 Task: In the event  named  Training Session: Effective Decision-Making in High-Pressure Situations, Set a range of dates when you can accept meetings  '3 Jun â€" 30 Jun 2023'. Select a duration of  45 min. Select working hours  	_x000D_
MON- SAT 9:00am â€" 5:00pm. Add time before or after your events  as 5 min. Set the frequency of available time slots for invitees as  60 min. Set the minimum notice period and maximum events allowed per day as  42 hours and 5. , logged in from the account softage.4@softage.net and add another guest for the event, softage.3@softage.net
Action: Mouse pressed left at (524, 271)
Screenshot: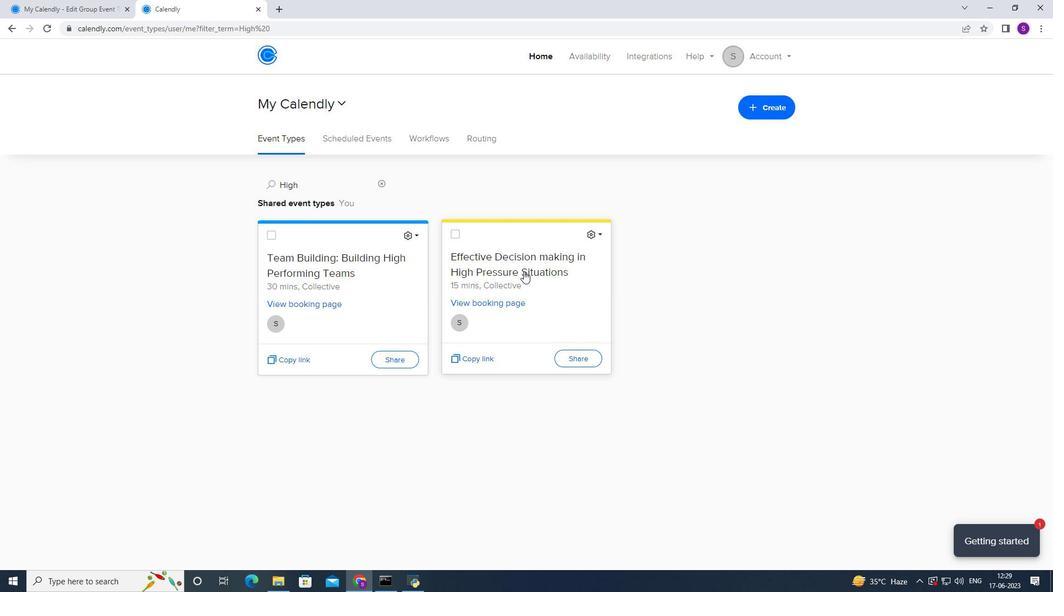 
Action: Mouse moved to (312, 273)
Screenshot: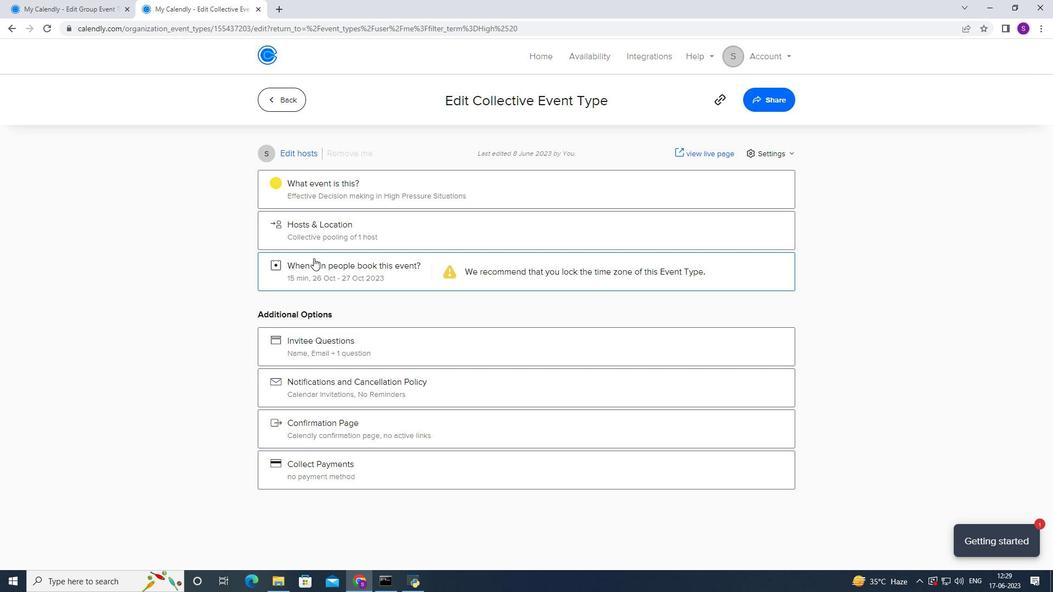 
Action: Mouse pressed left at (312, 273)
Screenshot: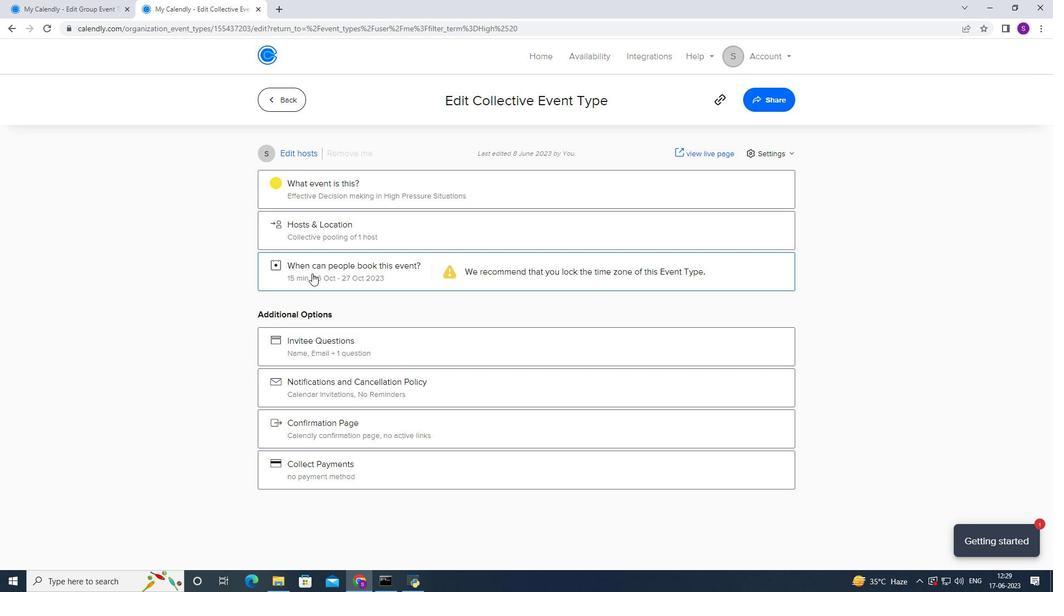 
Action: Mouse moved to (417, 402)
Screenshot: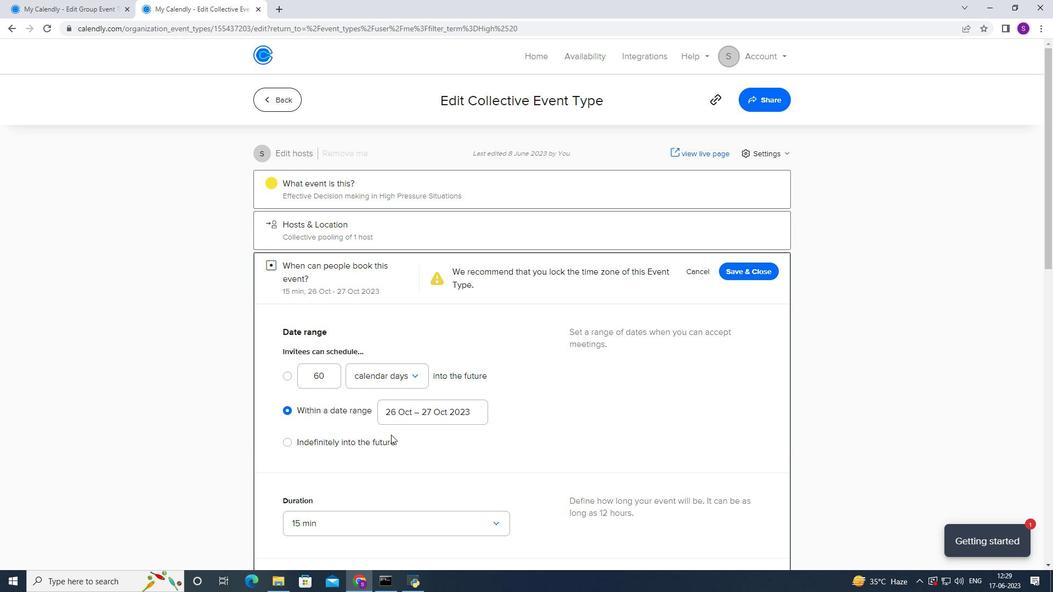 
Action: Mouse pressed left at (417, 402)
Screenshot: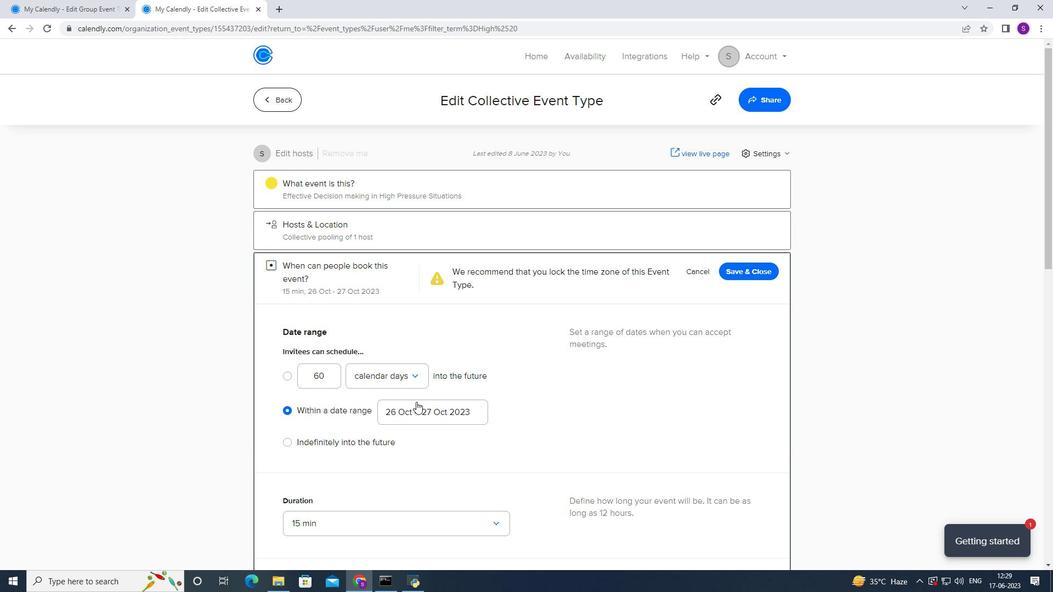 
Action: Mouse moved to (316, 242)
Screenshot: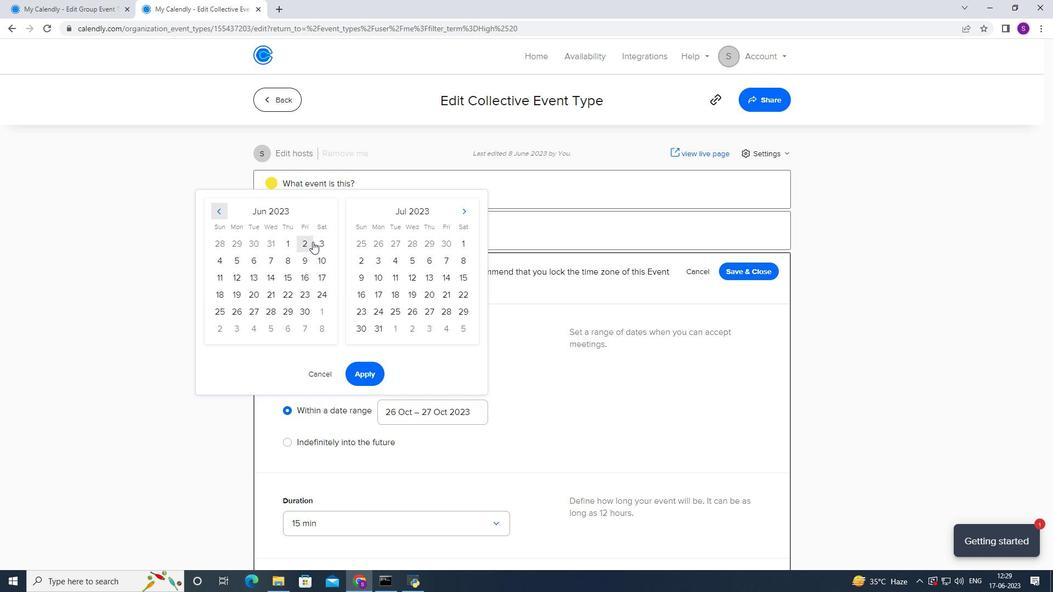 
Action: Mouse pressed left at (316, 242)
Screenshot: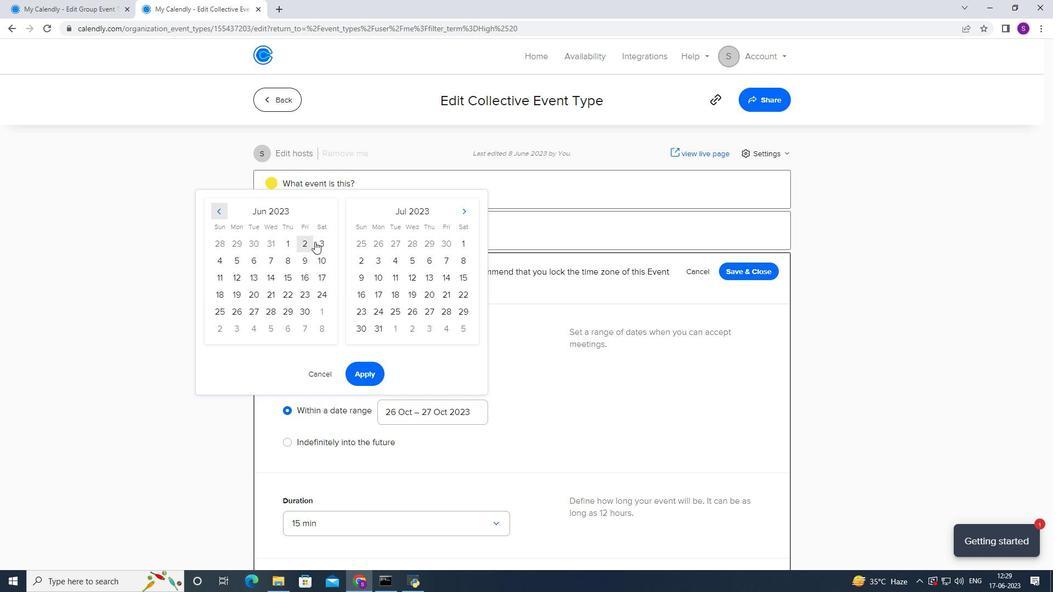 
Action: Mouse moved to (302, 311)
Screenshot: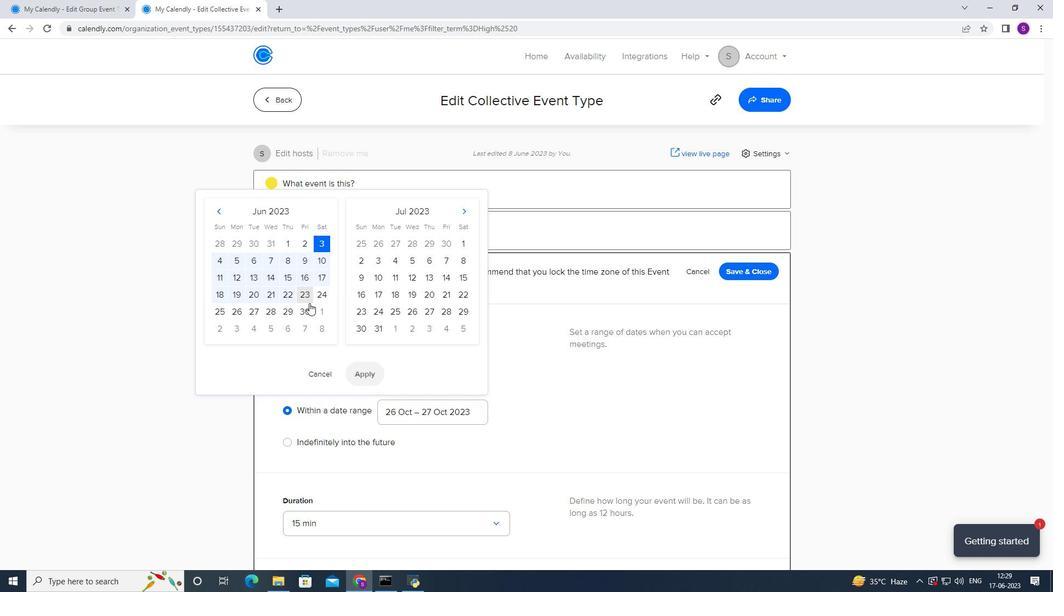 
Action: Mouse pressed left at (302, 311)
Screenshot: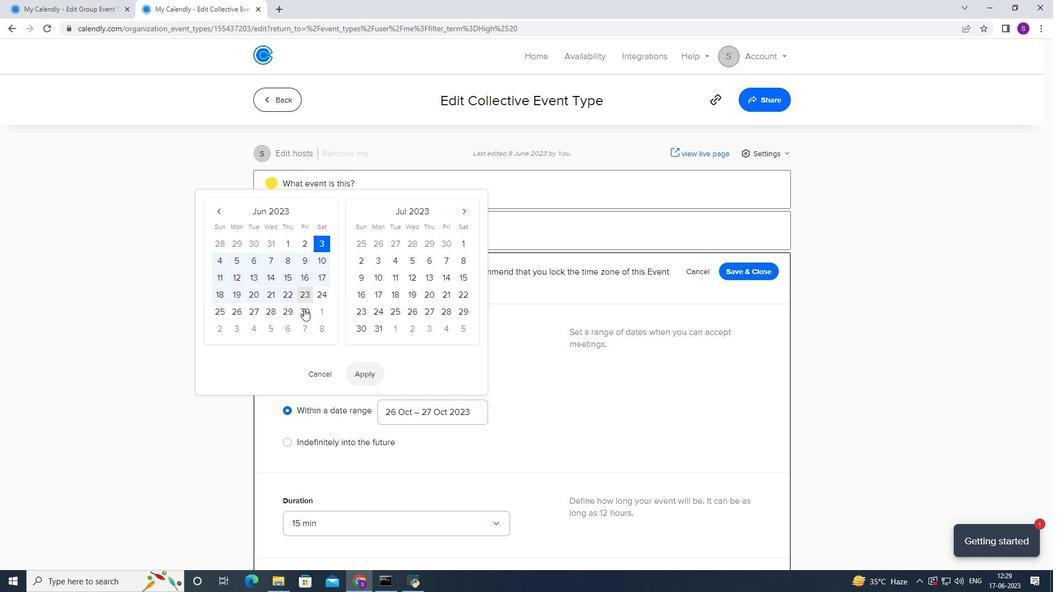 
Action: Mouse moved to (354, 380)
Screenshot: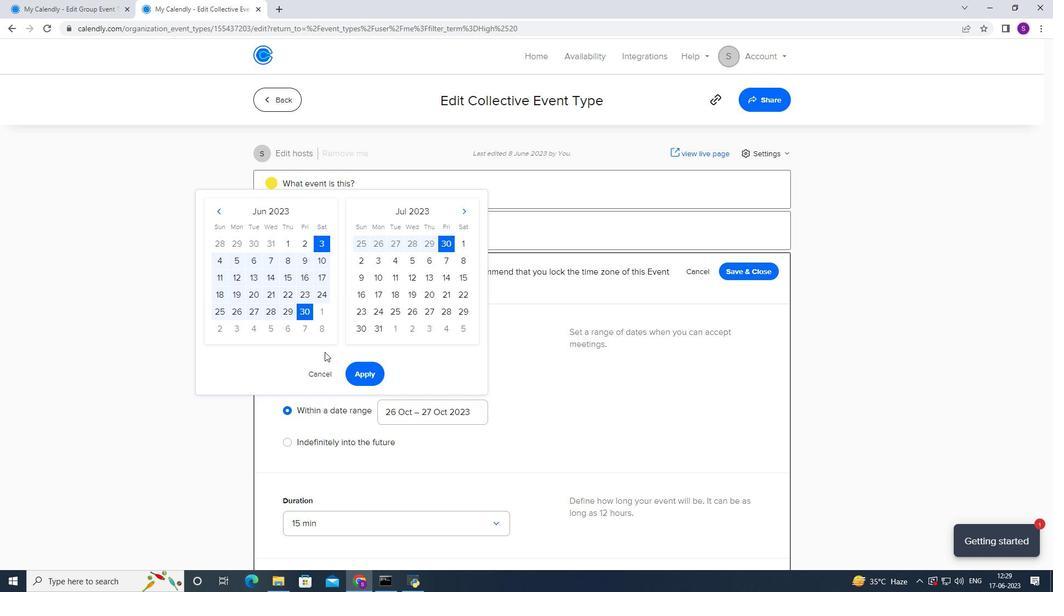 
Action: Mouse pressed left at (354, 380)
Screenshot: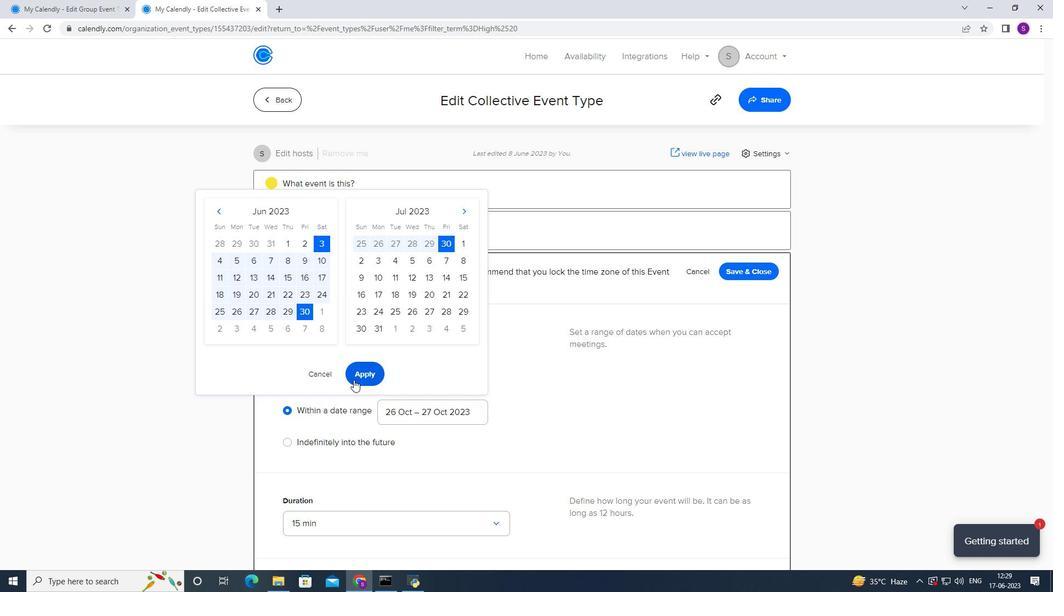 
Action: Mouse moved to (378, 337)
Screenshot: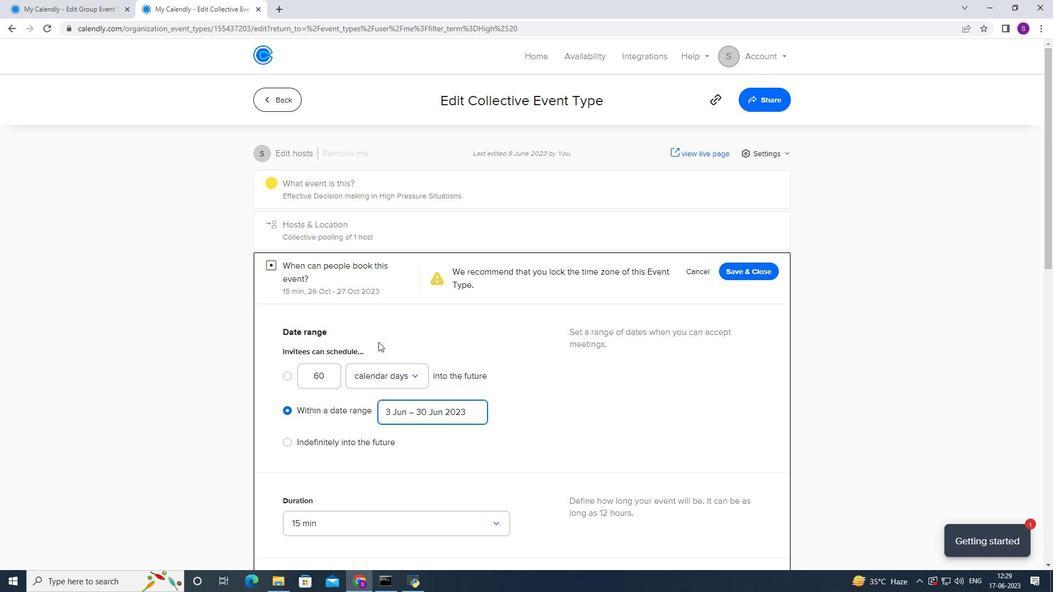 
Action: Mouse scrolled (378, 336) with delta (0, 0)
Screenshot: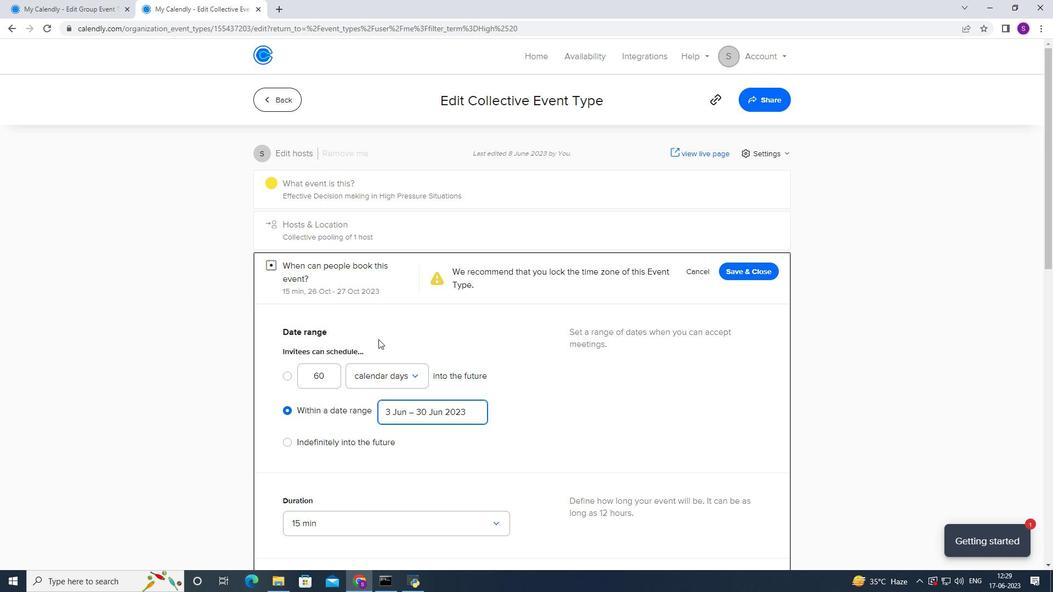 
Action: Mouse scrolled (378, 336) with delta (0, 0)
Screenshot: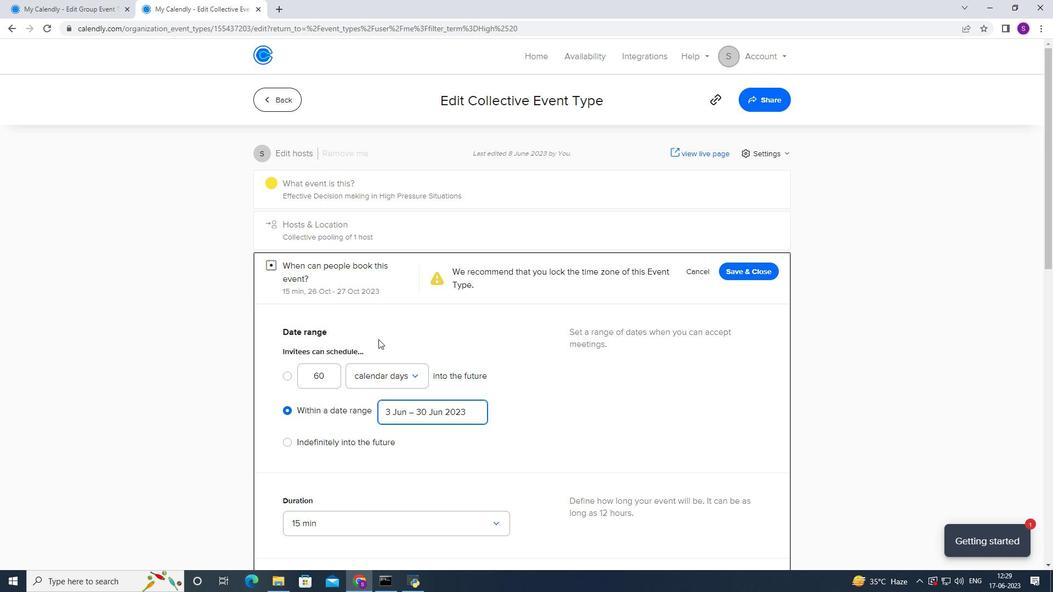 
Action: Mouse scrolled (378, 336) with delta (0, 0)
Screenshot: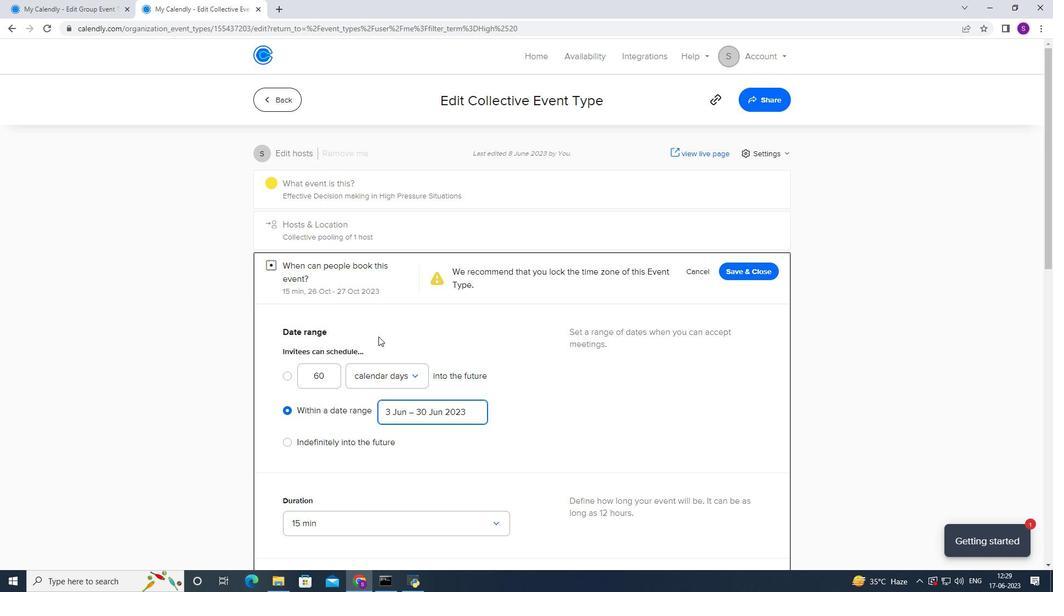 
Action: Mouse scrolled (378, 336) with delta (0, 0)
Screenshot: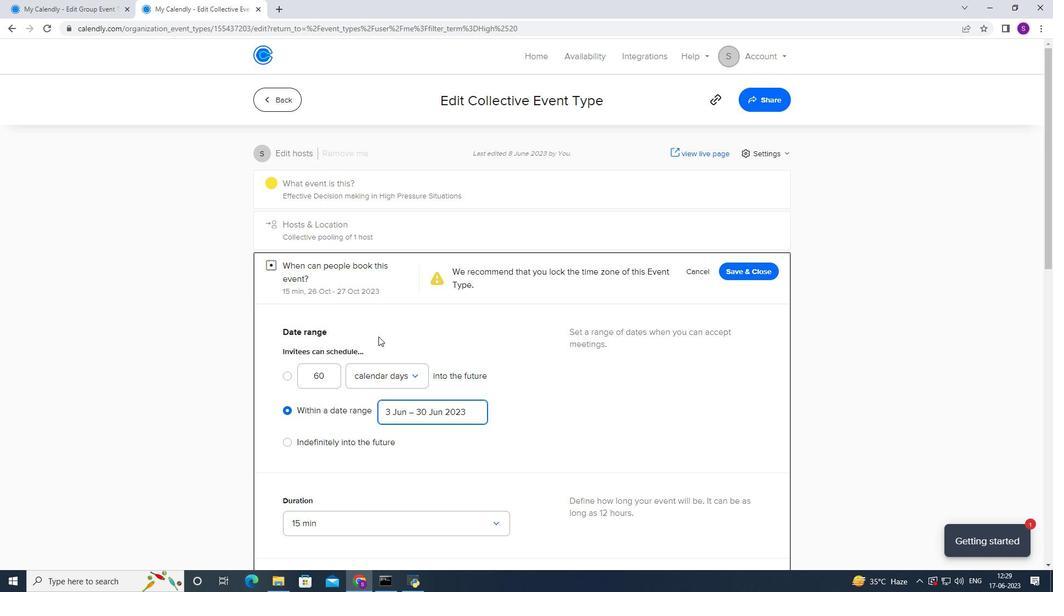 
Action: Mouse scrolled (378, 336) with delta (0, 0)
Screenshot: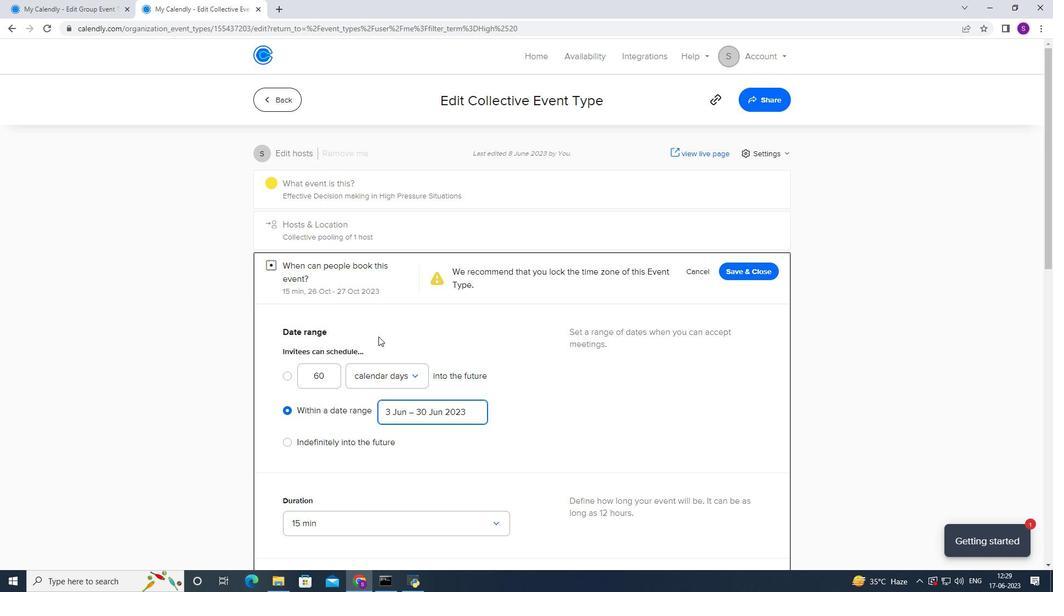 
Action: Mouse scrolled (378, 336) with delta (0, 0)
Screenshot: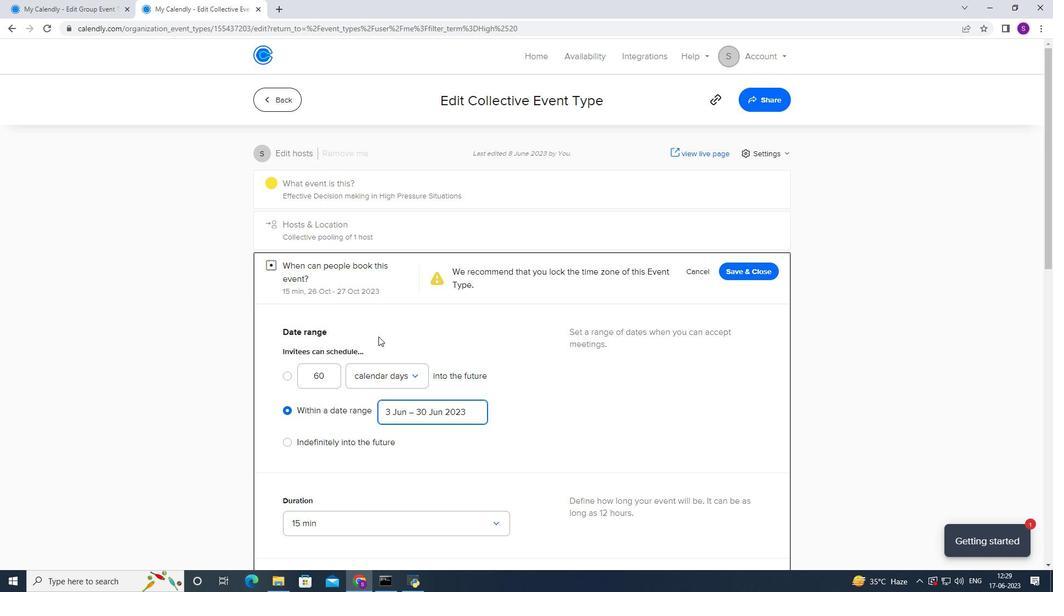 
Action: Mouse scrolled (378, 336) with delta (0, 0)
Screenshot: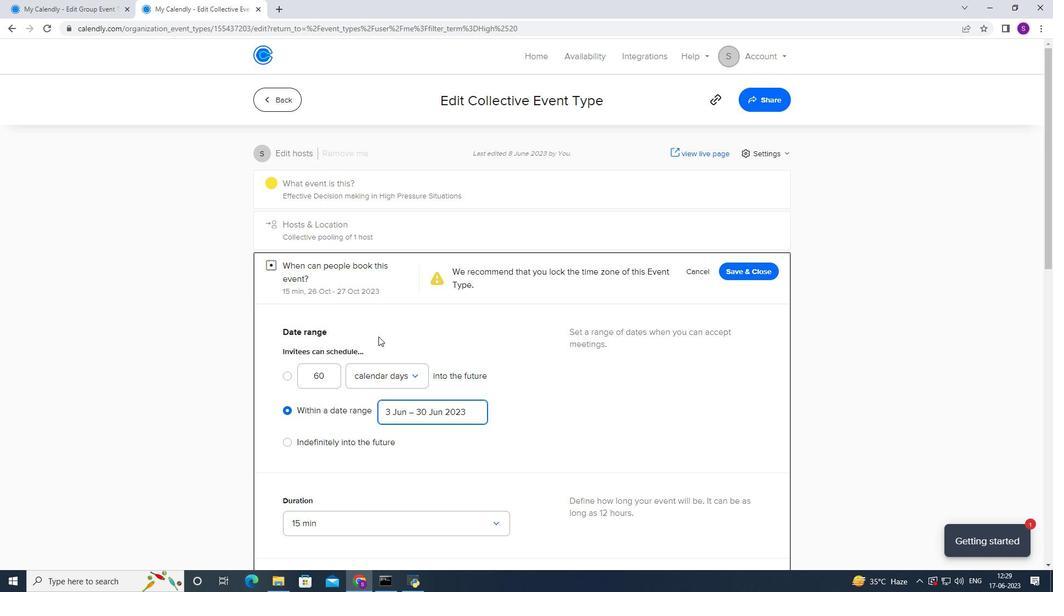
Action: Mouse moved to (378, 326)
Screenshot: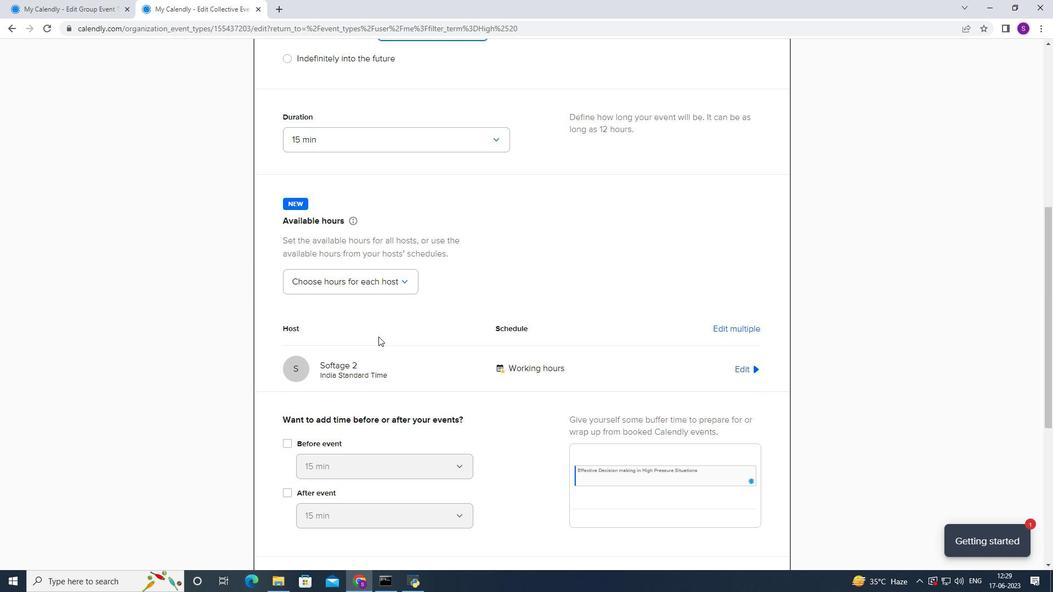 
Action: Mouse scrolled (378, 327) with delta (0, 0)
Screenshot: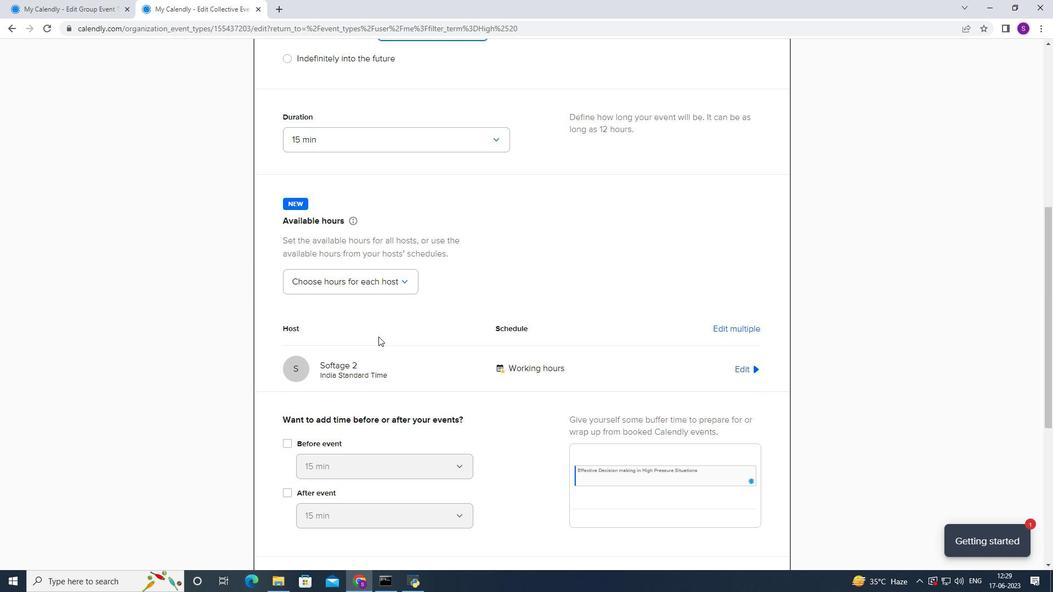 
Action: Mouse scrolled (378, 327) with delta (0, 0)
Screenshot: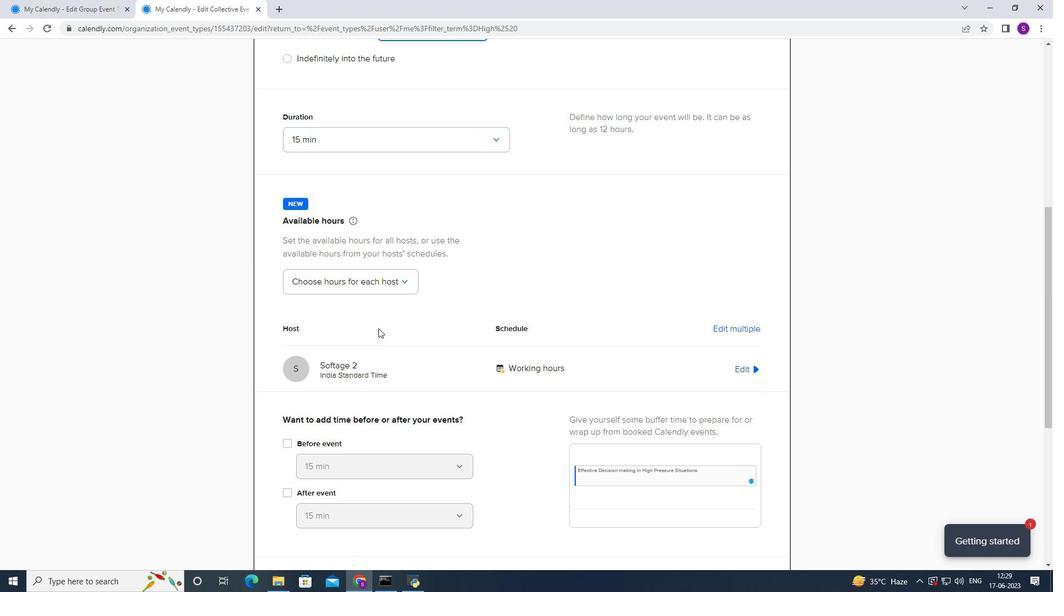 
Action: Mouse moved to (382, 236)
Screenshot: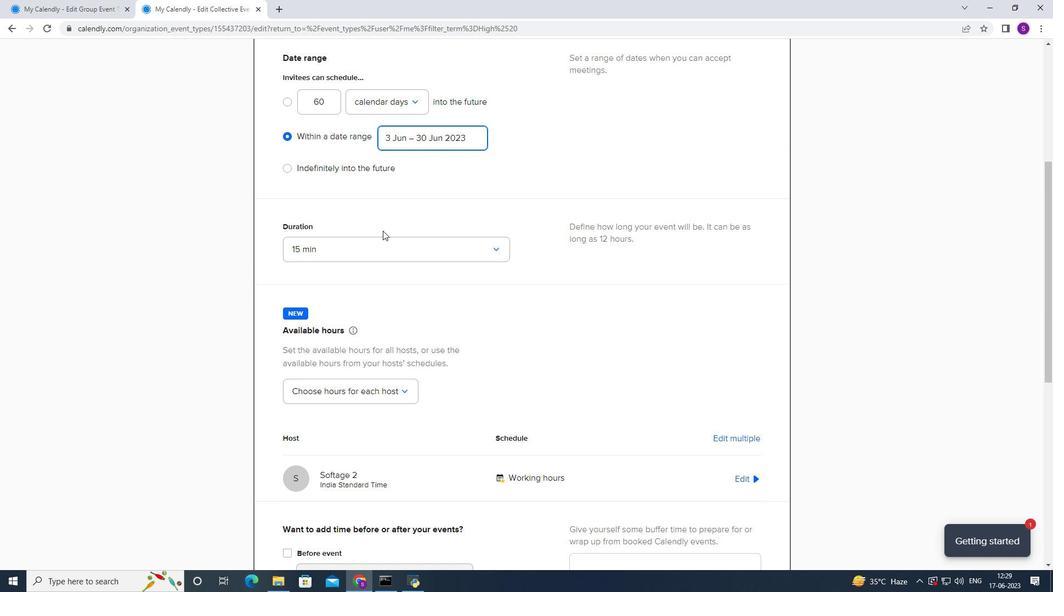 
Action: Mouse pressed left at (382, 236)
Screenshot: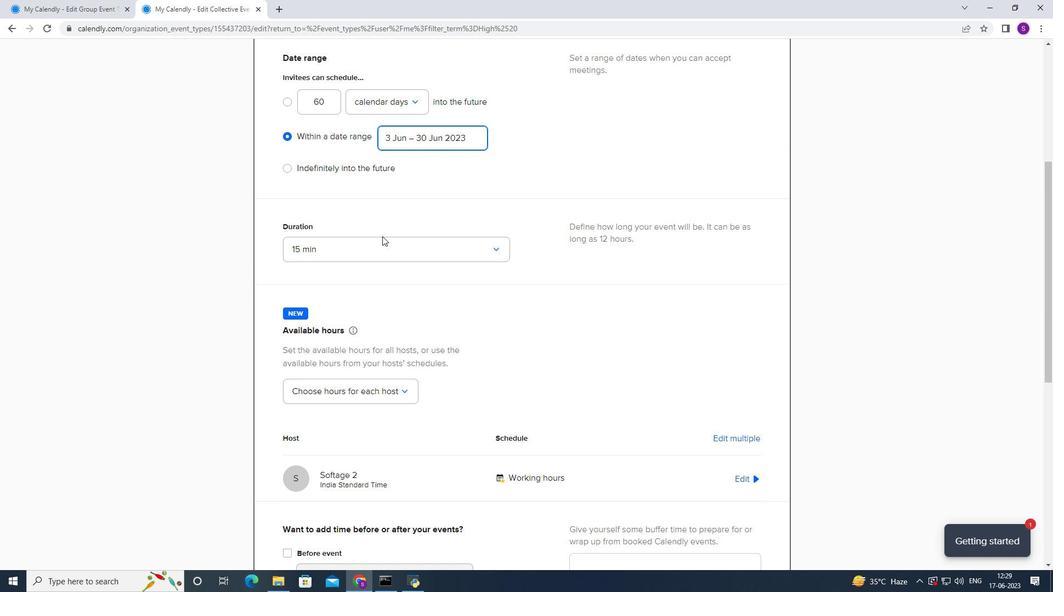 
Action: Mouse pressed left at (382, 236)
Screenshot: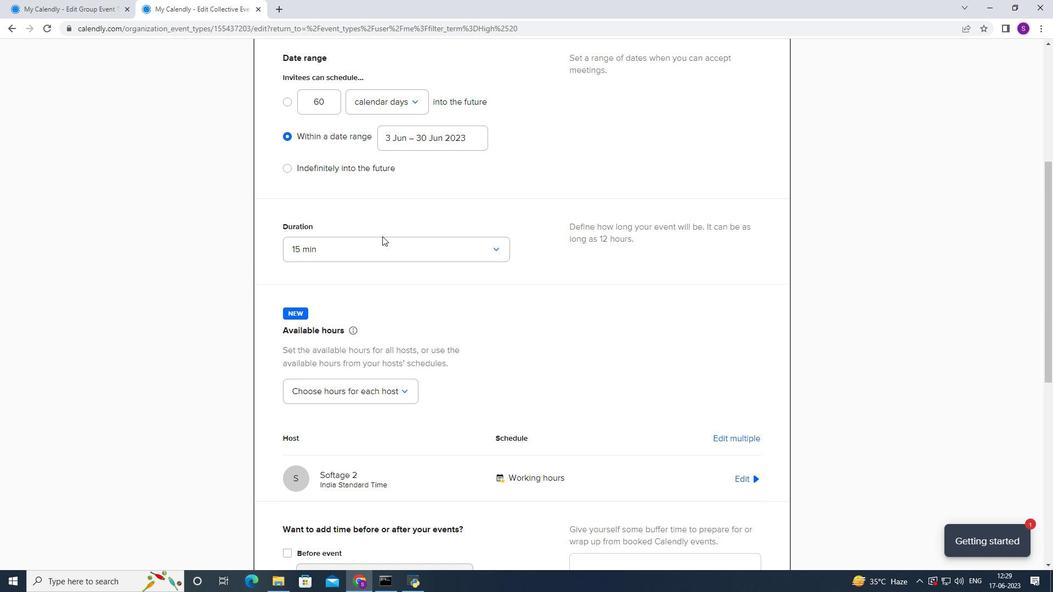 
Action: Mouse moved to (377, 246)
Screenshot: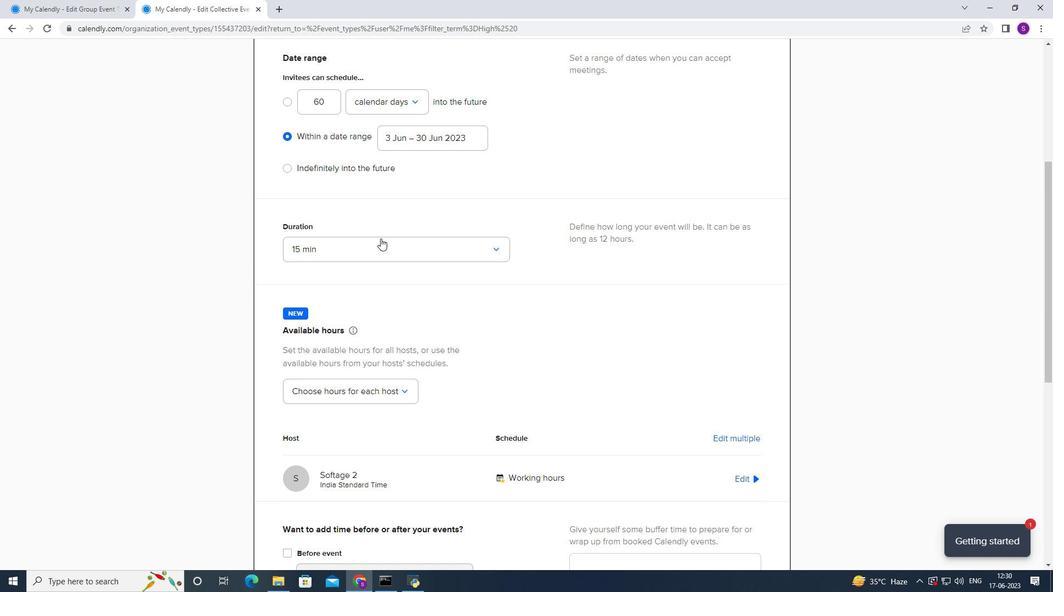 
Action: Mouse pressed left at (377, 246)
Screenshot: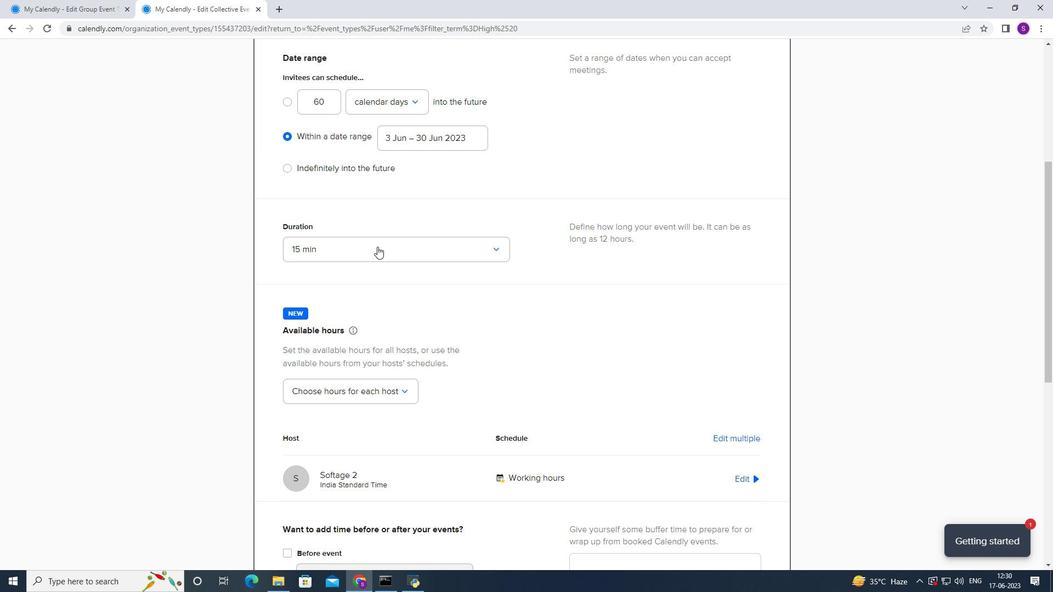 
Action: Mouse moved to (357, 321)
Screenshot: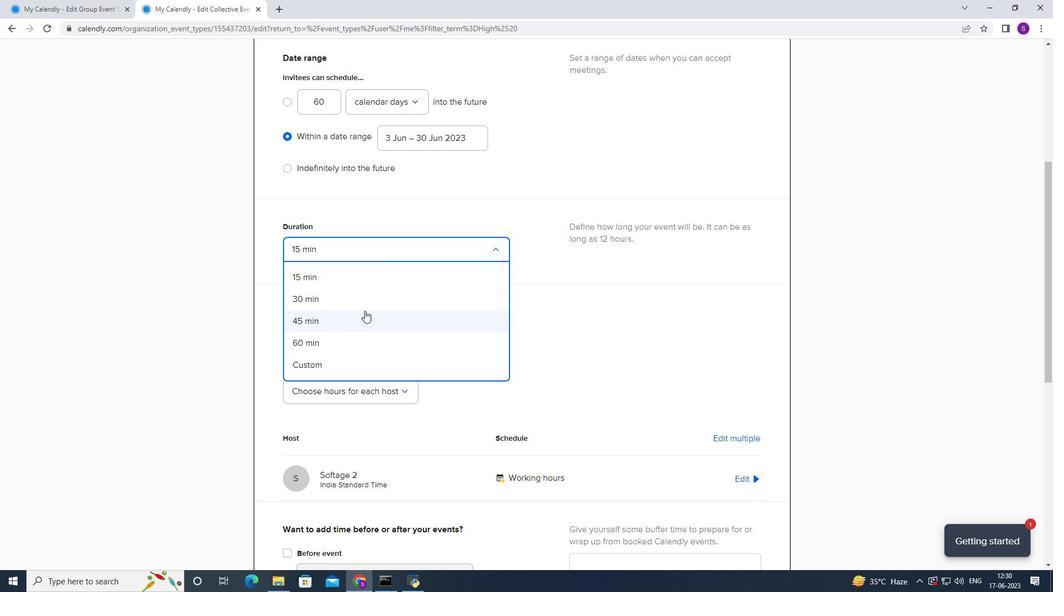 
Action: Mouse pressed left at (357, 321)
Screenshot: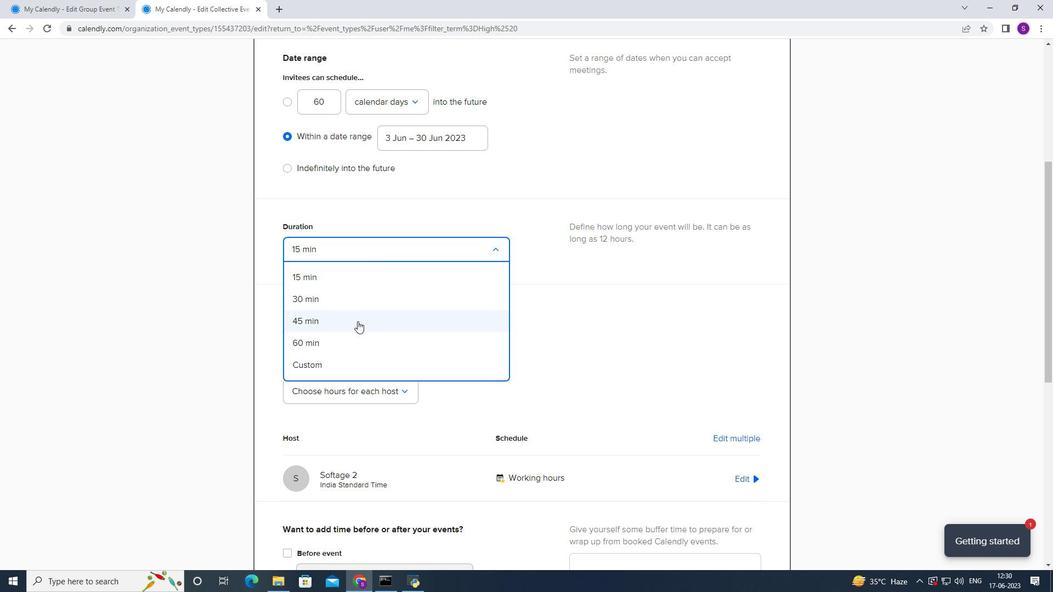 
Action: Mouse moved to (375, 308)
Screenshot: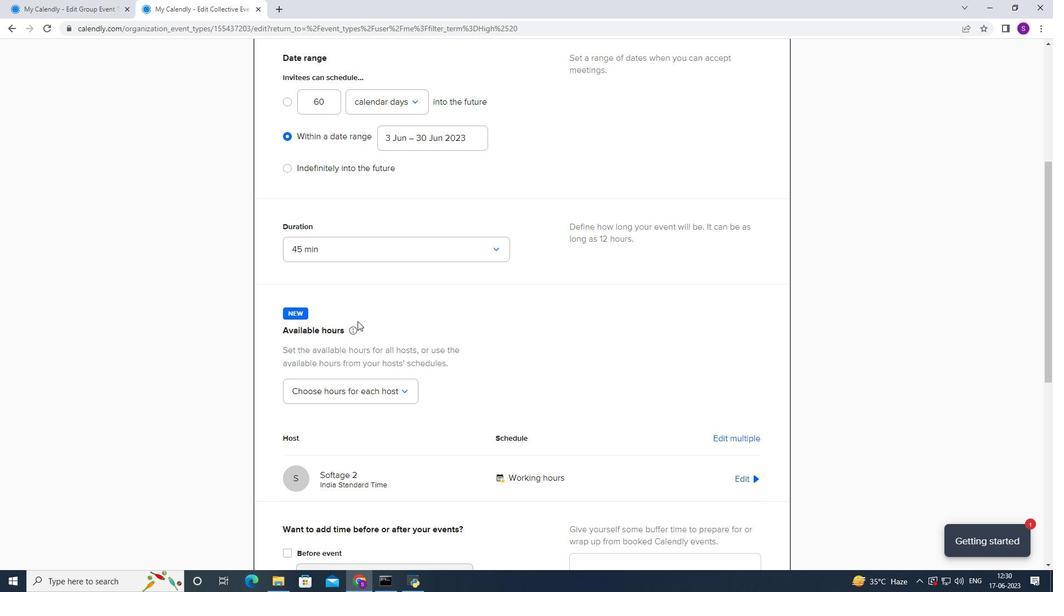 
Action: Mouse scrolled (375, 307) with delta (0, 0)
Screenshot: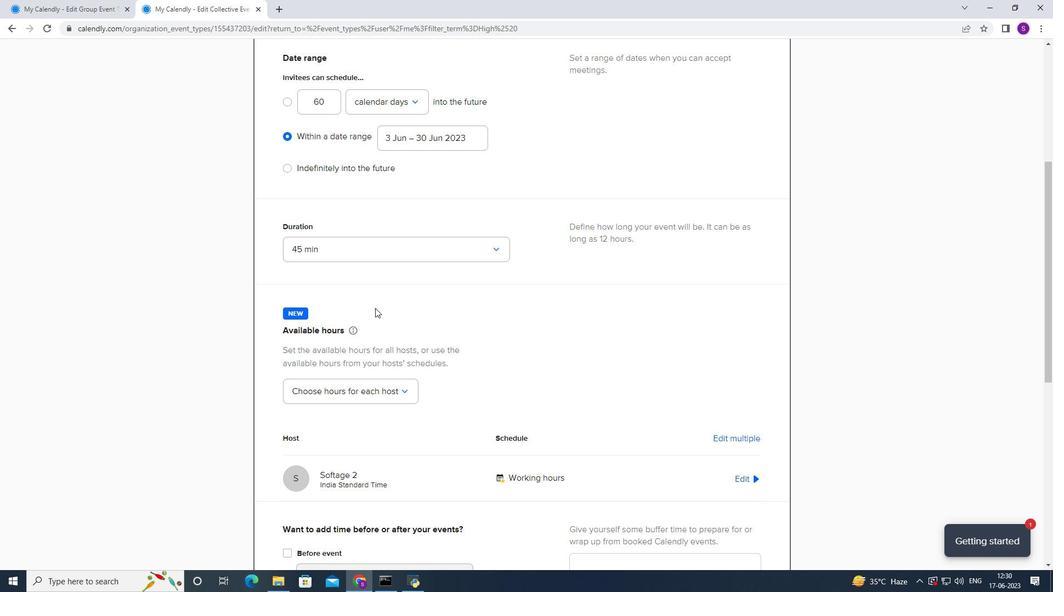 
Action: Mouse scrolled (375, 307) with delta (0, 0)
Screenshot: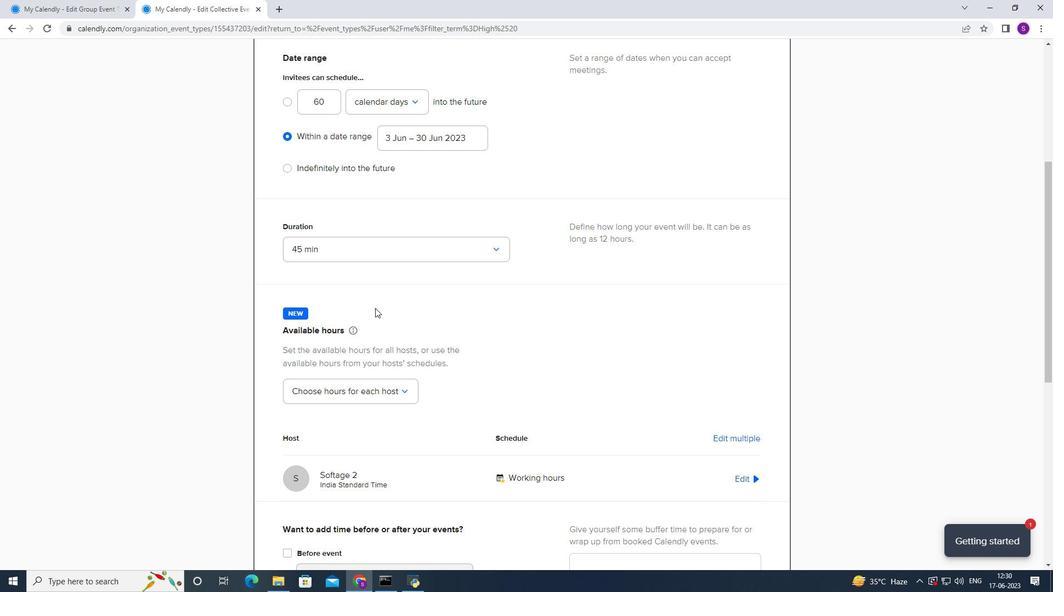
Action: Mouse scrolled (375, 307) with delta (0, 0)
Screenshot: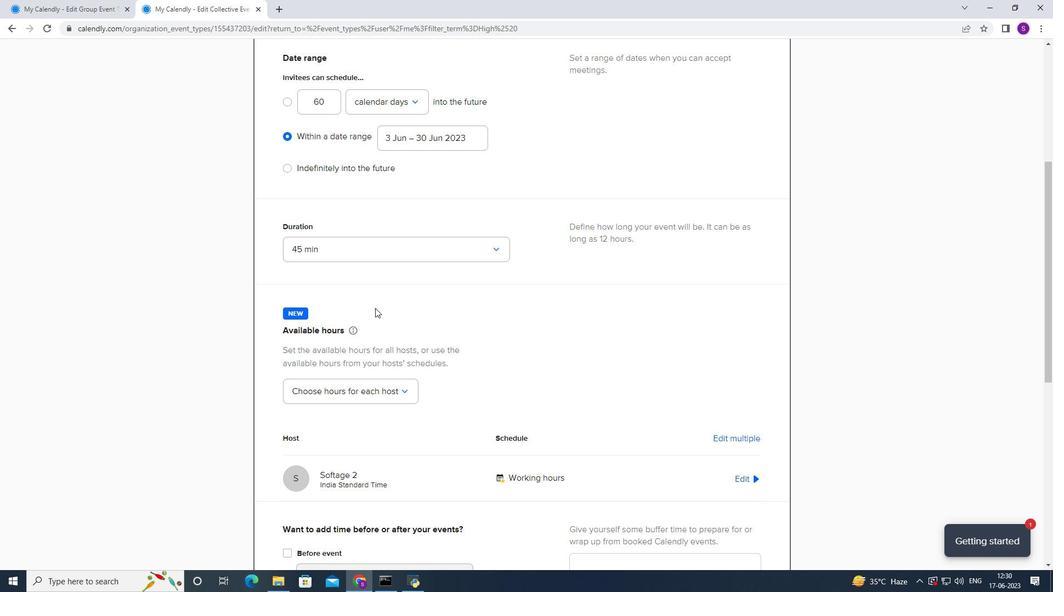 
Action: Mouse scrolled (375, 307) with delta (0, 0)
Screenshot: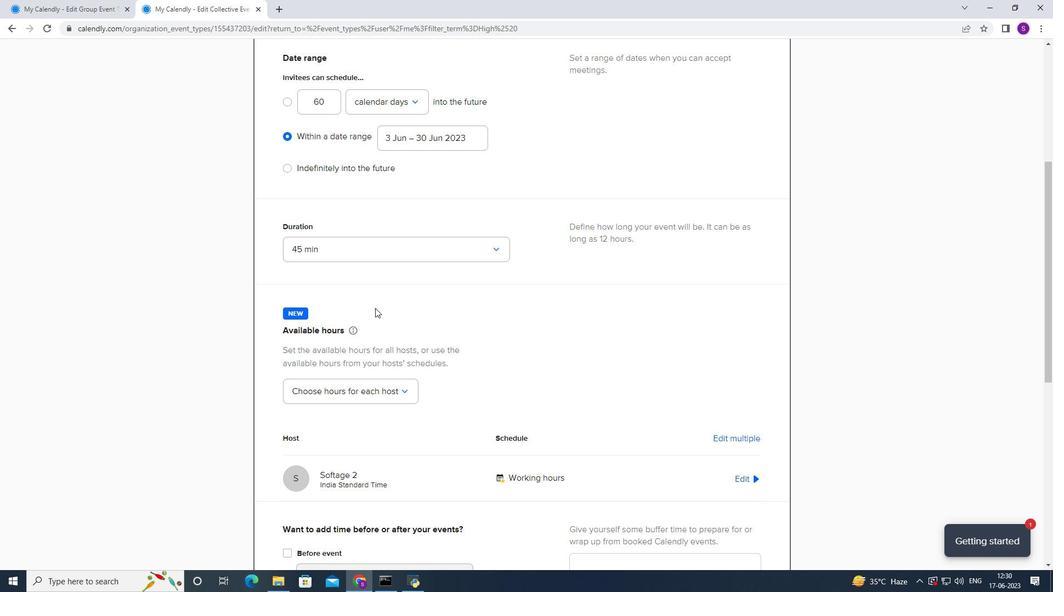 
Action: Mouse scrolled (375, 307) with delta (0, 0)
Screenshot: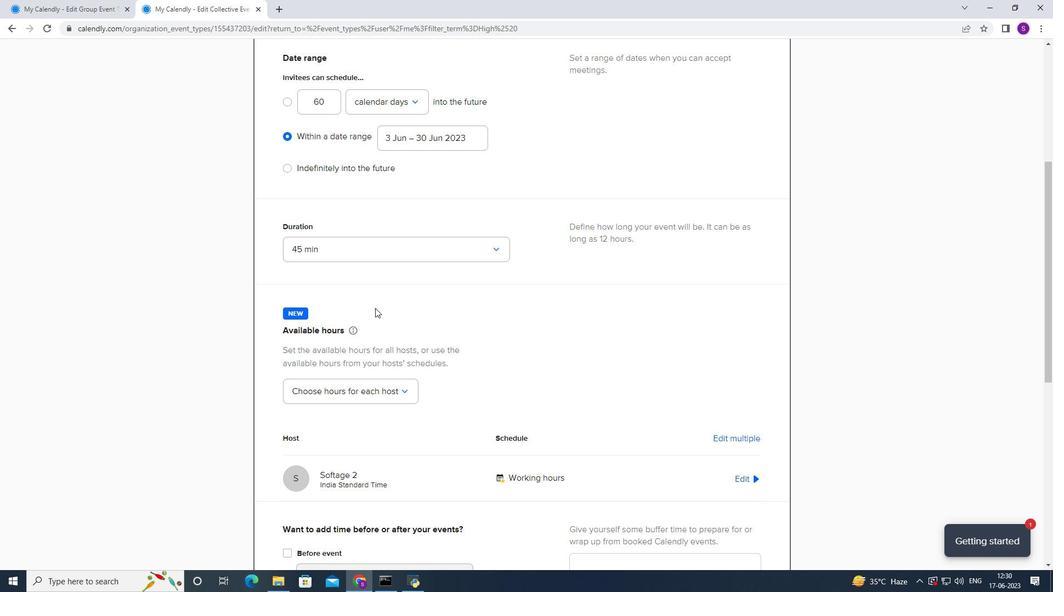 
Action: Mouse scrolled (375, 307) with delta (0, 0)
Screenshot: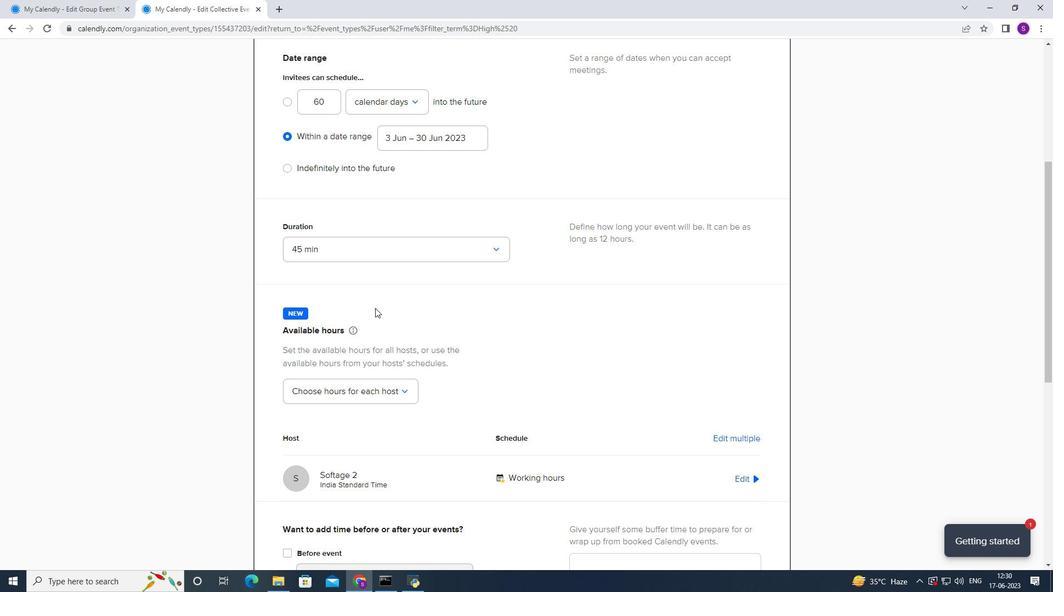
Action: Mouse scrolled (375, 309) with delta (0, 0)
Screenshot: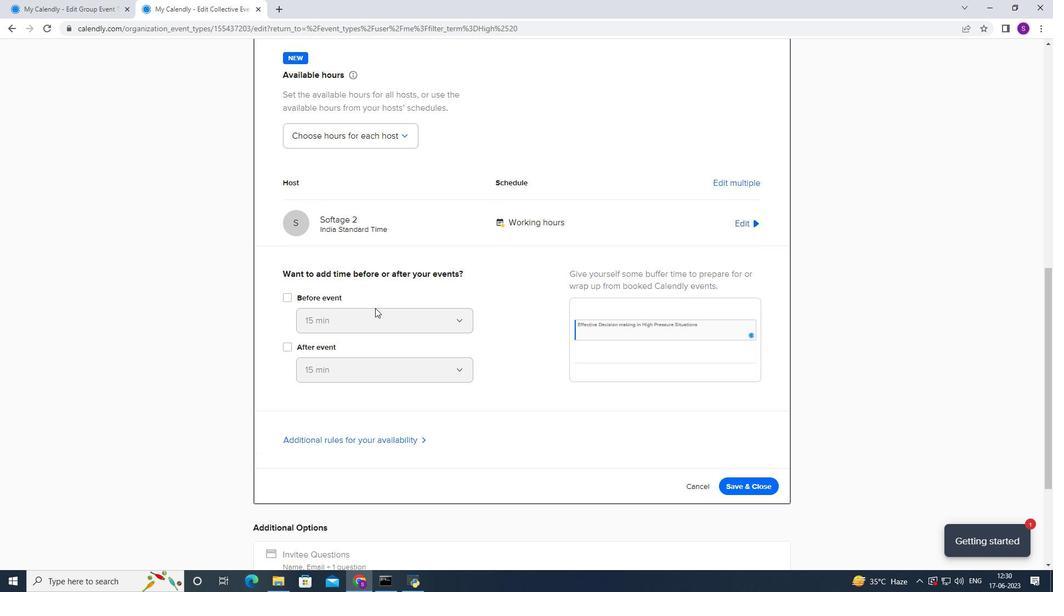 
Action: Mouse scrolled (375, 309) with delta (0, 0)
Screenshot: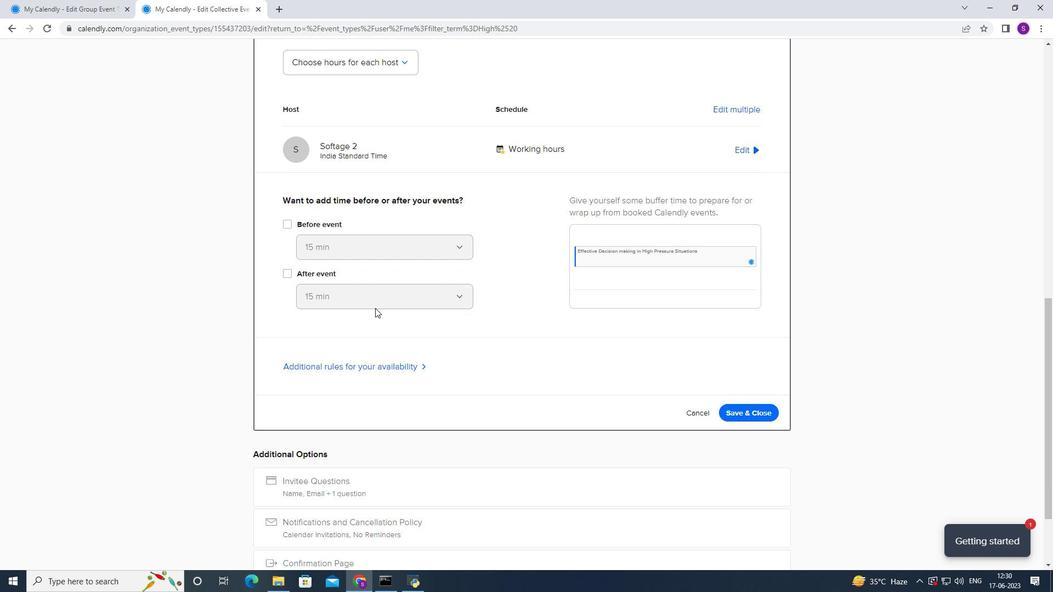 
Action: Mouse scrolled (375, 309) with delta (0, 0)
Screenshot: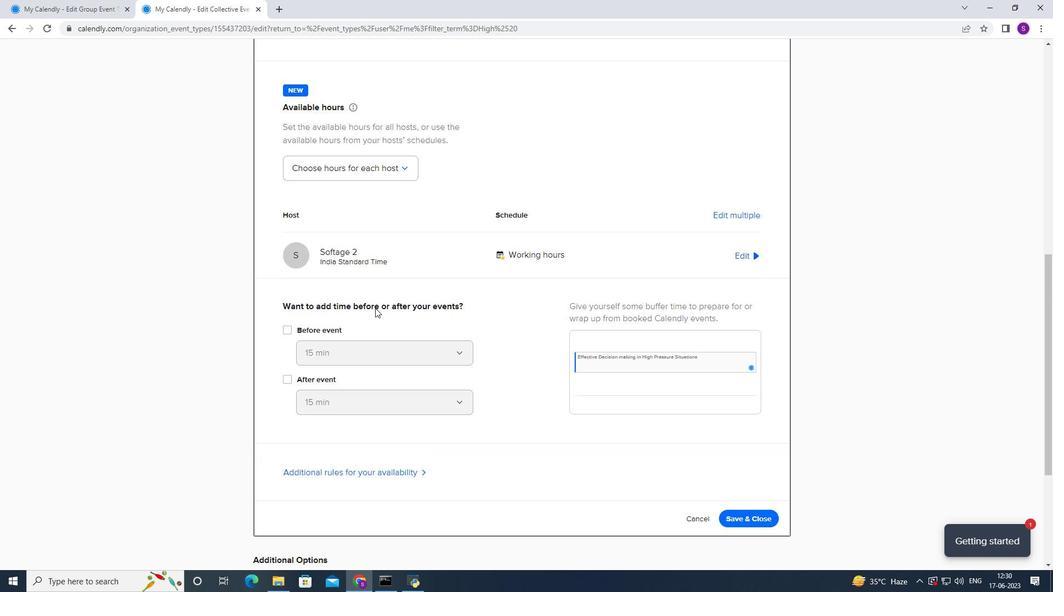
Action: Mouse moved to (496, 326)
Screenshot: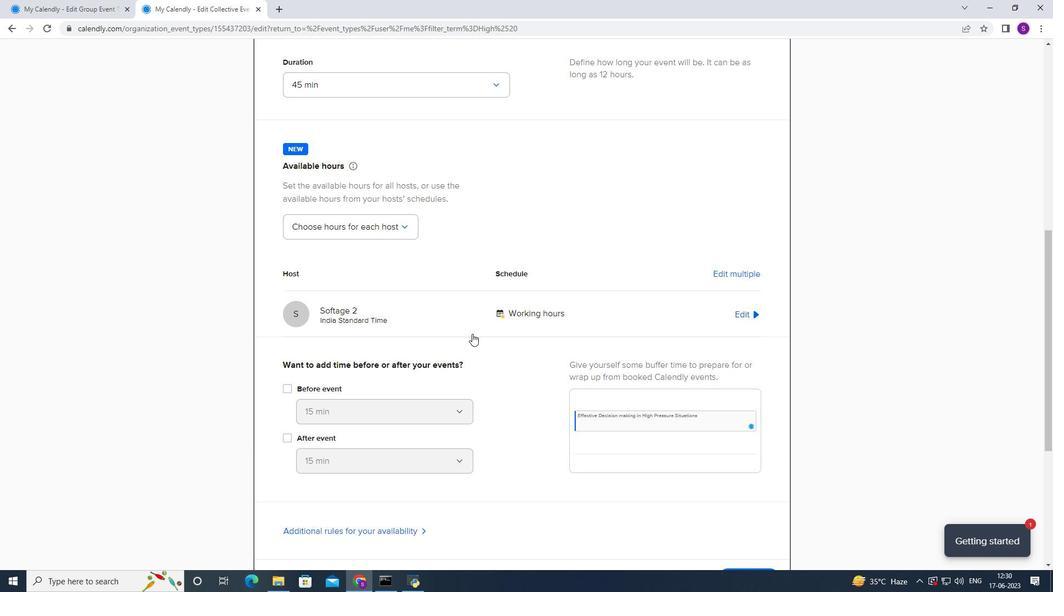 
Action: Mouse pressed left at (496, 326)
Screenshot: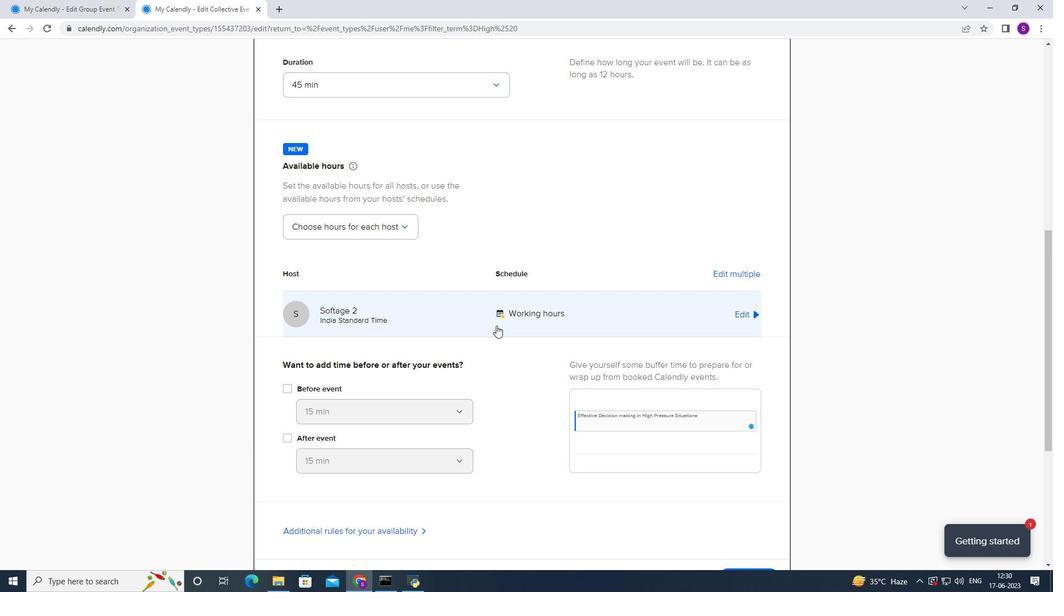 
Action: Mouse moved to (381, 389)
Screenshot: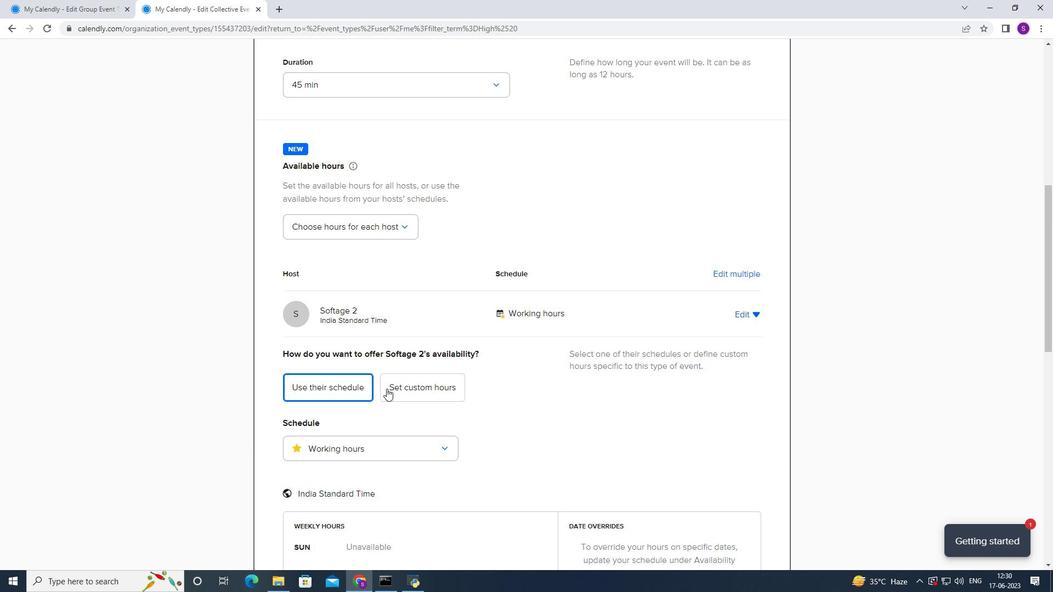 
Action: Mouse pressed left at (381, 389)
Screenshot: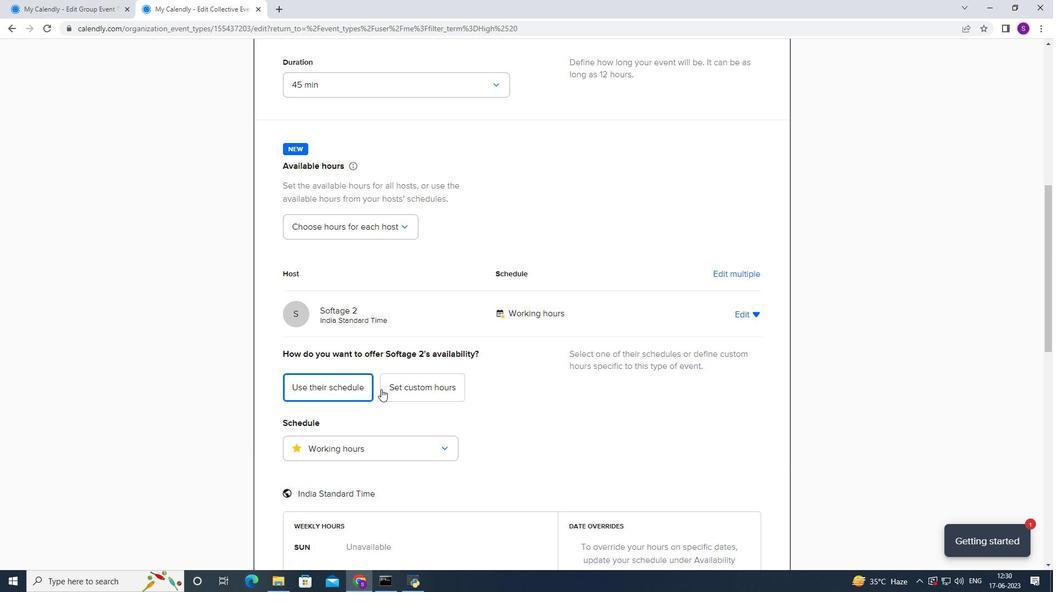 
Action: Mouse moved to (392, 384)
Screenshot: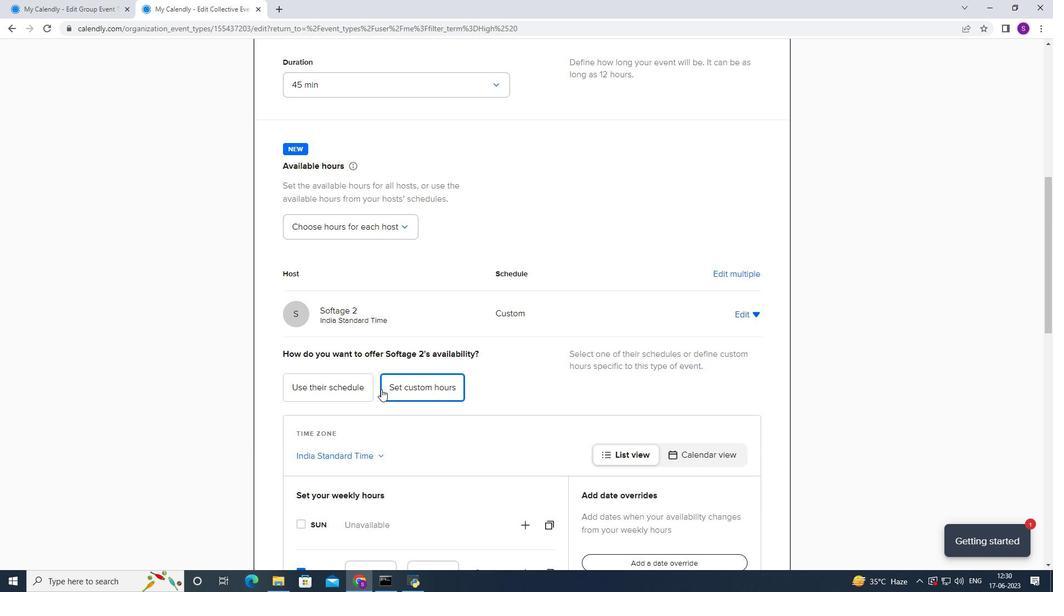 
Action: Mouse scrolled (392, 384) with delta (0, 0)
Screenshot: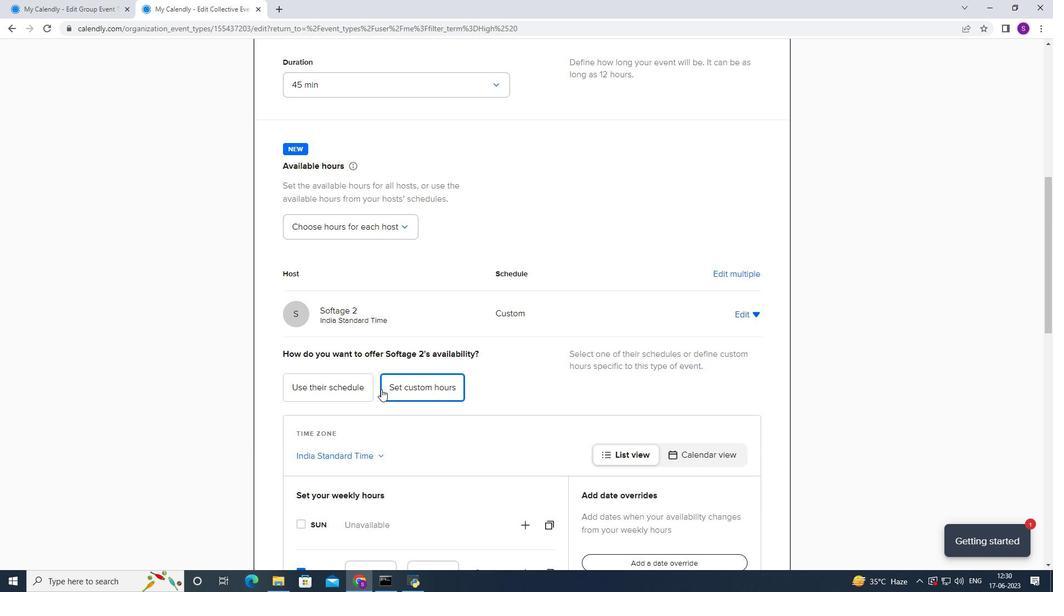 
Action: Mouse moved to (394, 384)
Screenshot: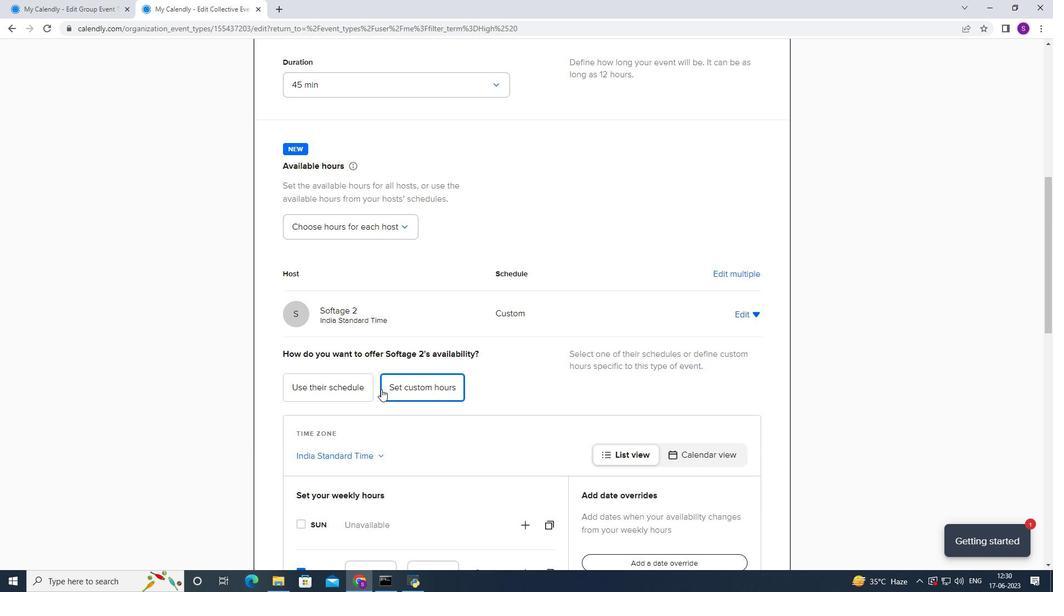 
Action: Mouse scrolled (394, 384) with delta (0, 0)
Screenshot: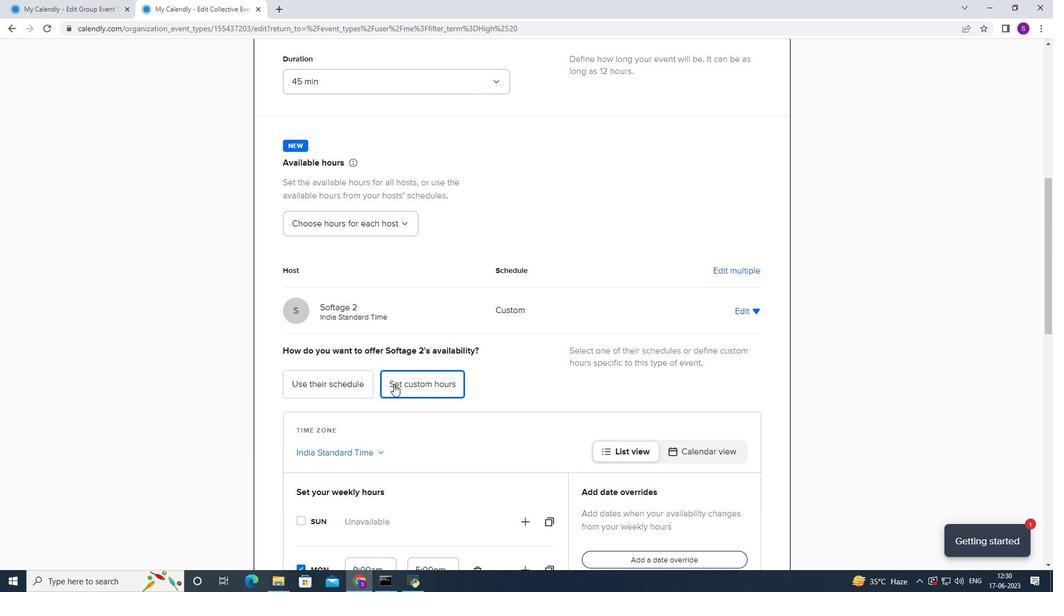 
Action: Mouse scrolled (394, 384) with delta (0, 0)
Screenshot: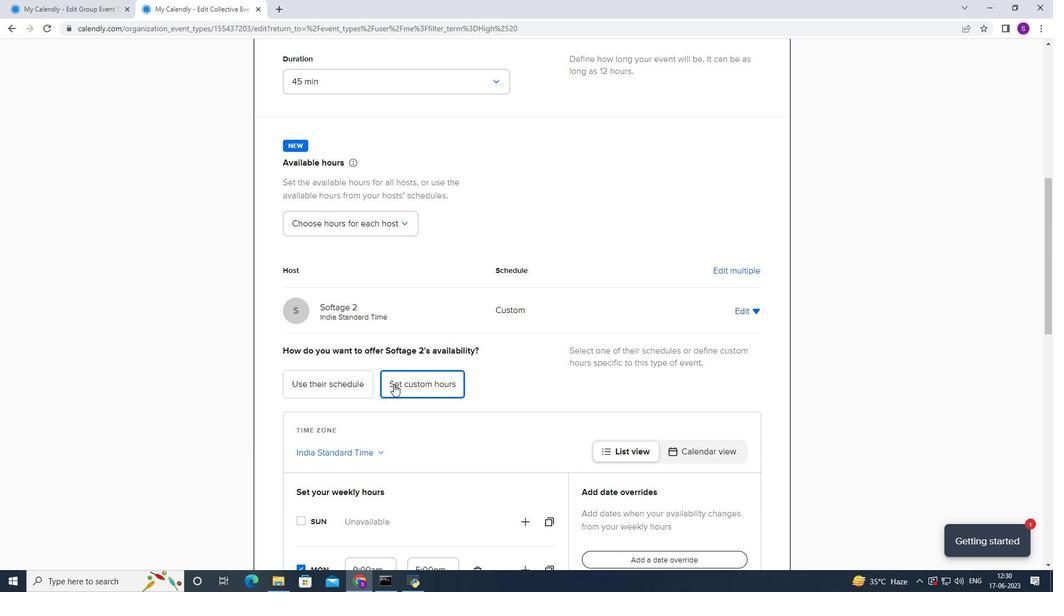 
Action: Mouse scrolled (394, 384) with delta (0, 0)
Screenshot: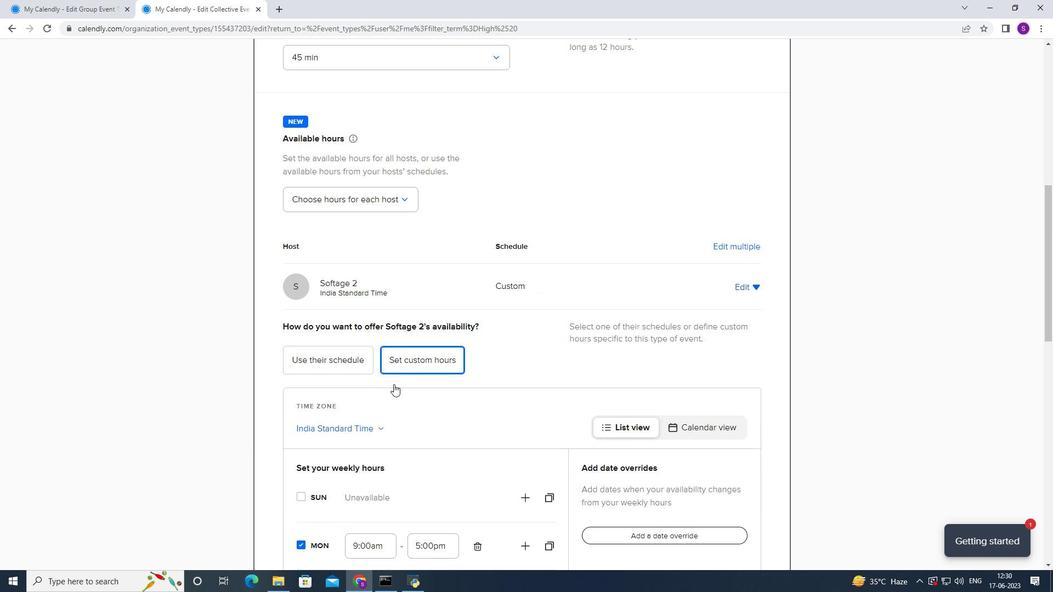
Action: Mouse moved to (395, 374)
Screenshot: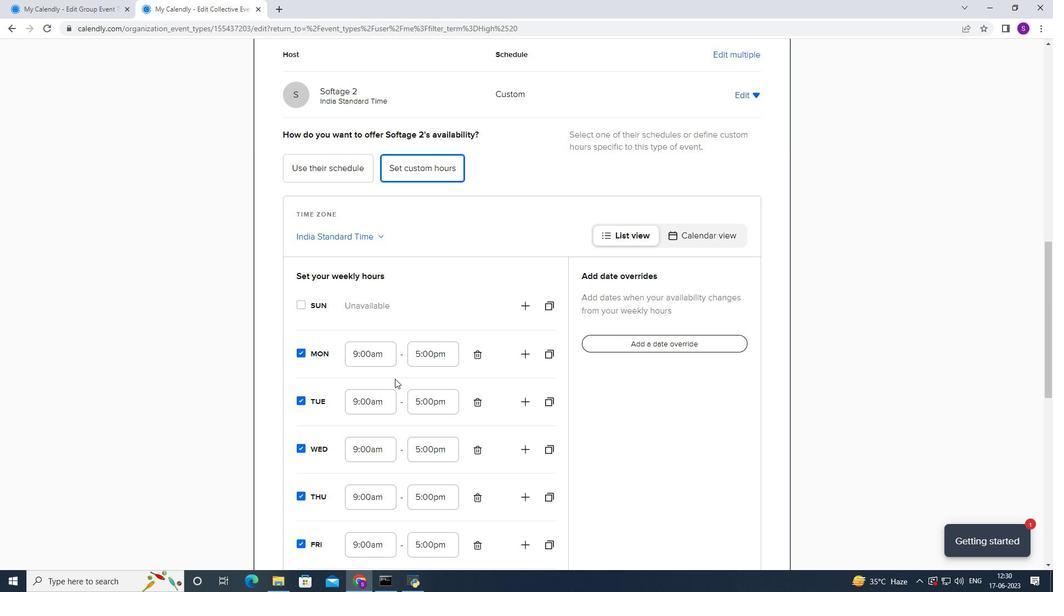 
Action: Mouse scrolled (395, 373) with delta (0, 0)
Screenshot: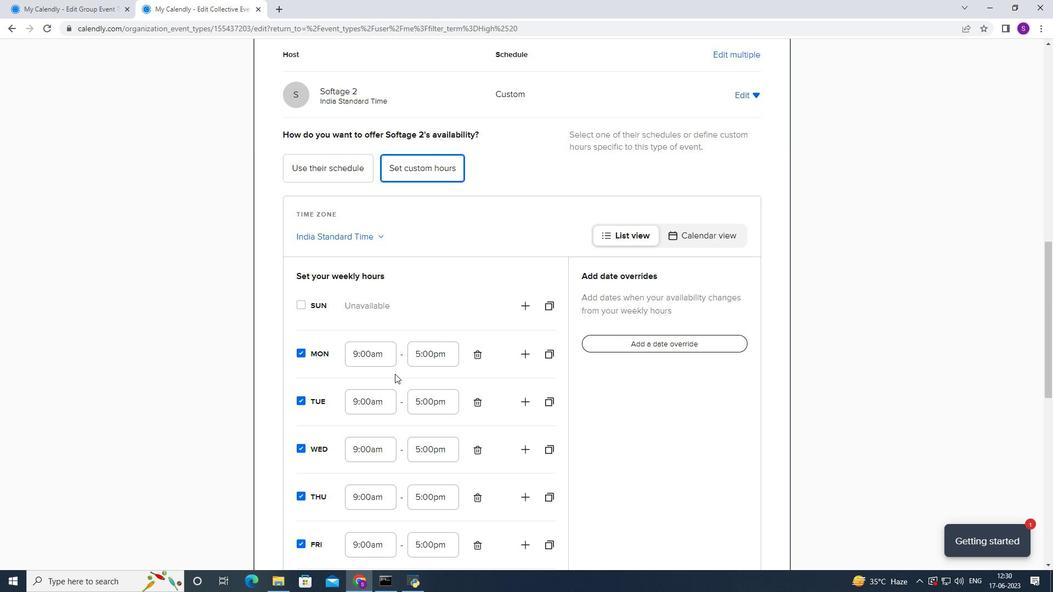 
Action: Mouse scrolled (395, 373) with delta (0, 0)
Screenshot: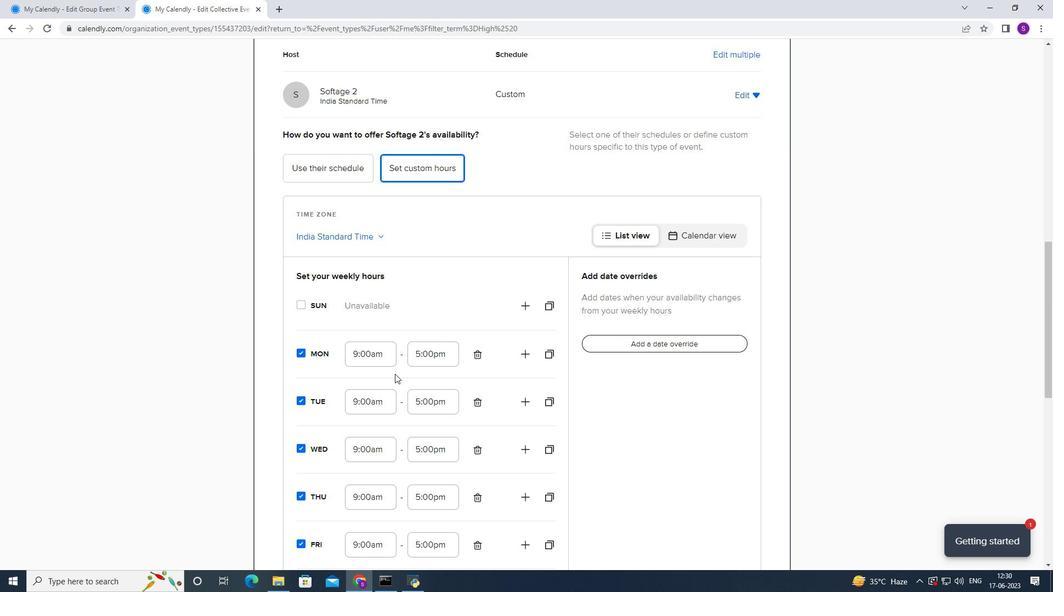 
Action: Mouse scrolled (395, 373) with delta (0, 0)
Screenshot: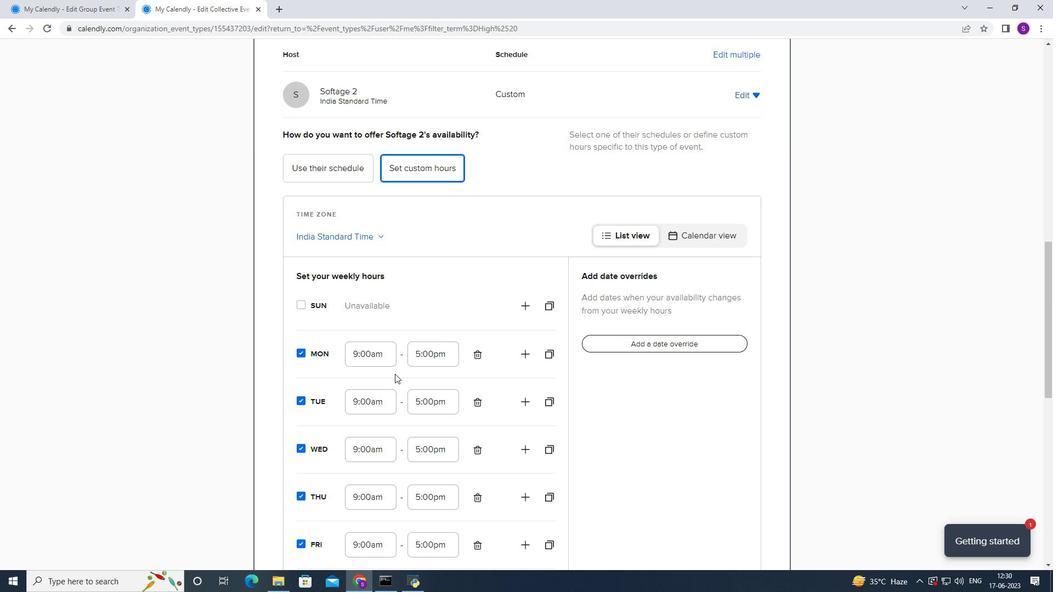 
Action: Mouse scrolled (395, 373) with delta (0, 0)
Screenshot: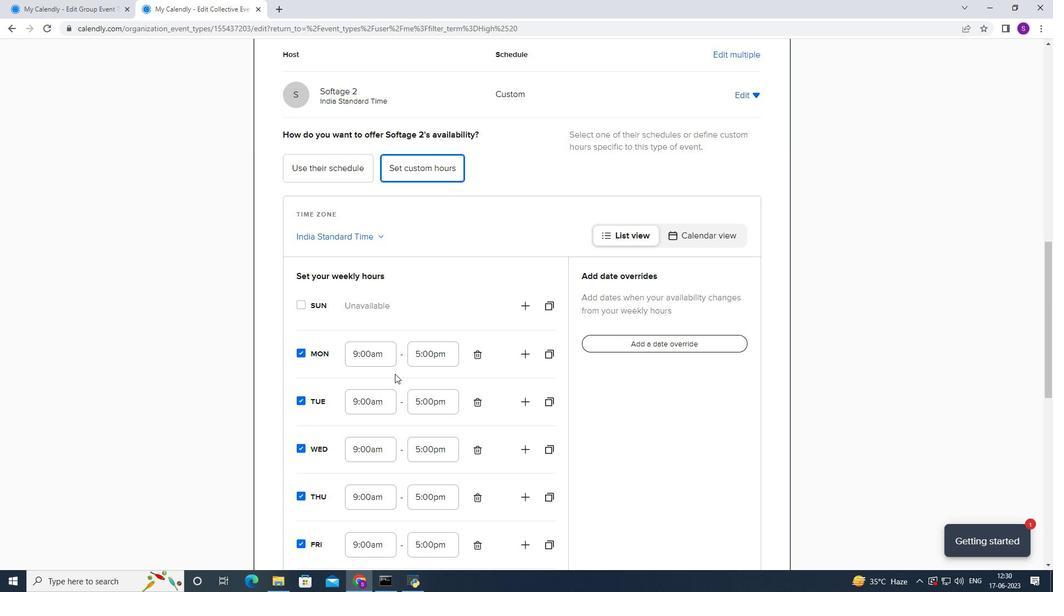 
Action: Mouse moved to (310, 373)
Screenshot: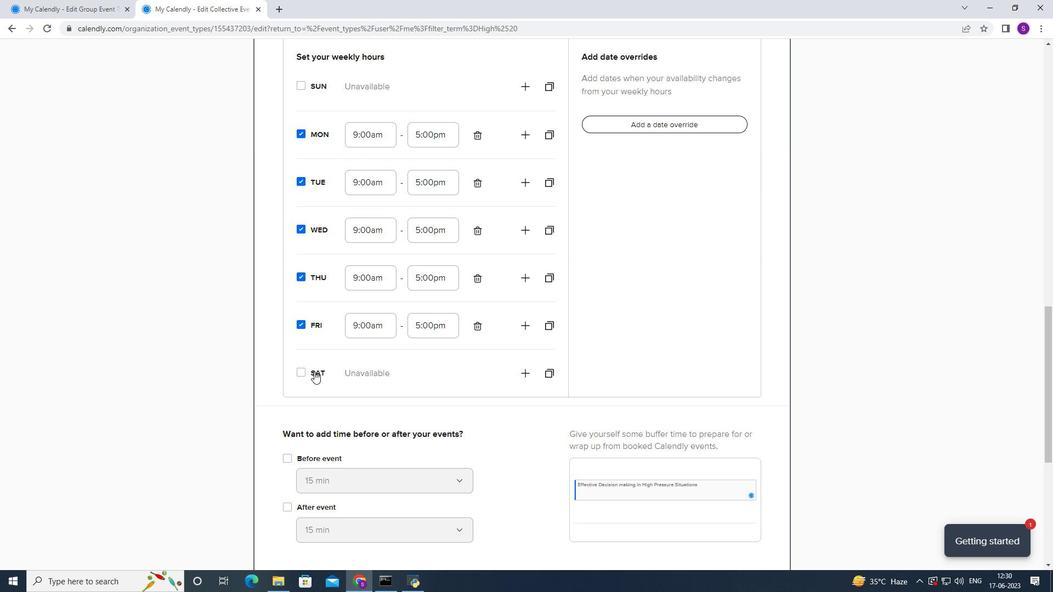 
Action: Mouse pressed left at (310, 373)
Screenshot: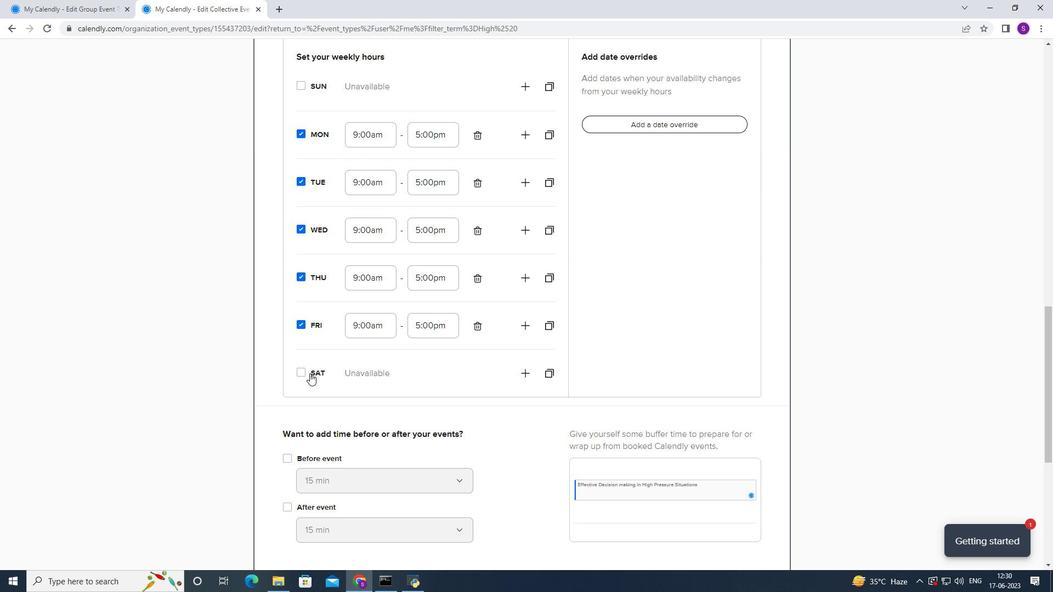 
Action: Mouse moved to (344, 367)
Screenshot: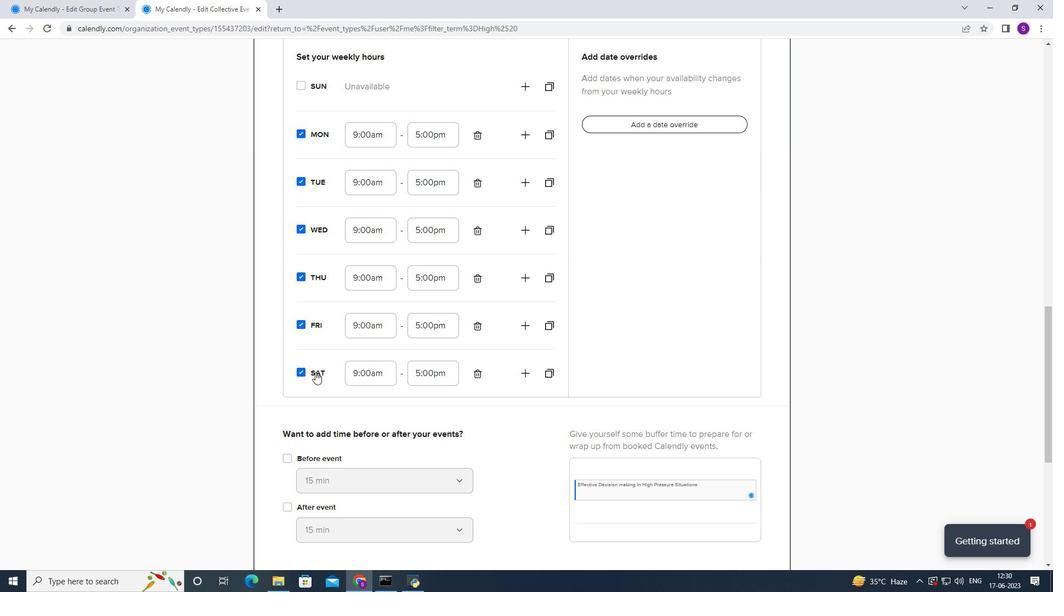 
Action: Mouse scrolled (344, 366) with delta (0, 0)
Screenshot: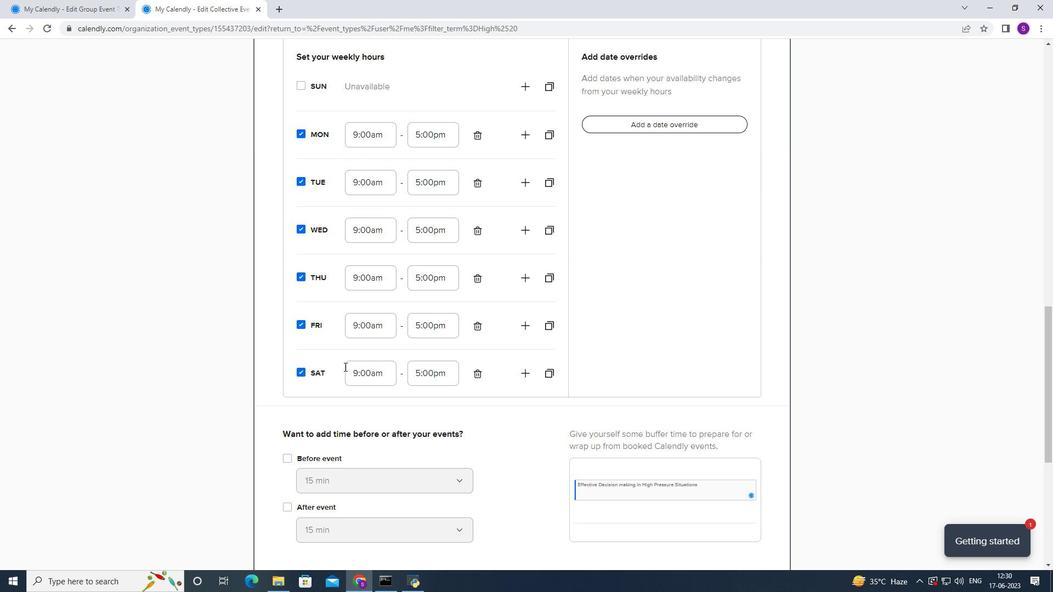 
Action: Mouse scrolled (344, 366) with delta (0, 0)
Screenshot: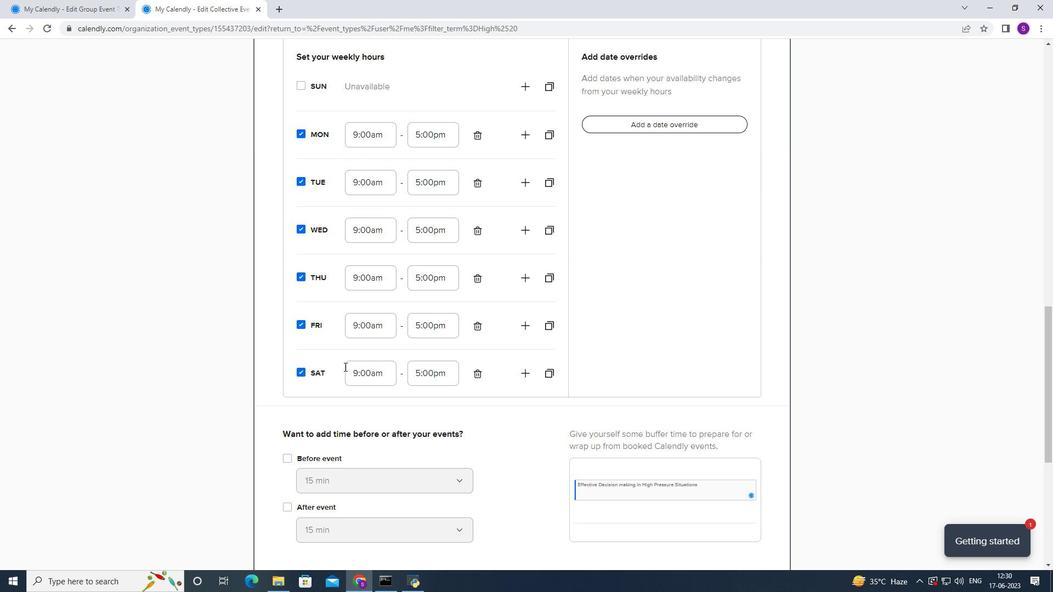 
Action: Mouse scrolled (344, 366) with delta (0, 0)
Screenshot: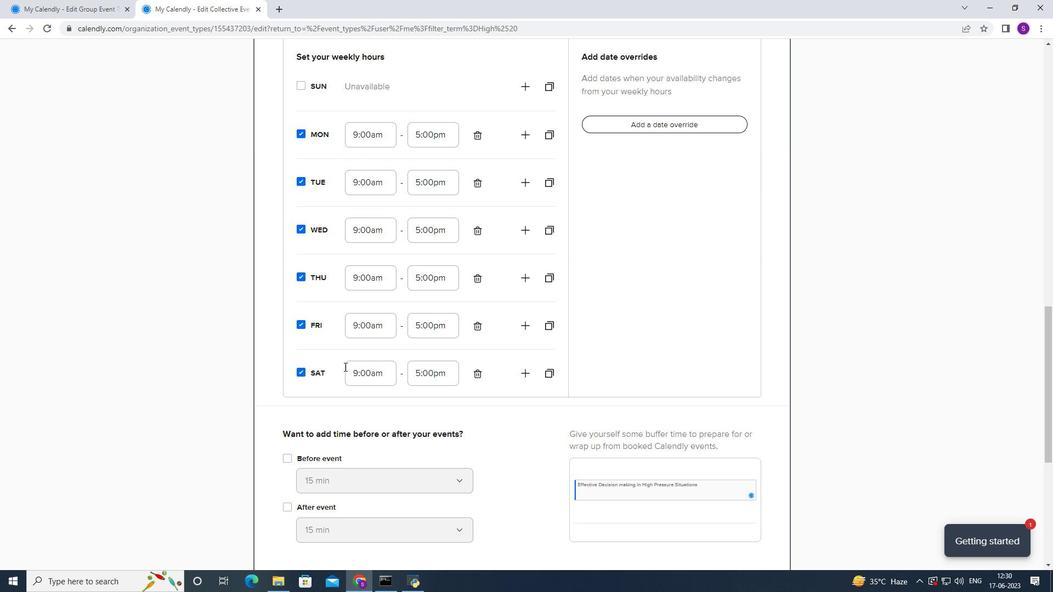 
Action: Mouse scrolled (344, 366) with delta (0, 0)
Screenshot: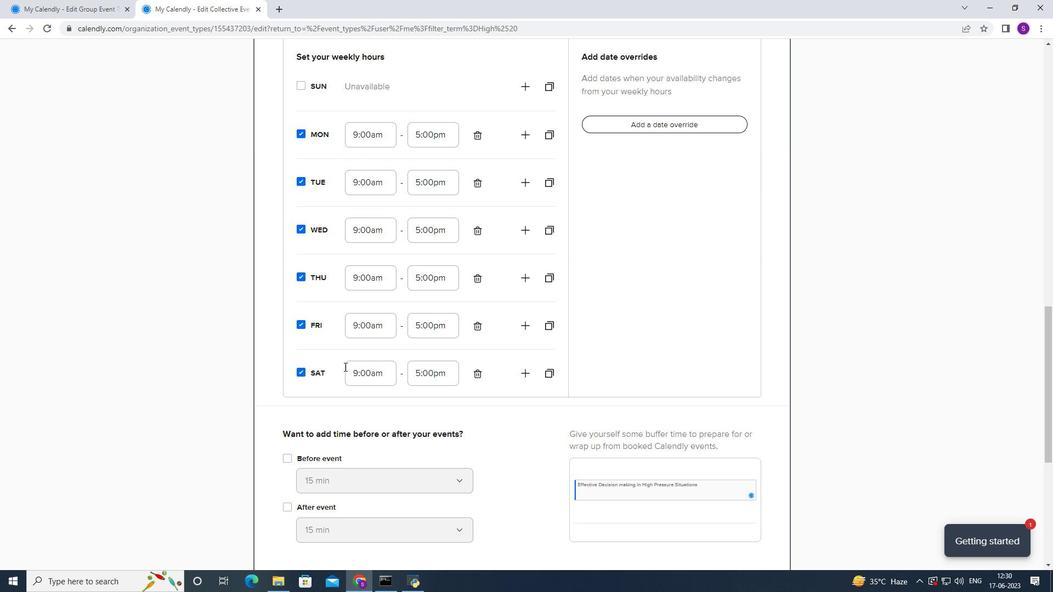 
Action: Mouse scrolled (344, 366) with delta (0, 0)
Screenshot: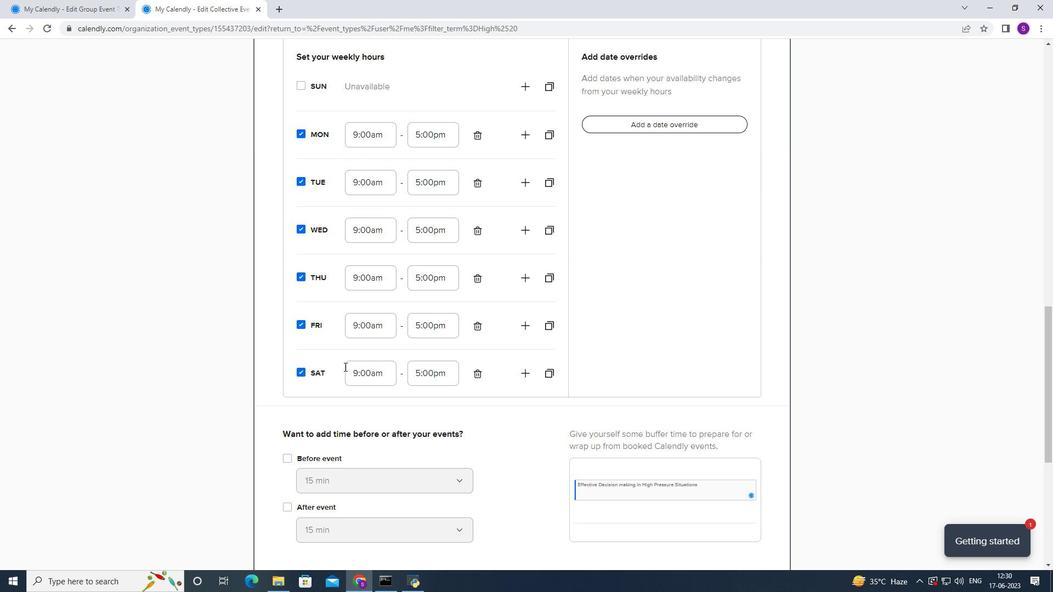
Action: Mouse moved to (375, 221)
Screenshot: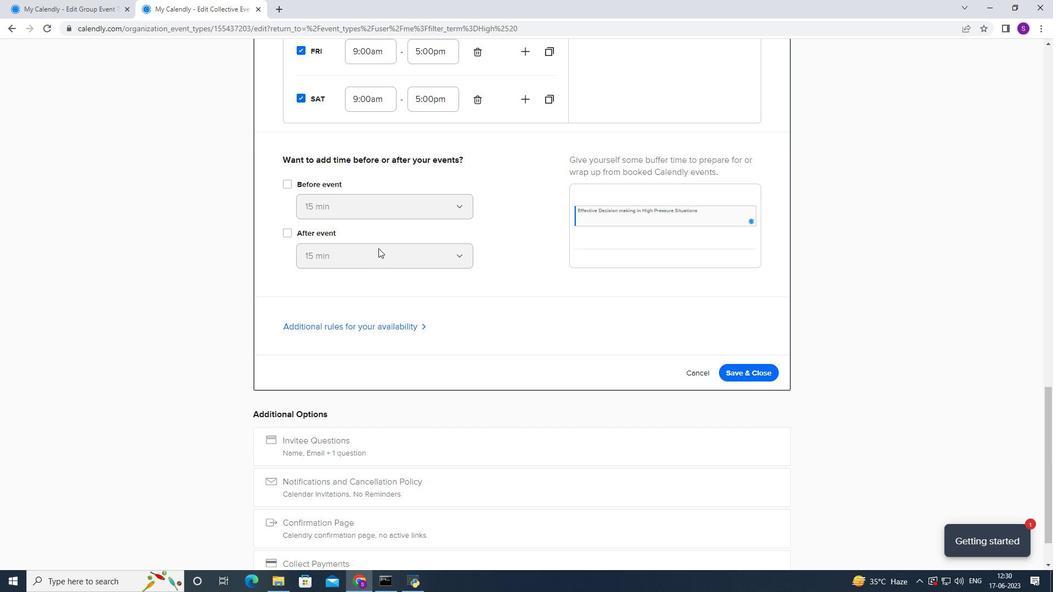 
Action: Mouse scrolled (375, 221) with delta (0, 0)
Screenshot: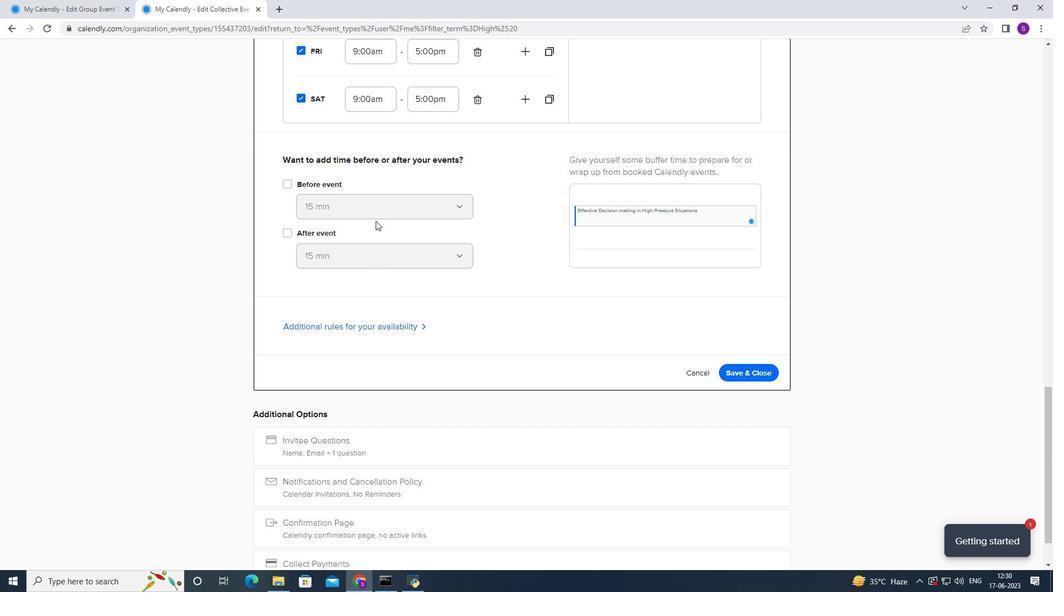 
Action: Mouse scrolled (375, 221) with delta (0, 0)
Screenshot: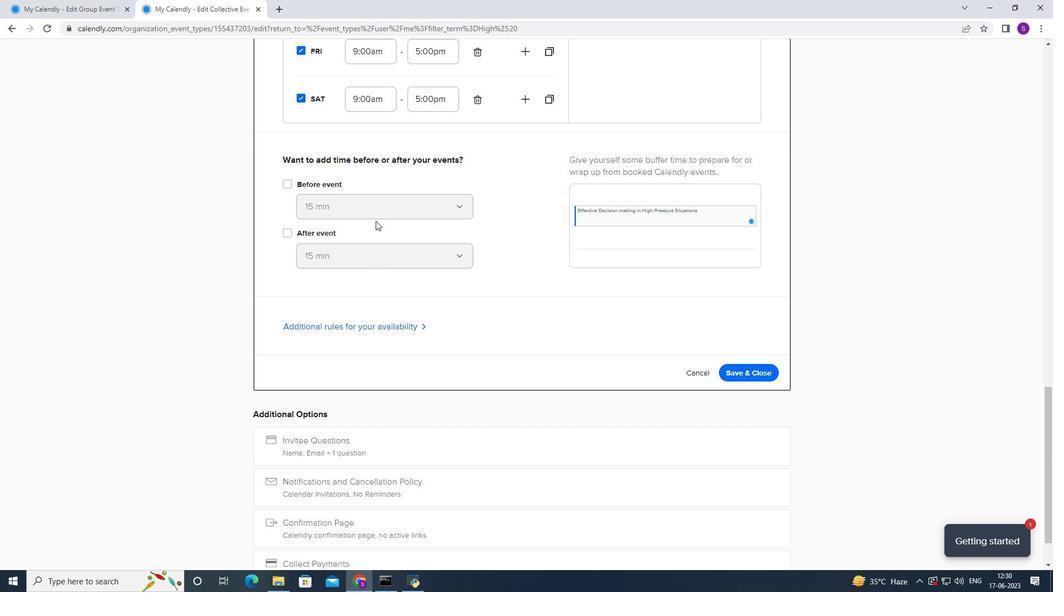 
Action: Mouse scrolled (375, 221) with delta (0, 0)
Screenshot: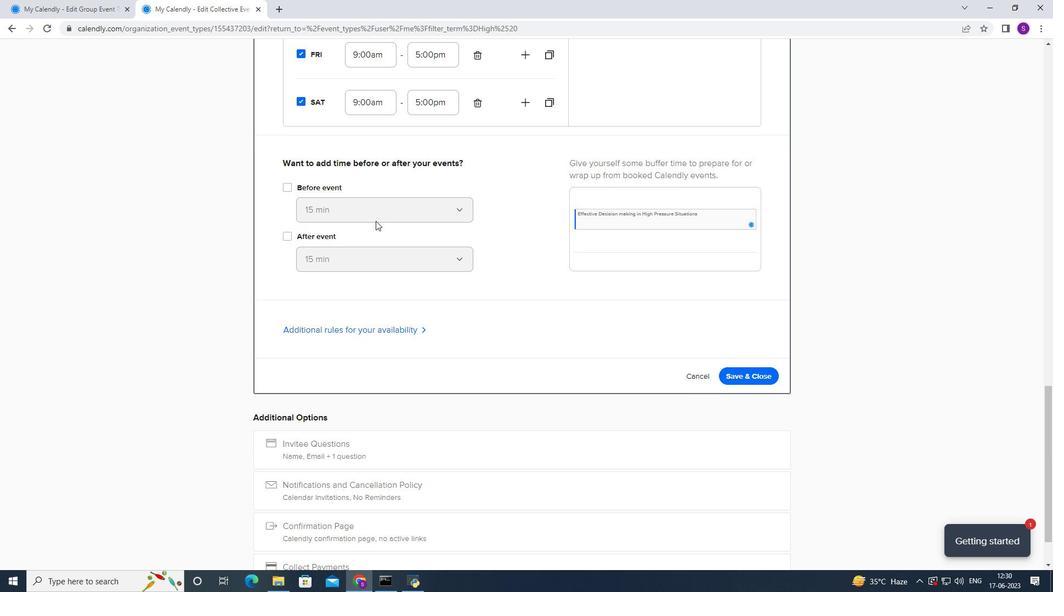 
Action: Mouse scrolled (375, 221) with delta (0, 0)
Screenshot: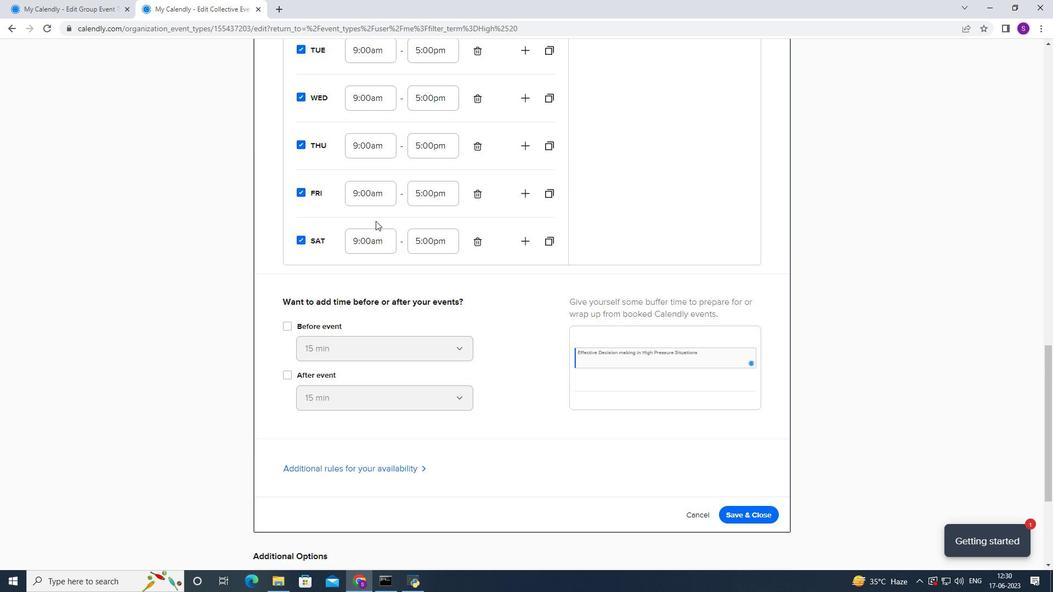 
Action: Mouse scrolled (375, 220) with delta (0, 0)
Screenshot: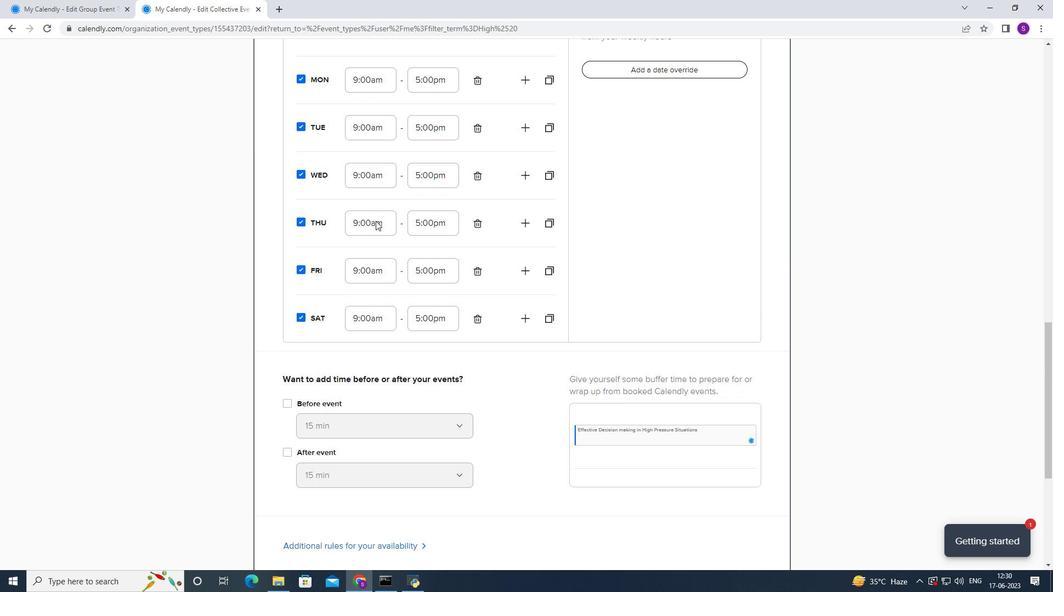 
Action: Mouse scrolled (375, 220) with delta (0, 0)
Screenshot: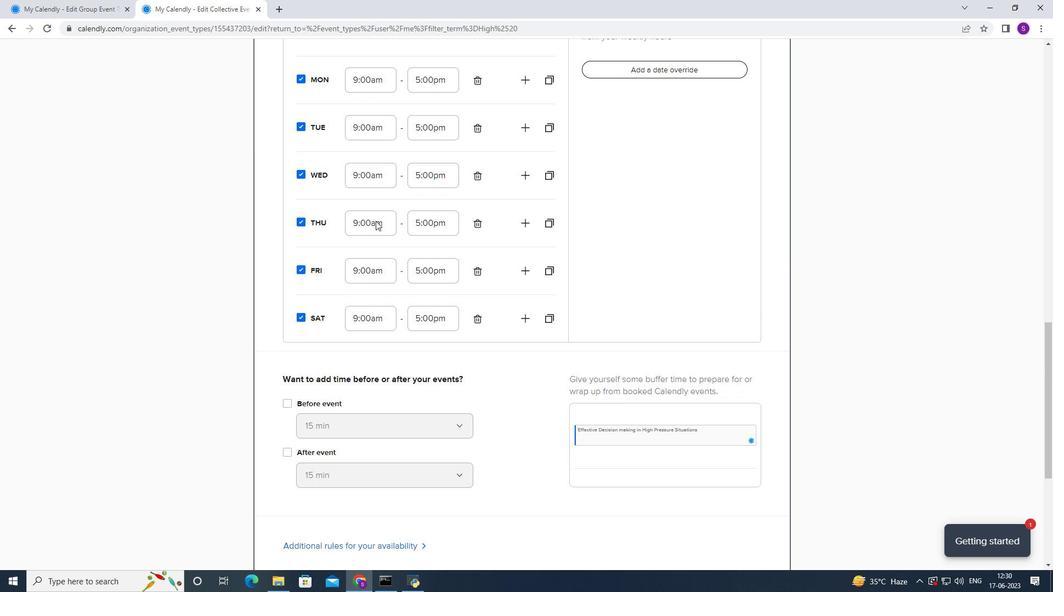 
Action: Mouse scrolled (375, 220) with delta (0, 0)
Screenshot: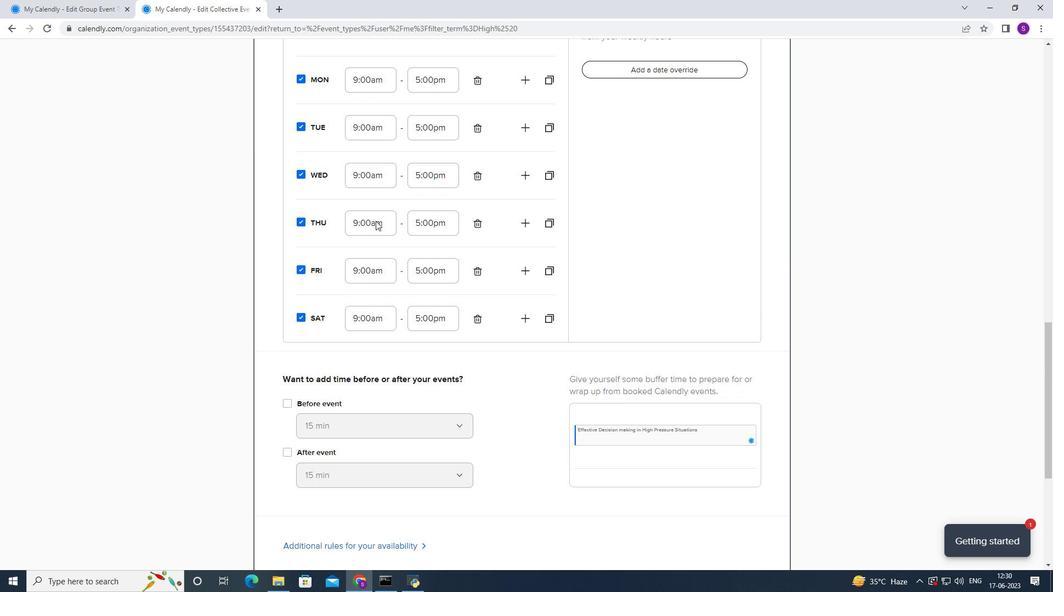 
Action: Mouse scrolled (375, 220) with delta (0, 0)
Screenshot: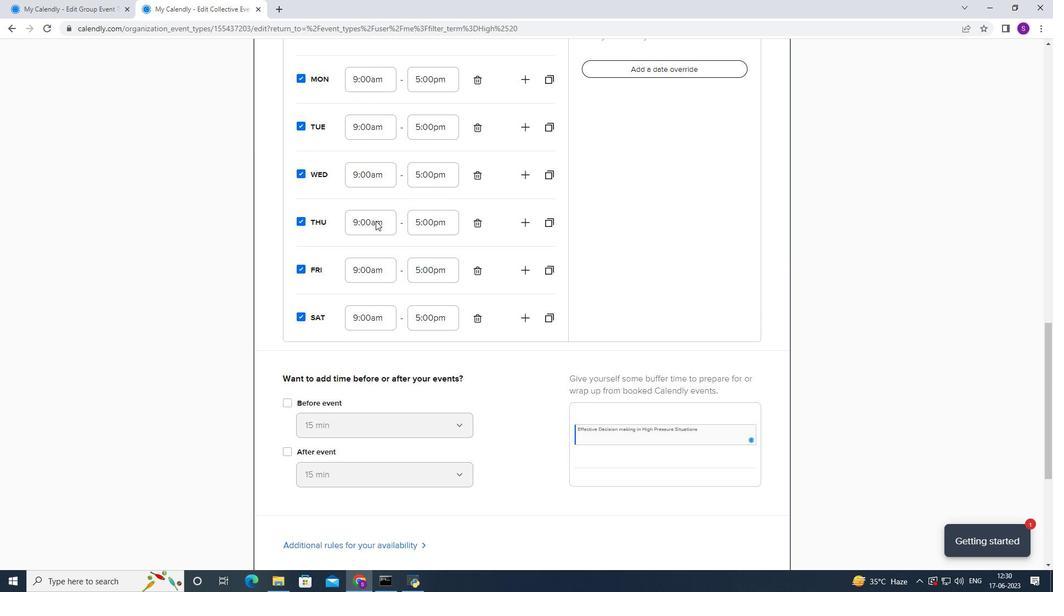 
Action: Mouse scrolled (375, 221) with delta (0, 0)
Screenshot: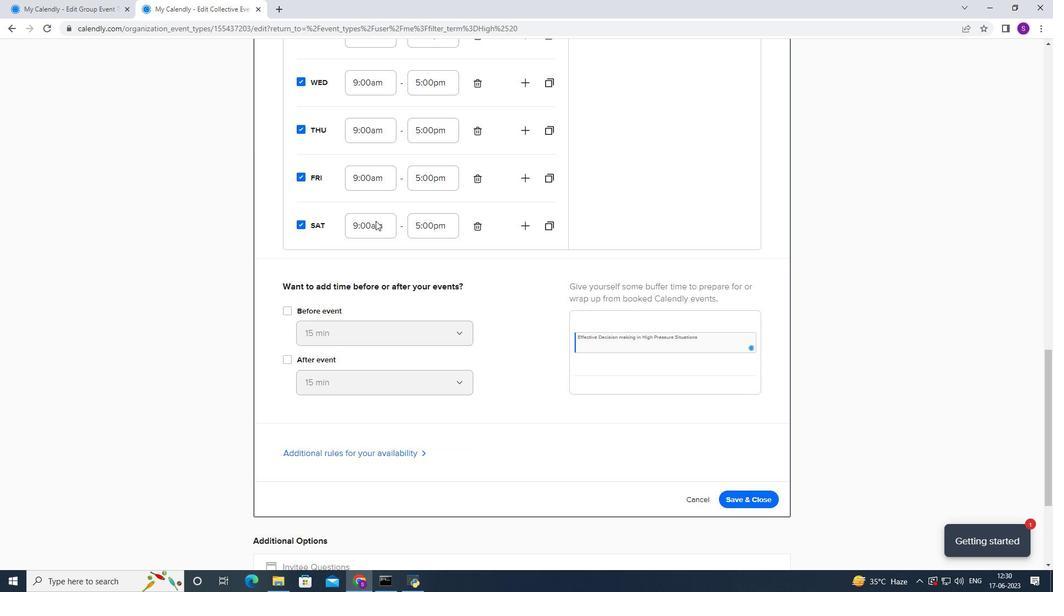
Action: Mouse moved to (290, 245)
Screenshot: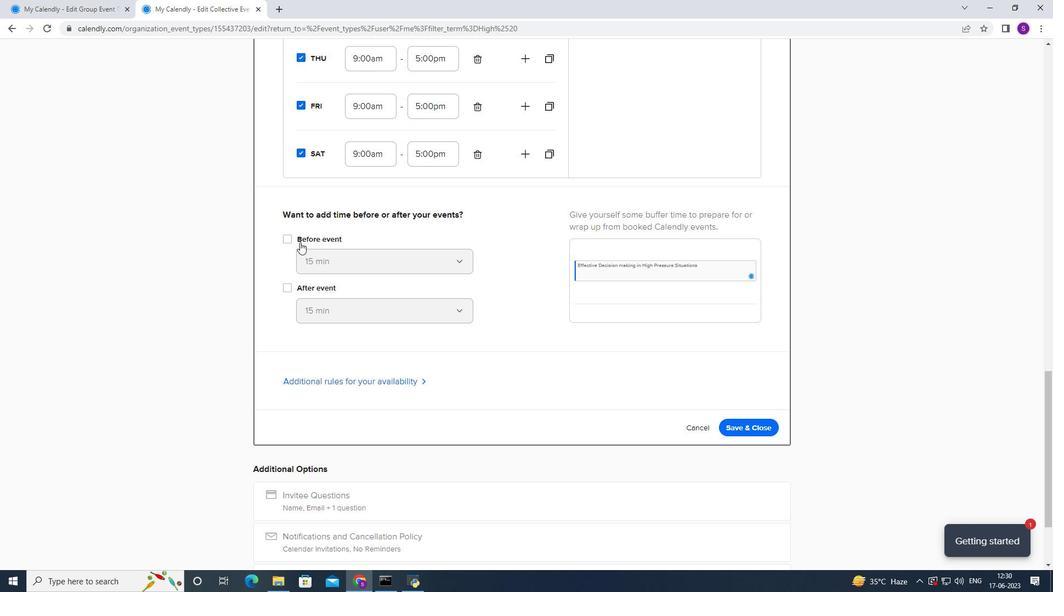 
Action: Mouse pressed left at (290, 245)
Screenshot: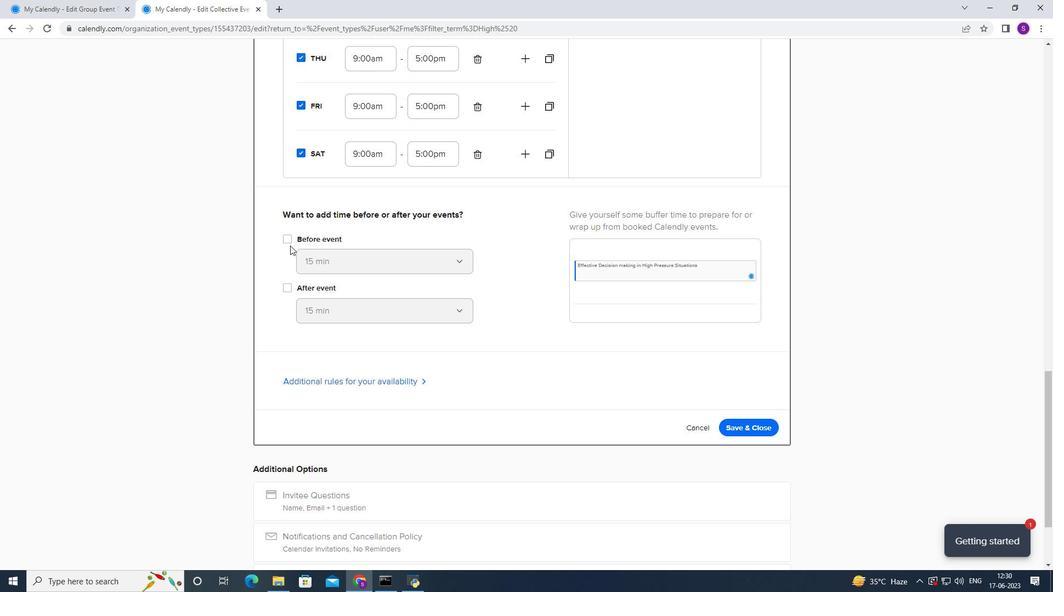 
Action: Mouse moved to (295, 237)
Screenshot: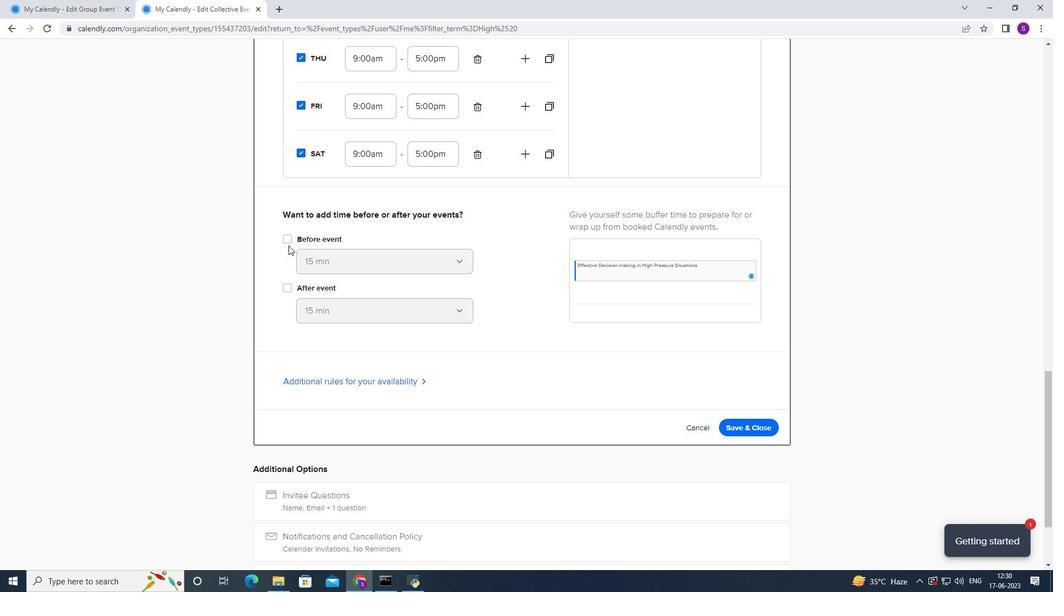 
Action: Mouse pressed left at (295, 237)
Screenshot: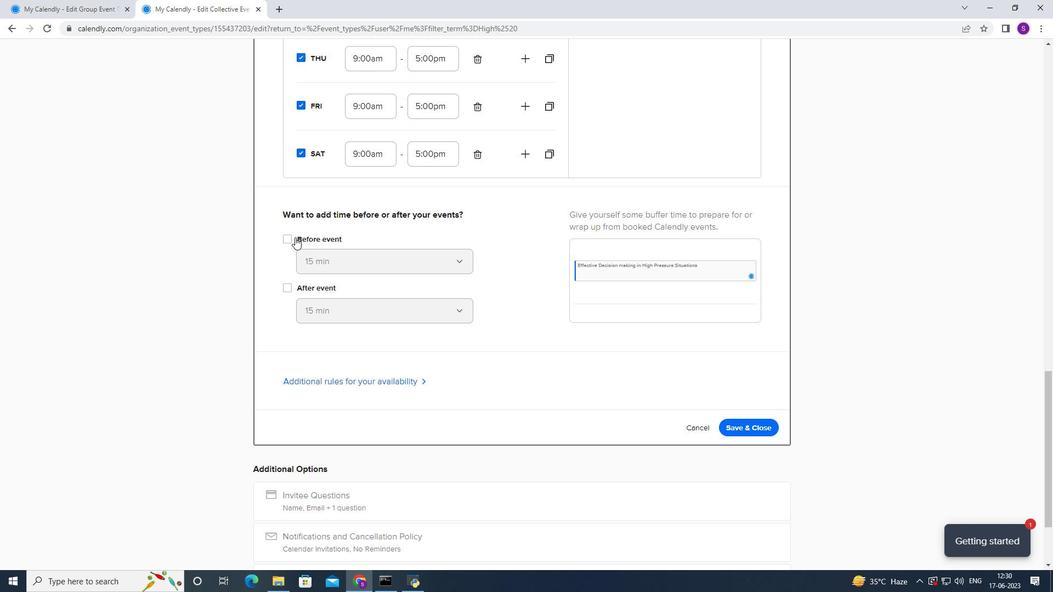 
Action: Mouse moved to (303, 258)
Screenshot: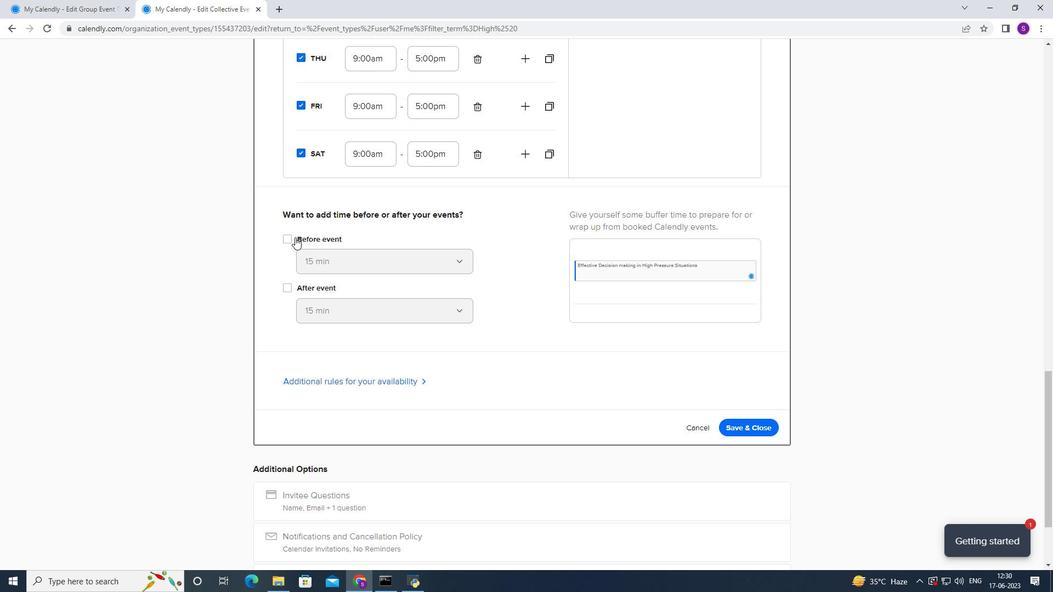 
Action: Mouse pressed left at (303, 258)
Screenshot: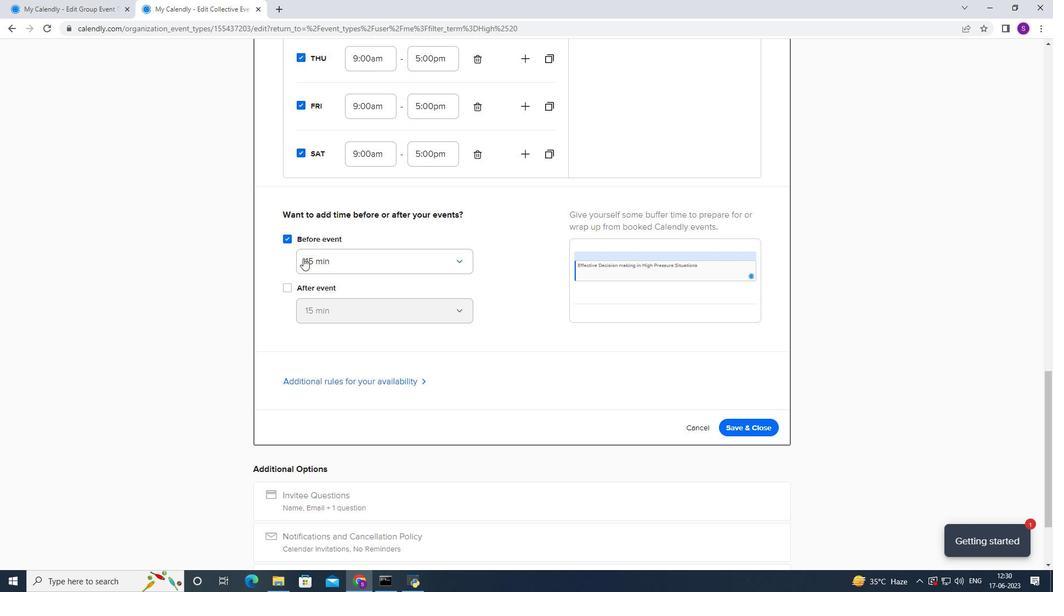 
Action: Mouse moved to (319, 293)
Screenshot: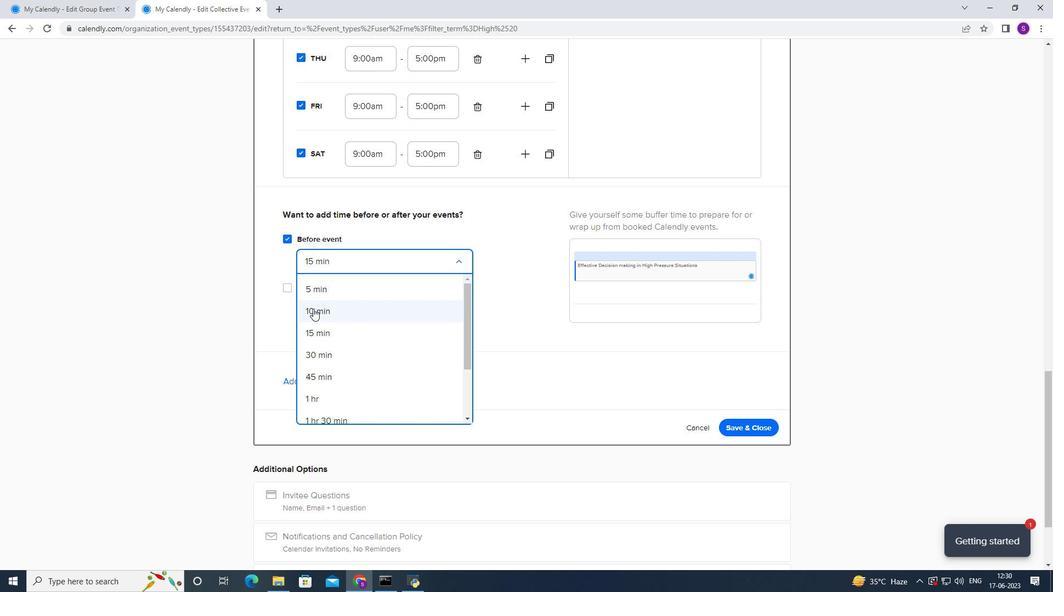 
Action: Mouse pressed left at (319, 293)
Screenshot: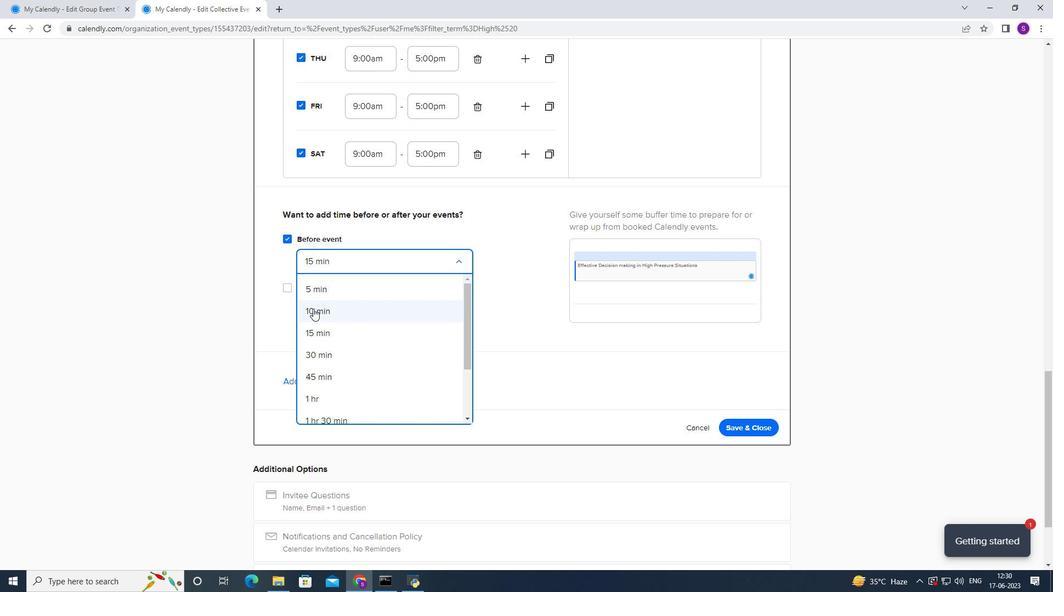
Action: Mouse moved to (289, 283)
Screenshot: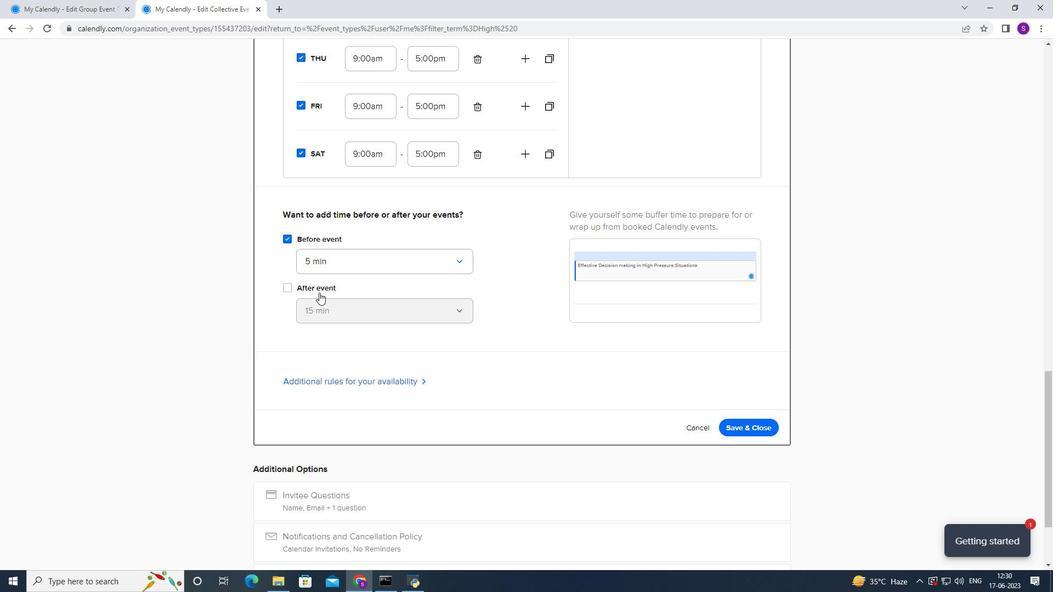 
Action: Mouse pressed left at (289, 283)
Screenshot: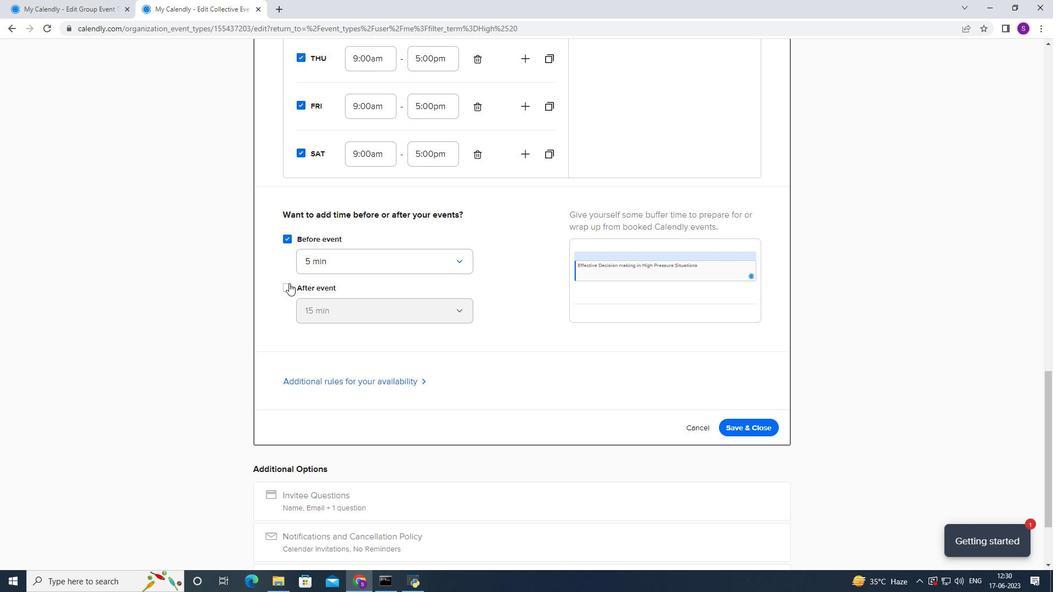
Action: Mouse moved to (310, 304)
Screenshot: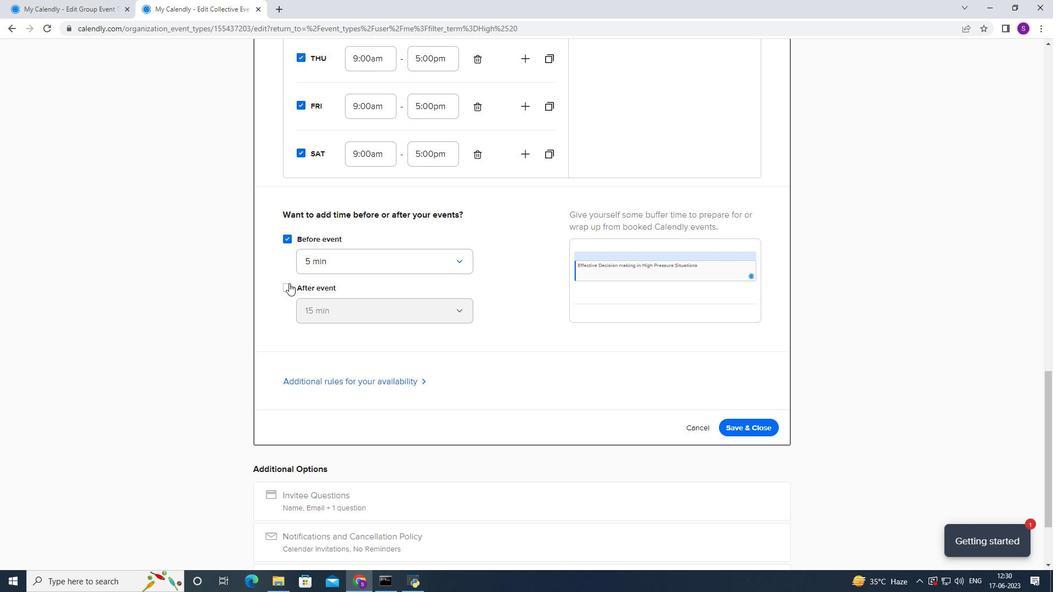 
Action: Mouse pressed left at (310, 304)
Screenshot: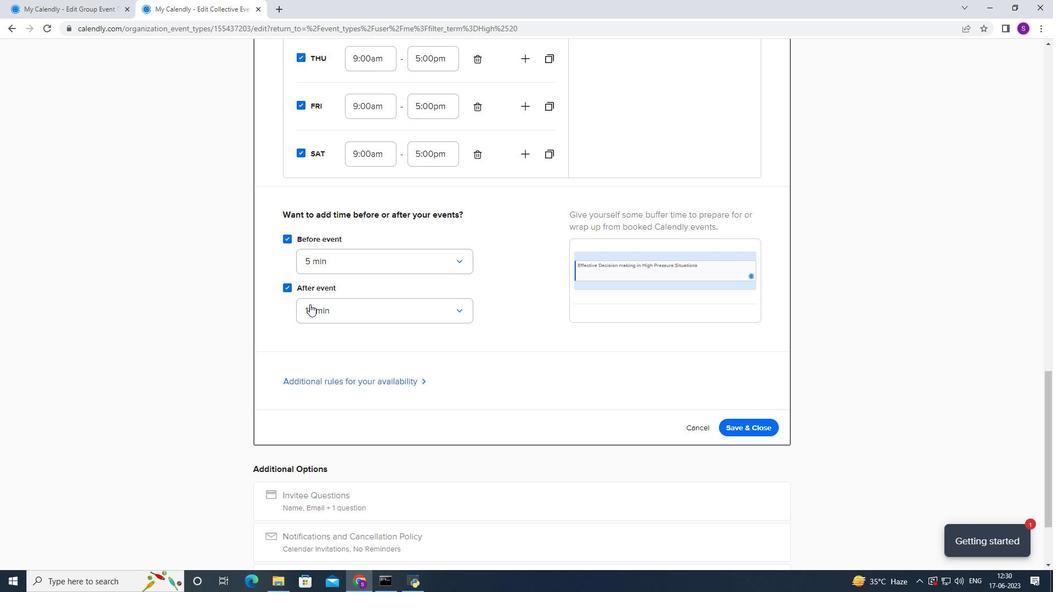 
Action: Mouse moved to (313, 332)
Screenshot: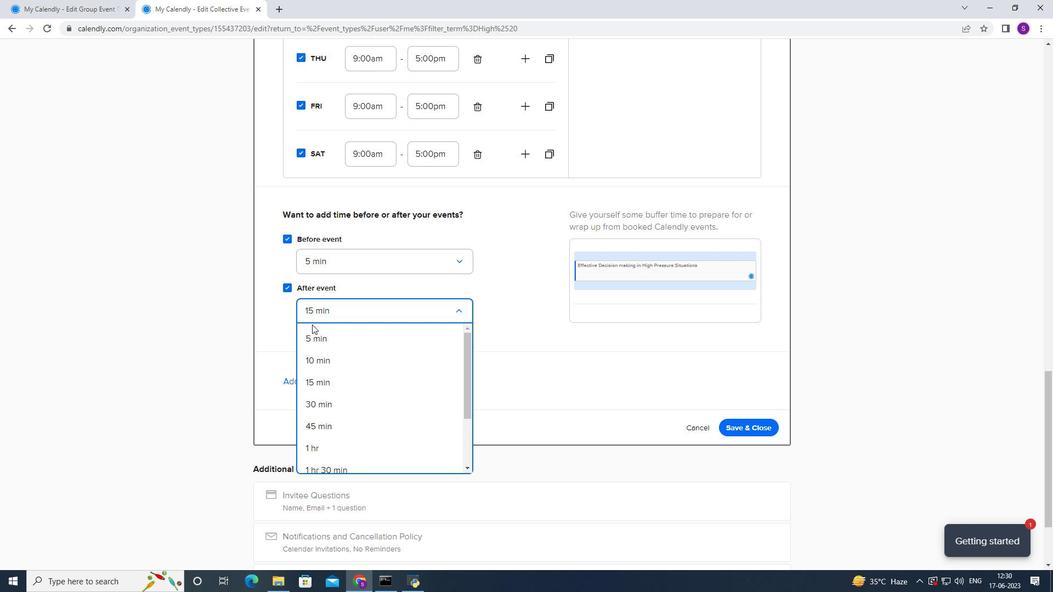 
Action: Mouse pressed left at (313, 332)
Screenshot: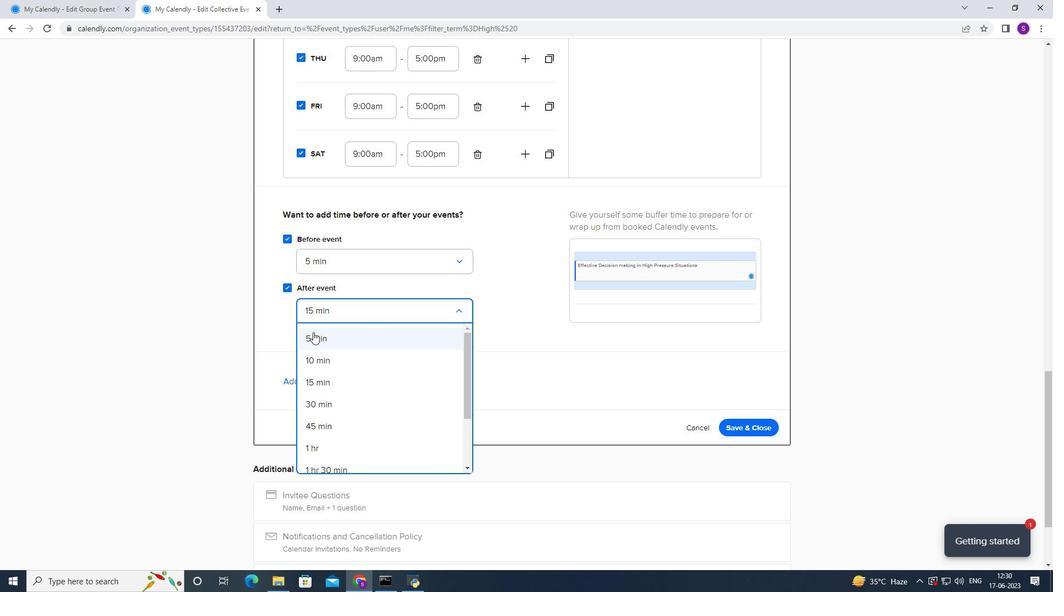 
Action: Mouse moved to (310, 378)
Screenshot: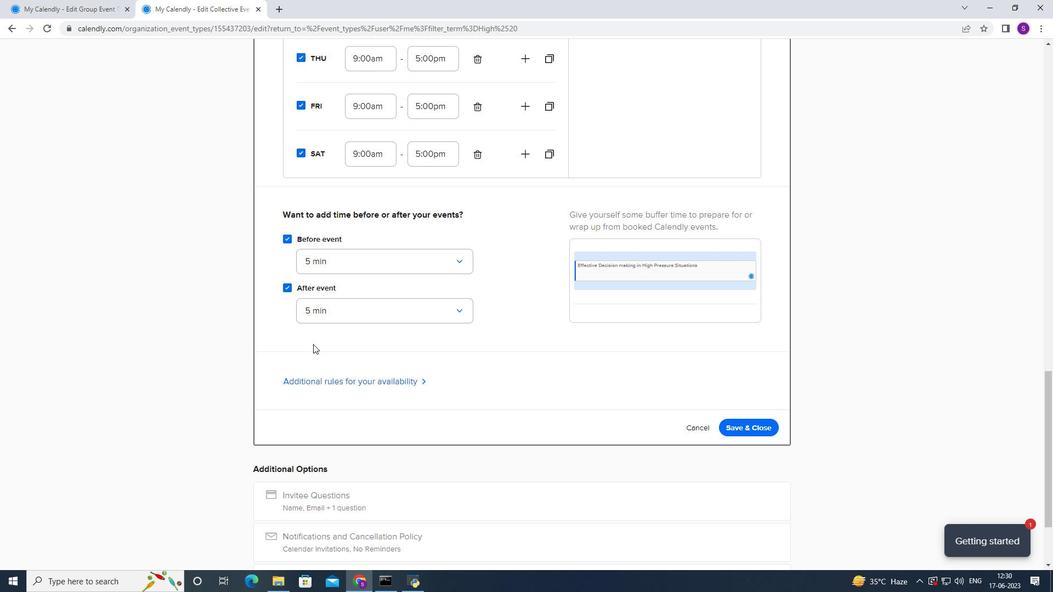 
Action: Mouse pressed left at (310, 378)
Screenshot: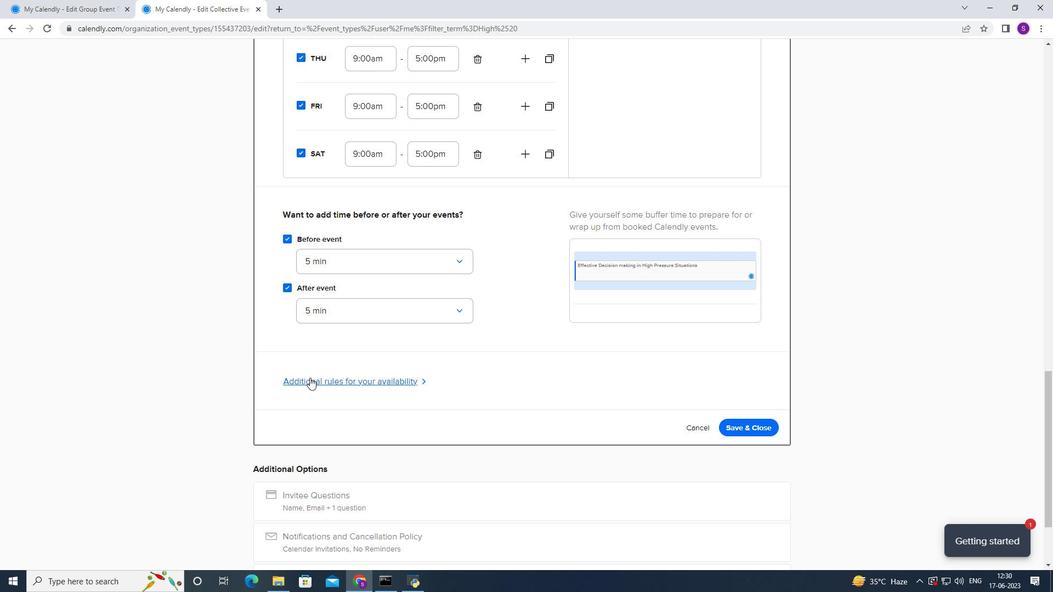 
Action: Mouse moved to (329, 362)
Screenshot: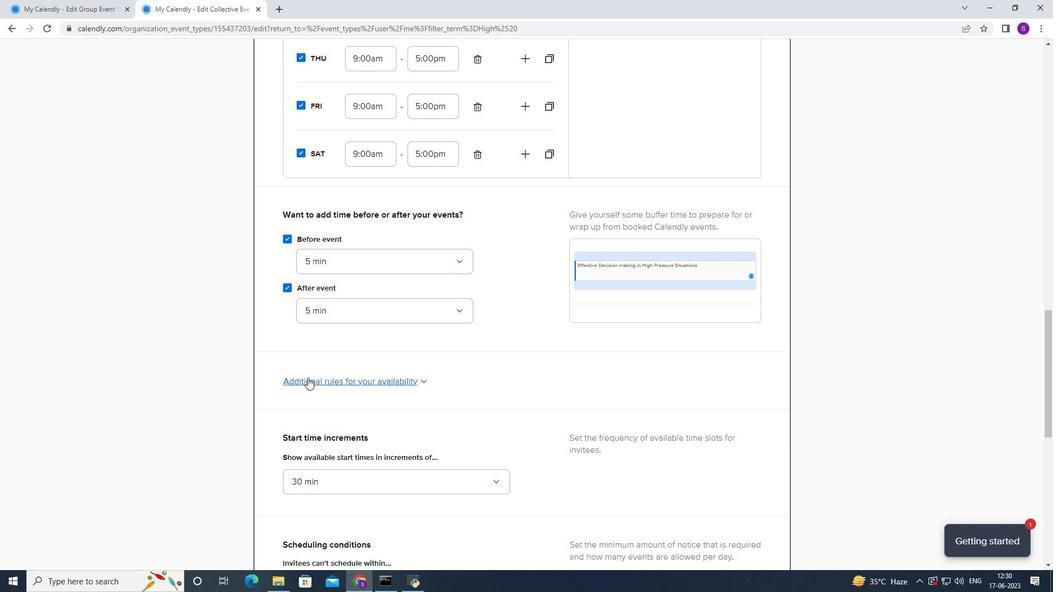 
Action: Mouse scrolled (329, 362) with delta (0, 0)
Screenshot: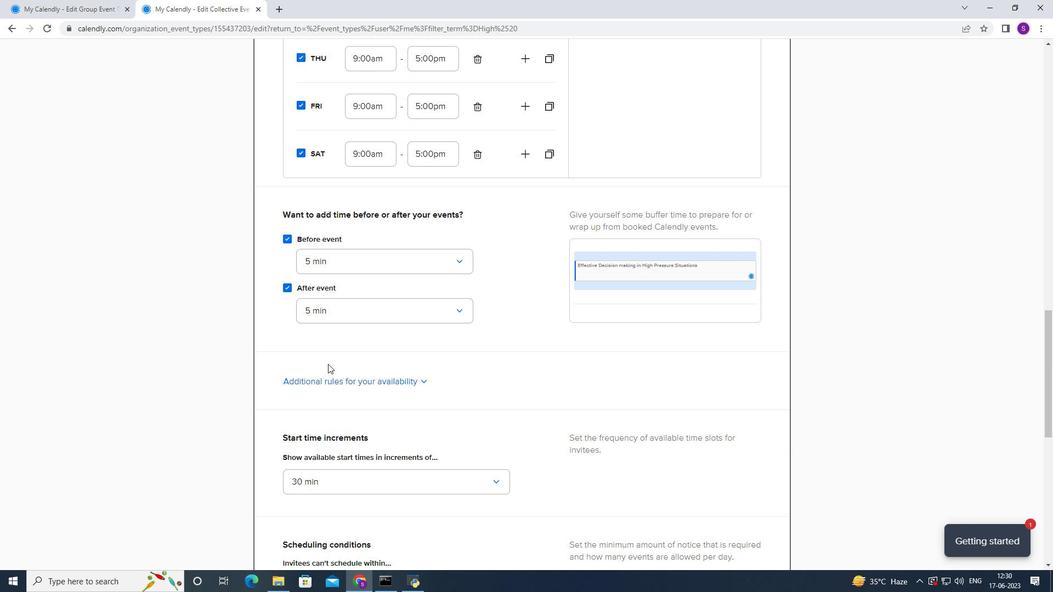 
Action: Mouse scrolled (329, 362) with delta (0, 0)
Screenshot: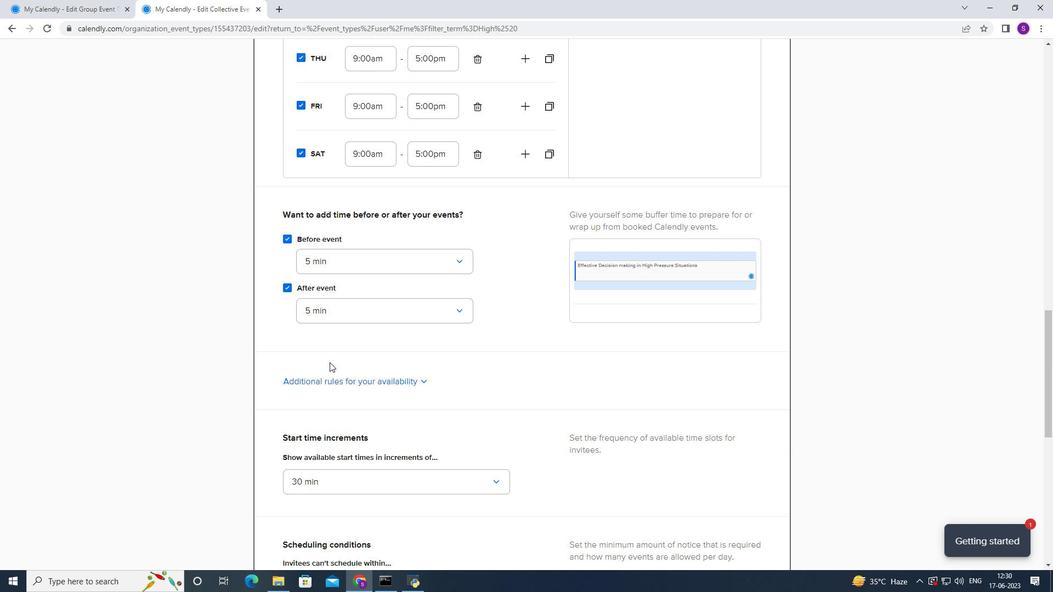 
Action: Mouse scrolled (329, 362) with delta (0, 0)
Screenshot: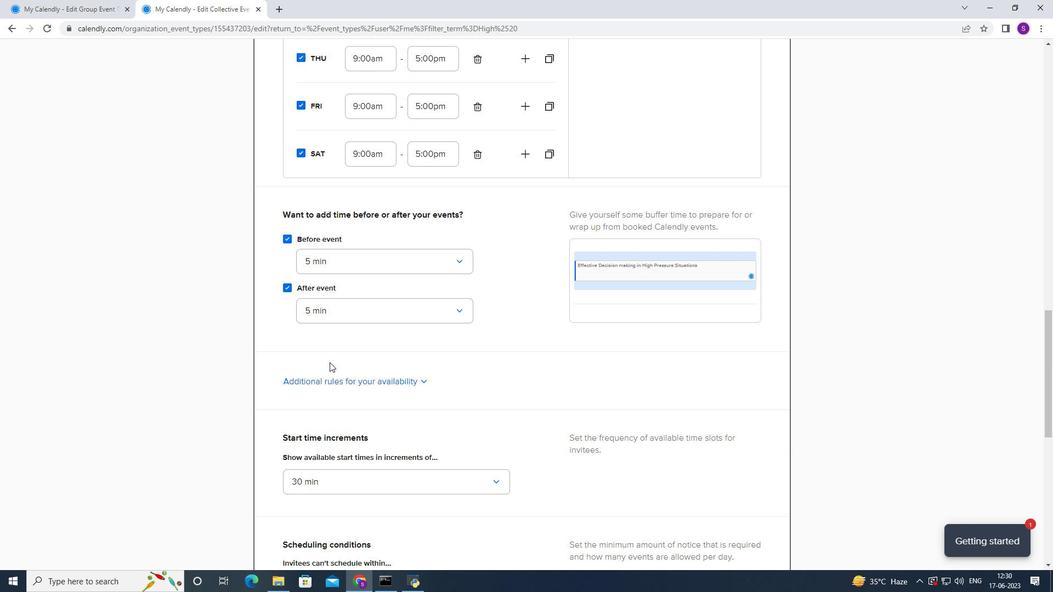 
Action: Mouse scrolled (329, 362) with delta (0, 0)
Screenshot: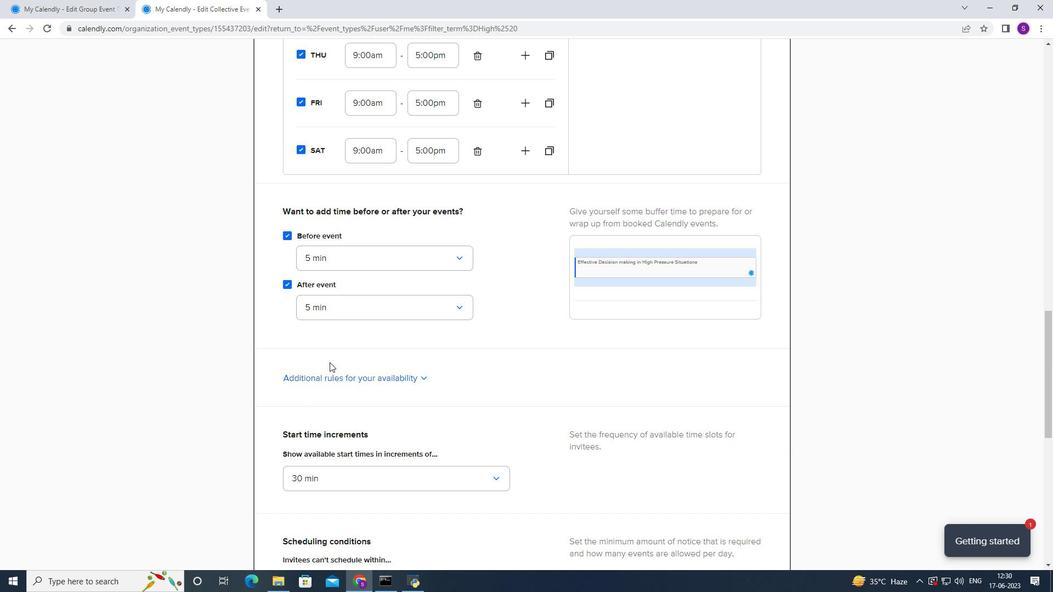 
Action: Mouse scrolled (329, 362) with delta (0, 0)
Screenshot: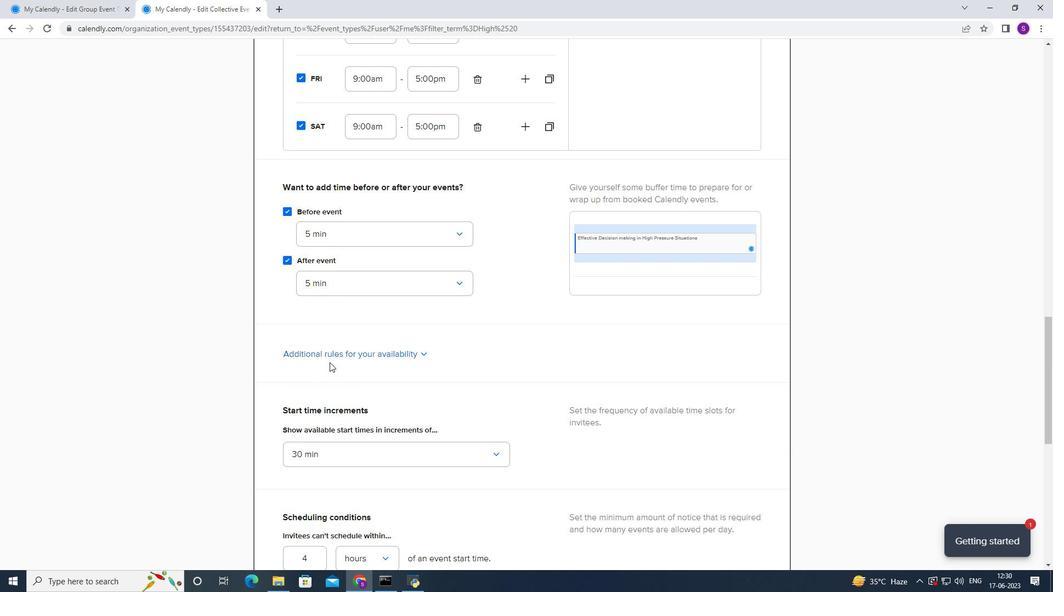 
Action: Mouse moved to (367, 217)
Screenshot: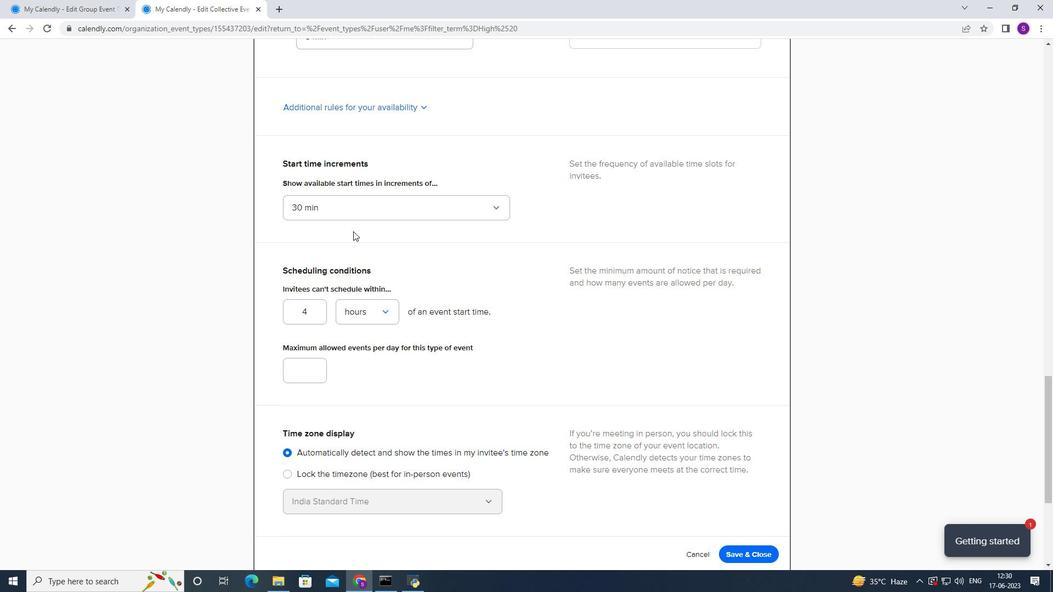 
Action: Mouse pressed left at (367, 217)
Screenshot: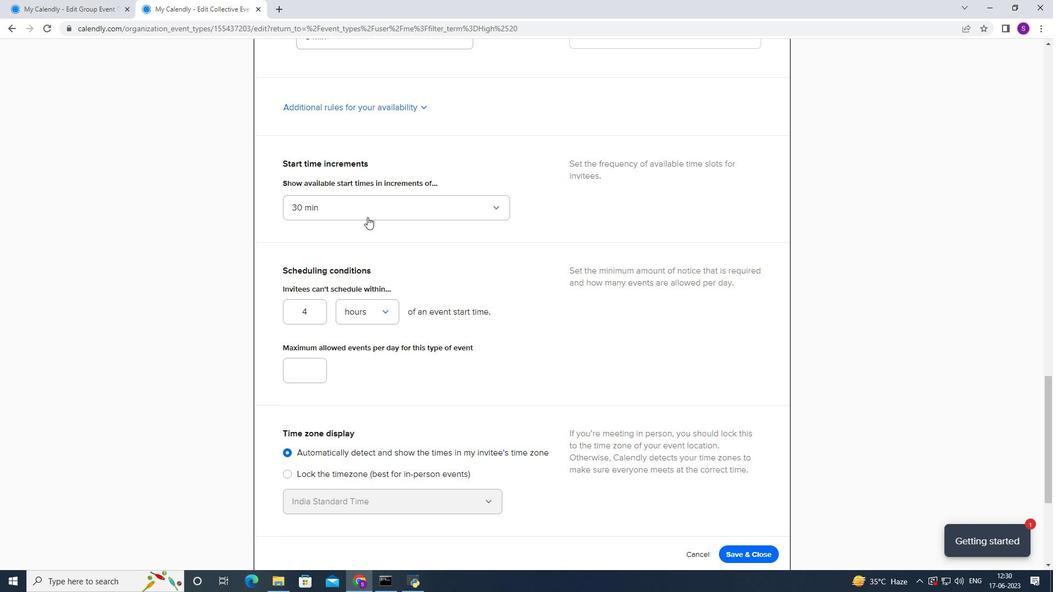 
Action: Mouse moved to (340, 343)
Screenshot: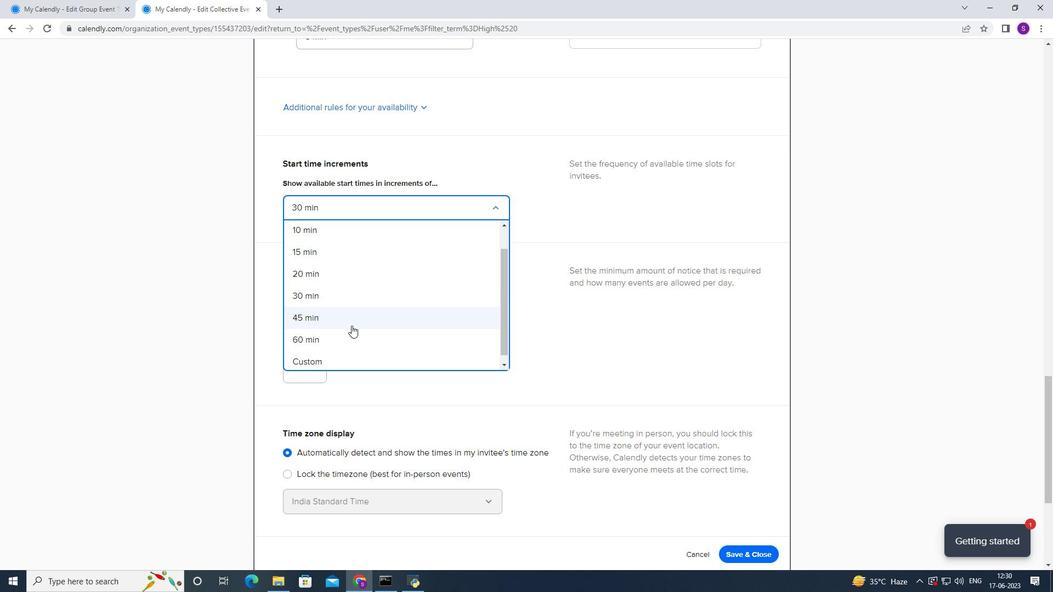 
Action: Mouse pressed left at (340, 343)
Screenshot: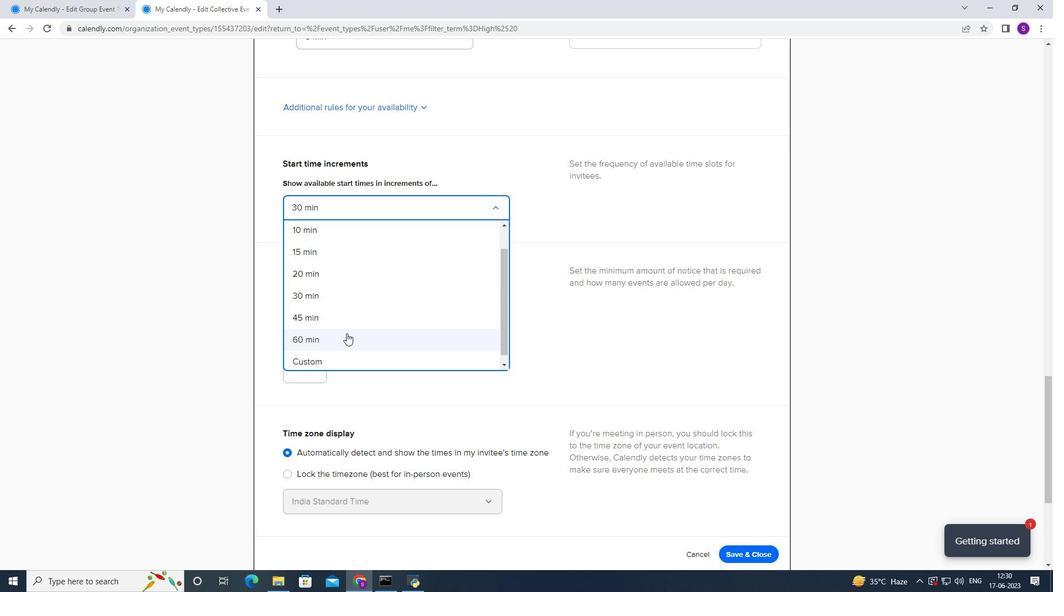 
Action: Mouse moved to (325, 314)
Screenshot: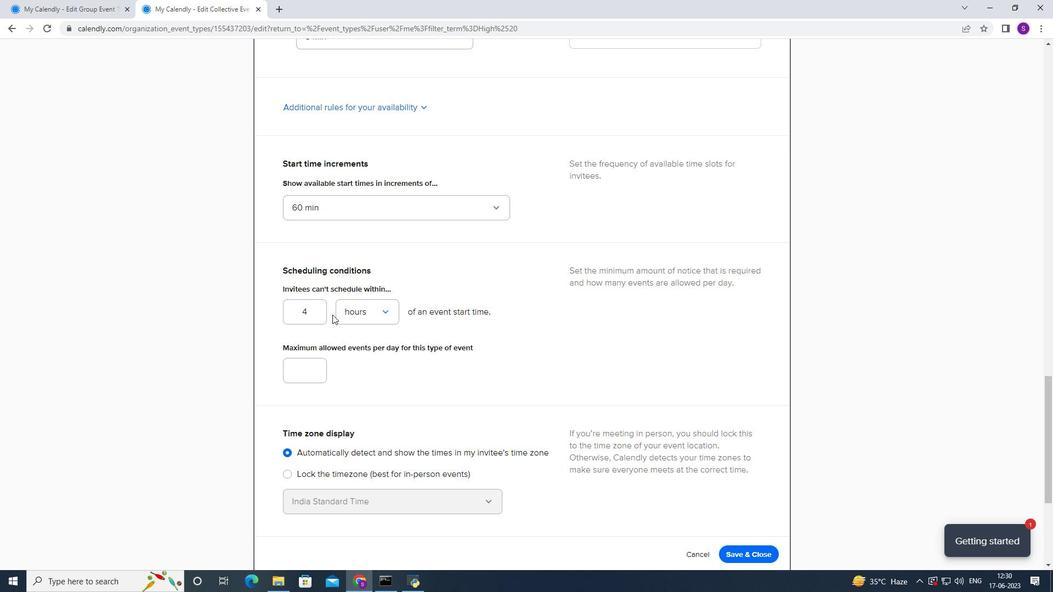 
Action: Mouse pressed left at (325, 314)
Screenshot: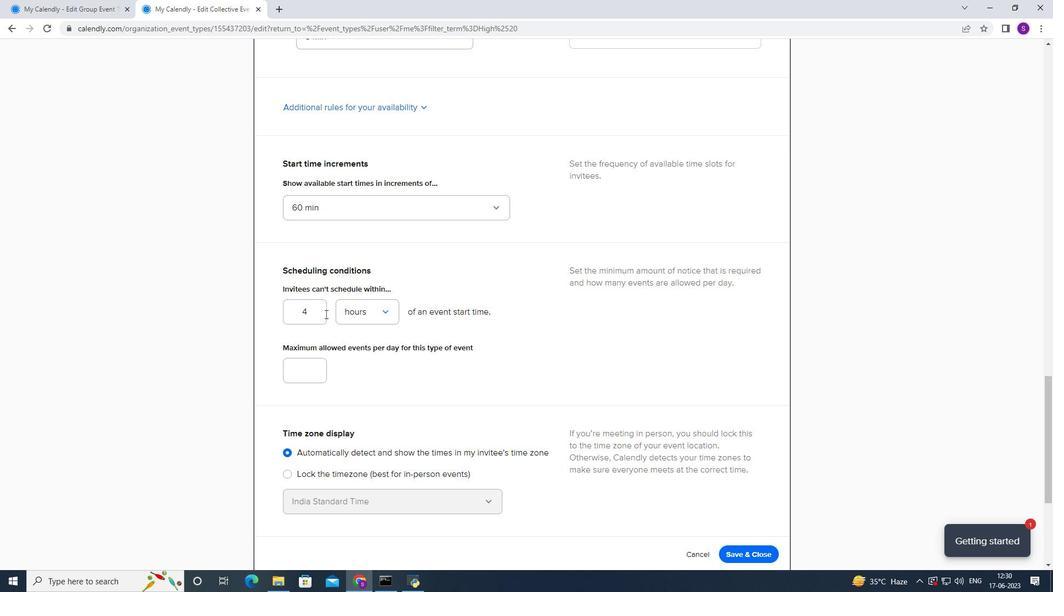 
Action: Key pressed <Key.backspace>42
Screenshot: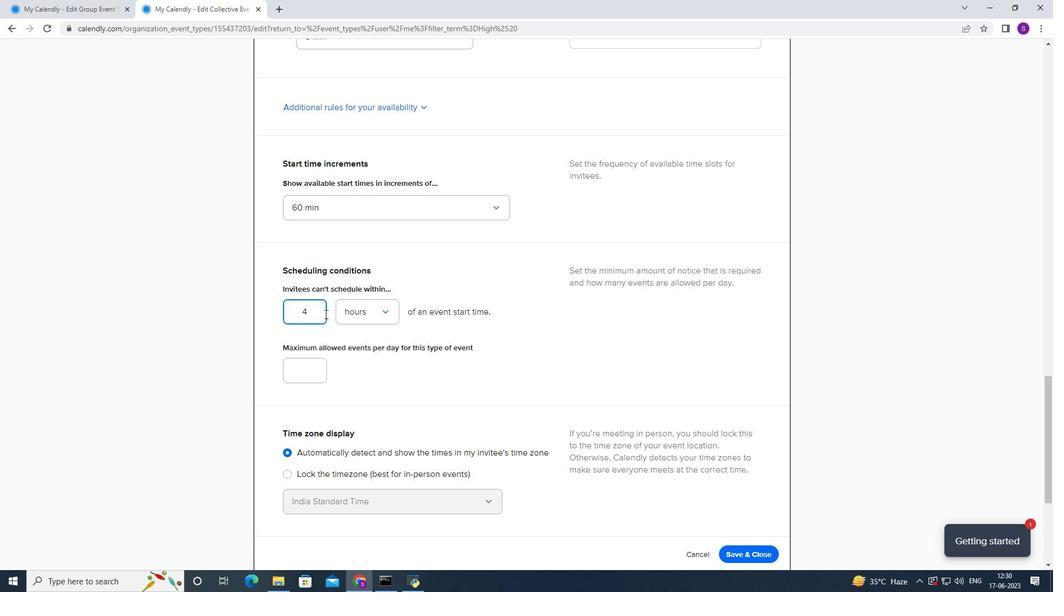 
Action: Mouse moved to (309, 362)
Screenshot: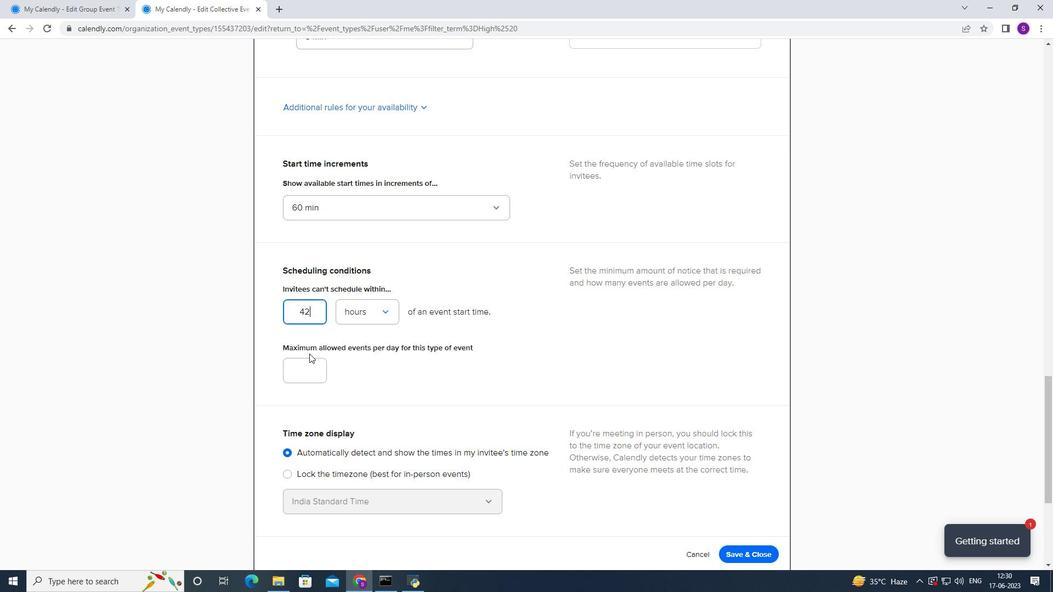 
Action: Mouse pressed left at (309, 362)
Screenshot: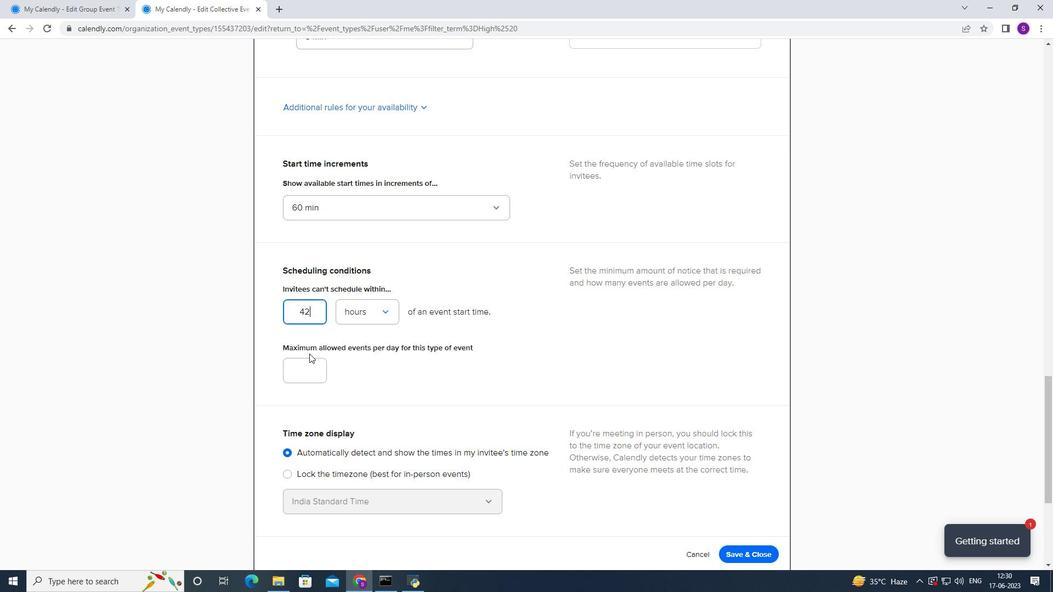 
Action: Mouse moved to (309, 362)
Screenshot: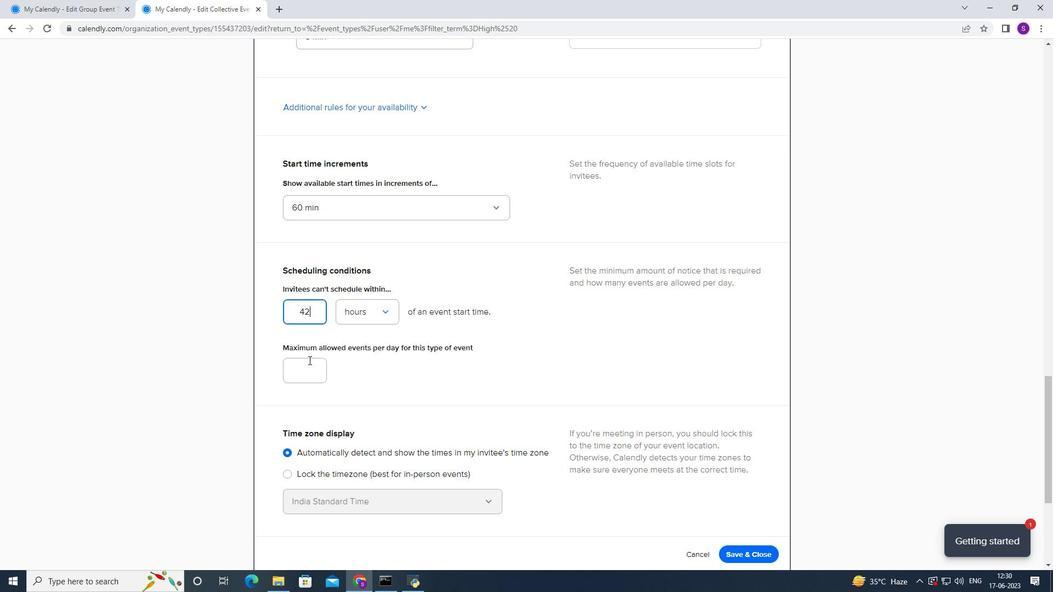 
Action: Key pressed 5
Screenshot: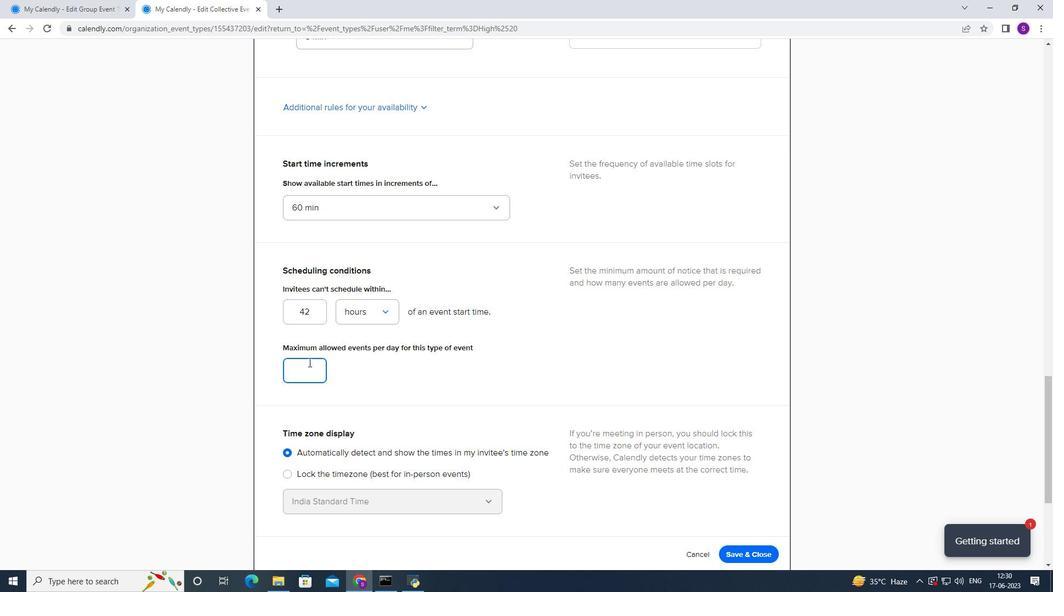 
Action: Mouse moved to (433, 323)
Screenshot: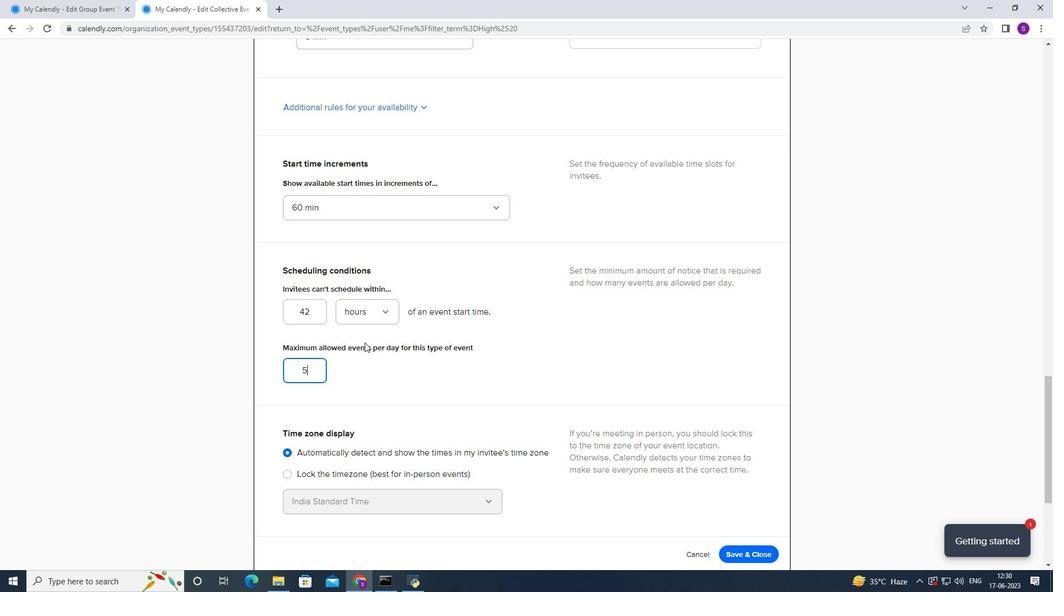 
Action: Mouse scrolled (433, 322) with delta (0, 0)
Screenshot: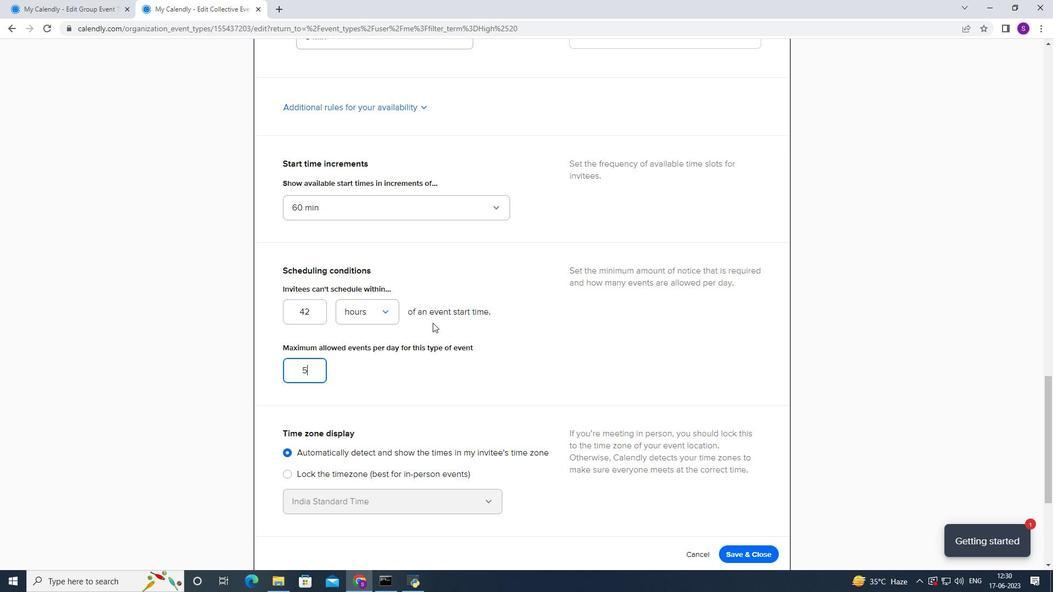 
Action: Mouse scrolled (433, 322) with delta (0, 0)
Screenshot: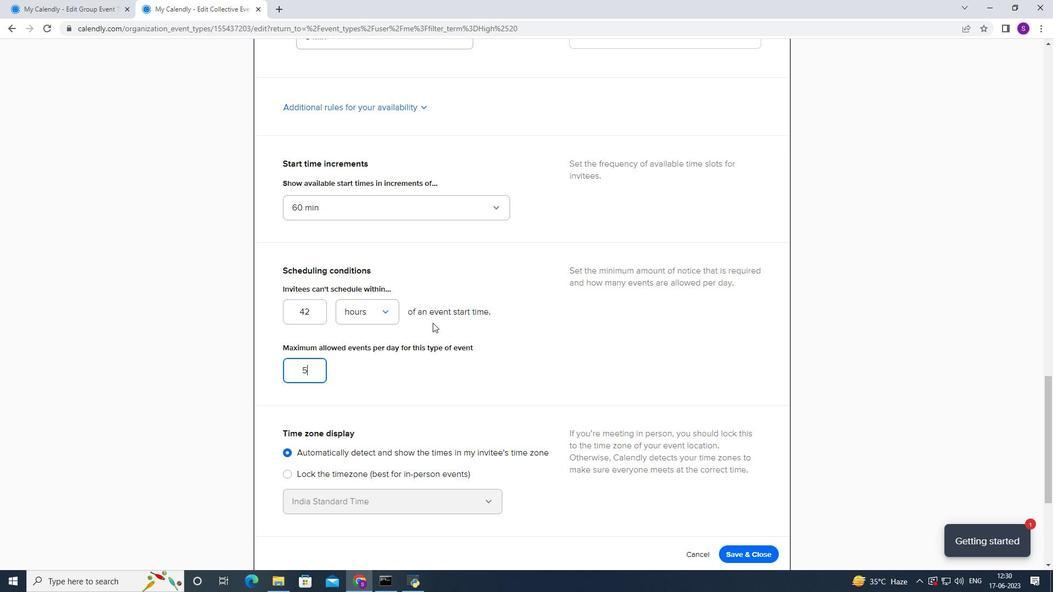
Action: Mouse scrolled (433, 322) with delta (0, 0)
Screenshot: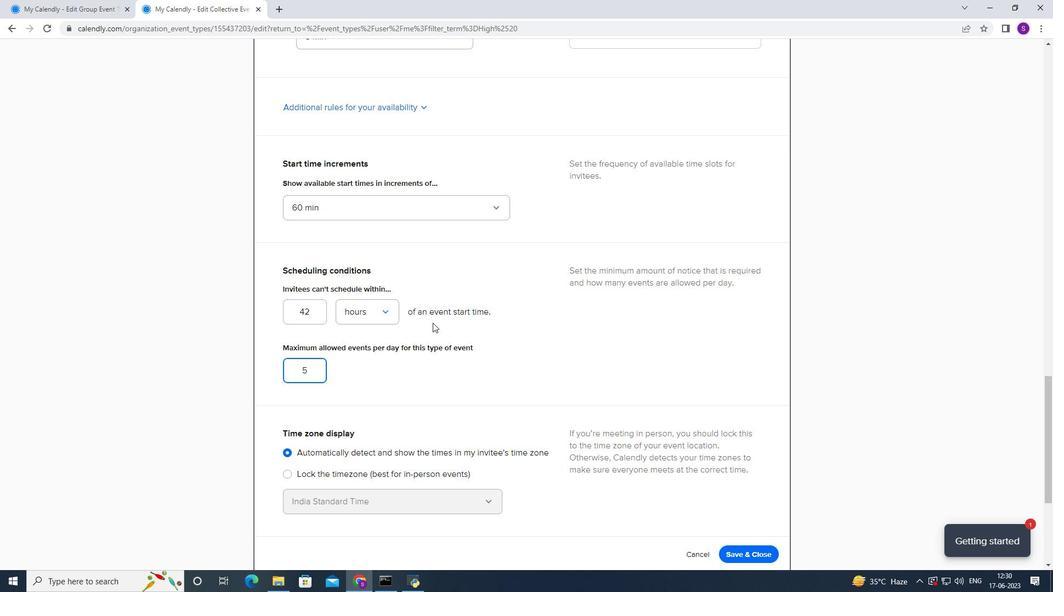 
Action: Mouse scrolled (433, 322) with delta (0, 0)
Screenshot: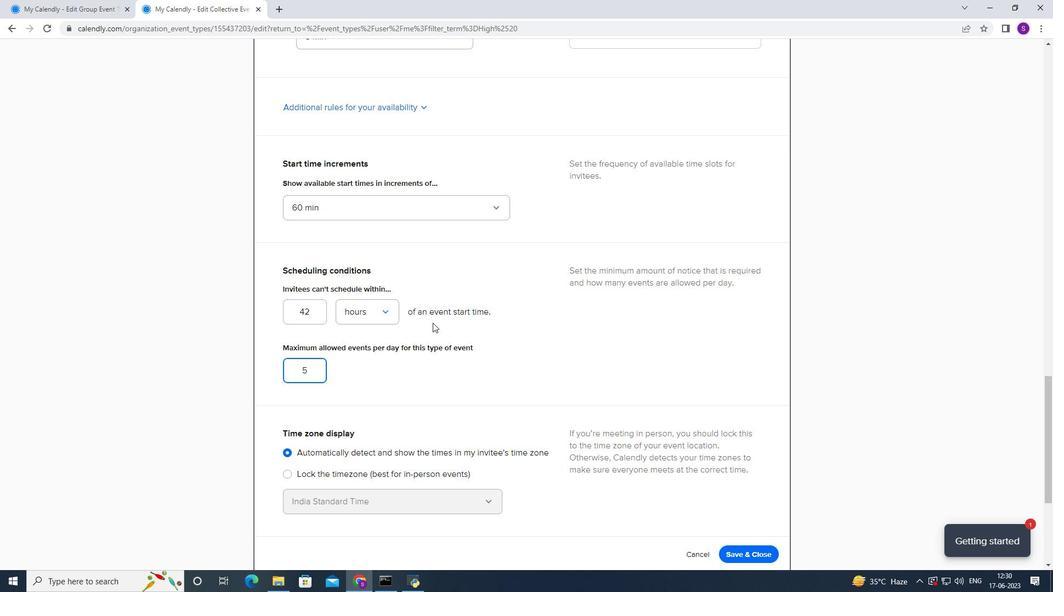 
Action: Mouse scrolled (433, 322) with delta (0, 0)
Screenshot: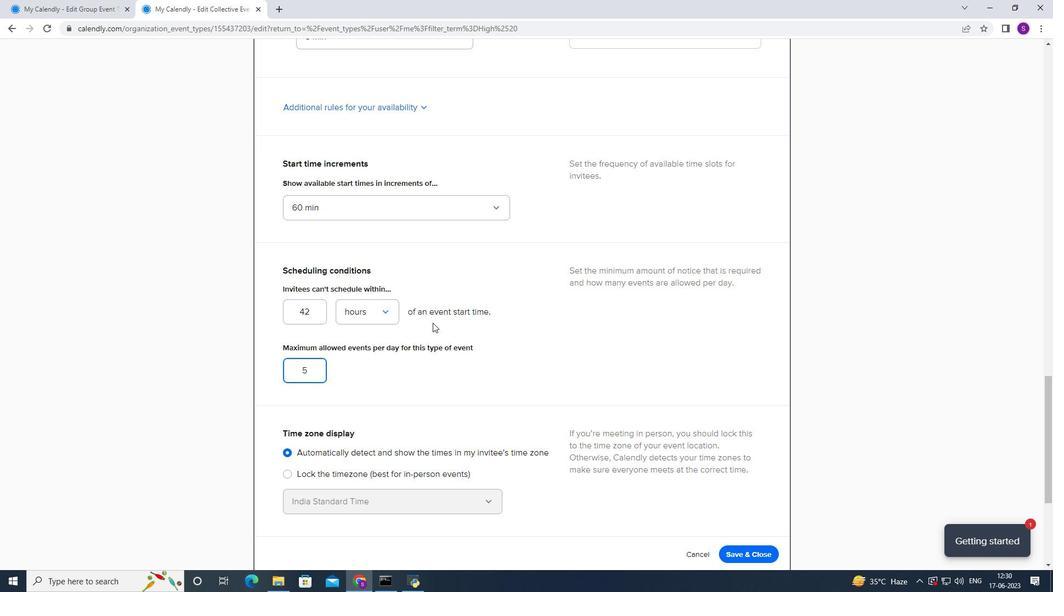 
Action: Mouse scrolled (433, 322) with delta (0, 0)
Screenshot: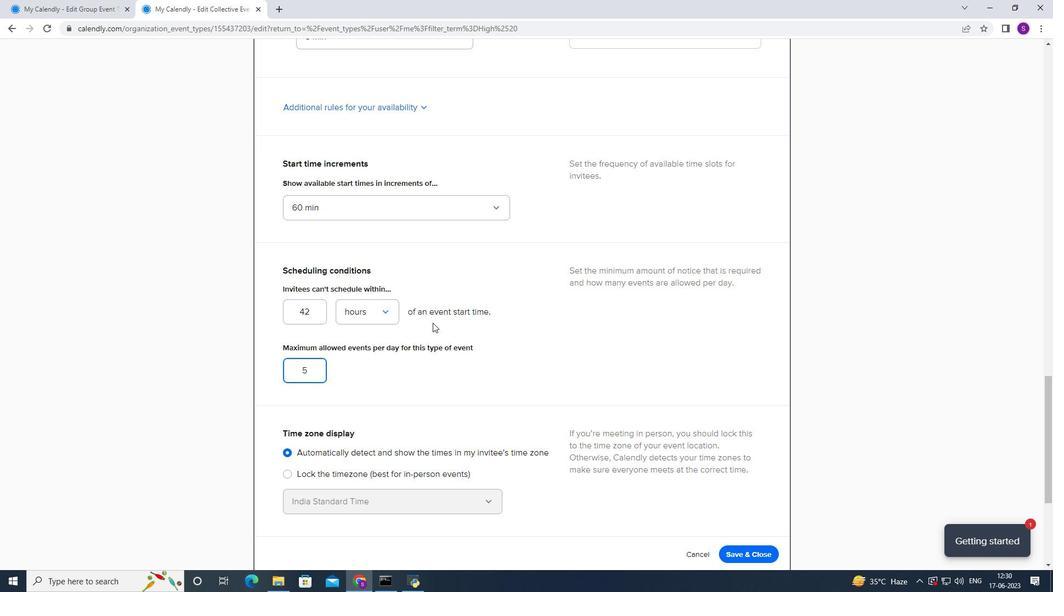 
Action: Mouse scrolled (433, 322) with delta (0, 0)
Screenshot: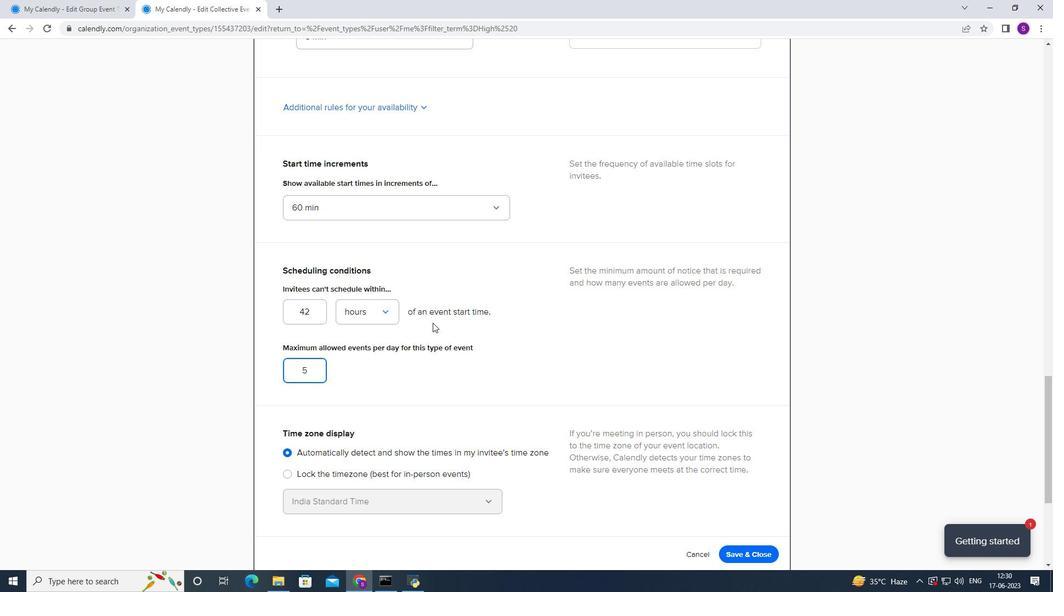 
Action: Mouse moved to (771, 314)
Screenshot: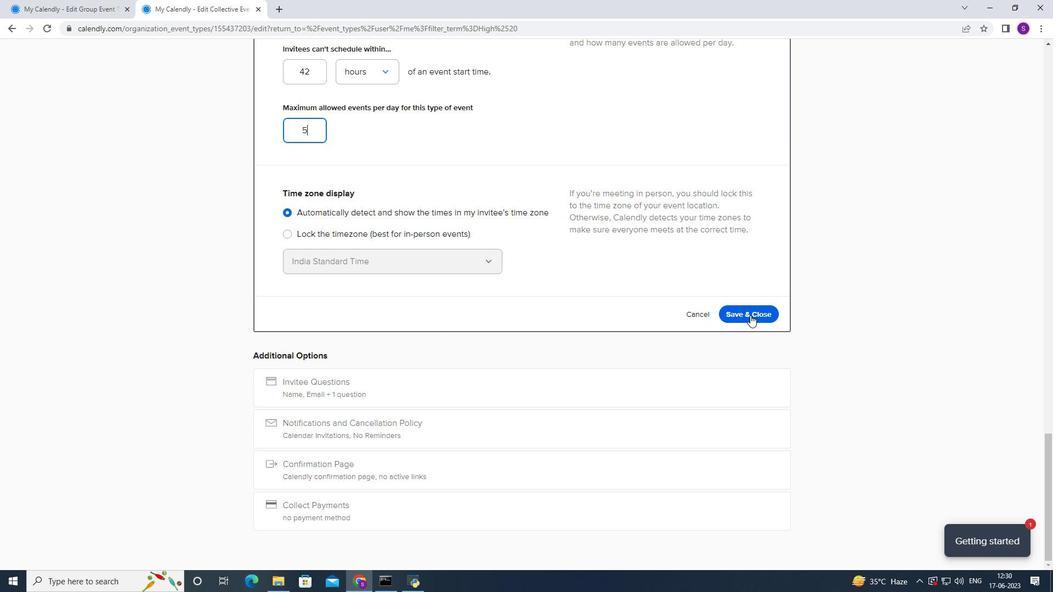 
Action: Mouse pressed left at (771, 314)
Screenshot: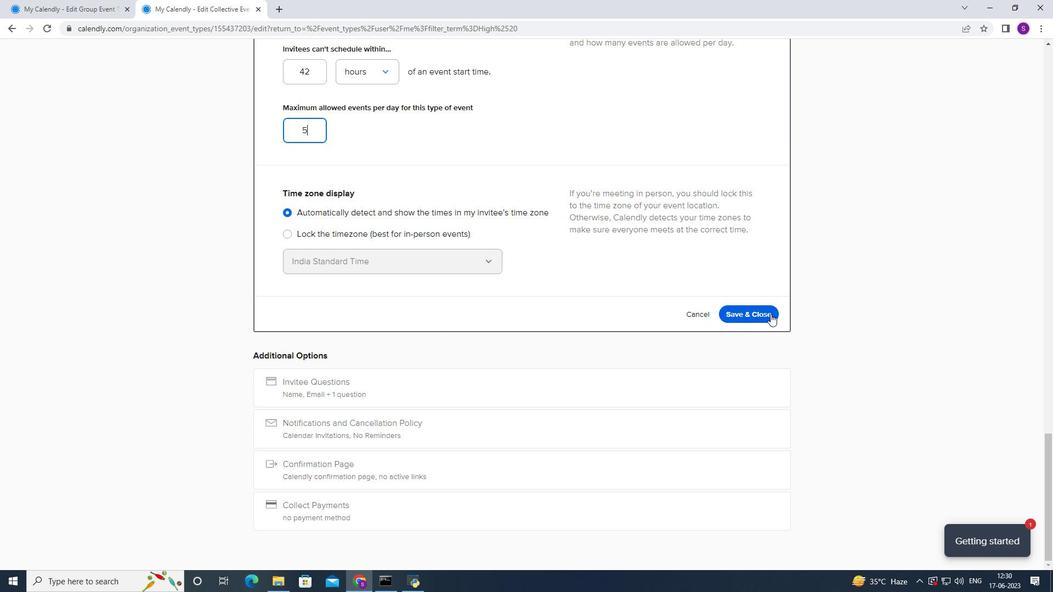 
Action: Mouse moved to (711, 225)
Screenshot: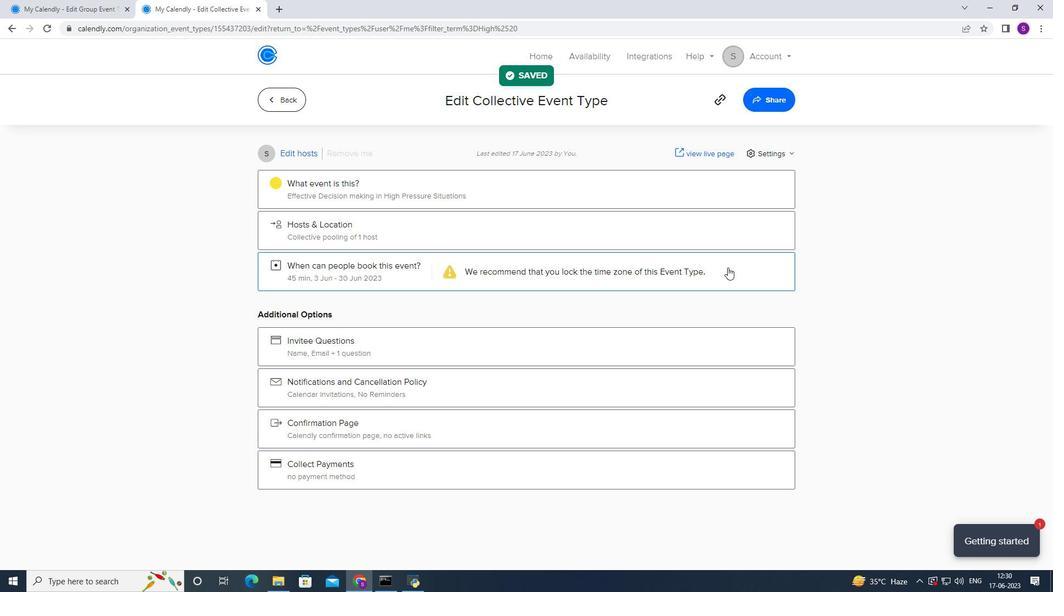 
Action: Mouse scrolled (711, 225) with delta (0, 0)
Screenshot: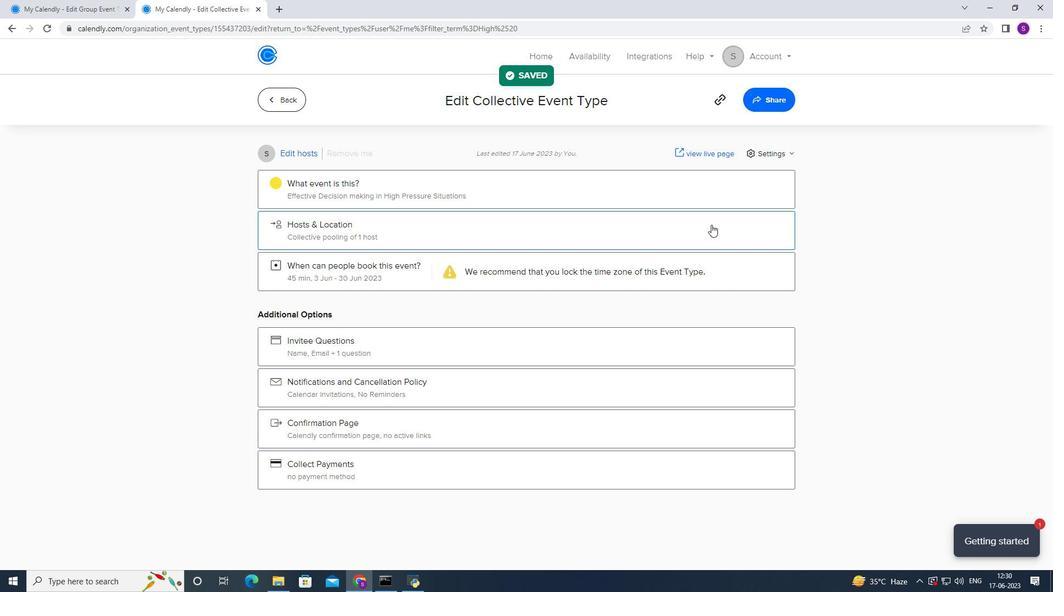 
Action: Mouse scrolled (711, 225) with delta (0, 0)
Screenshot: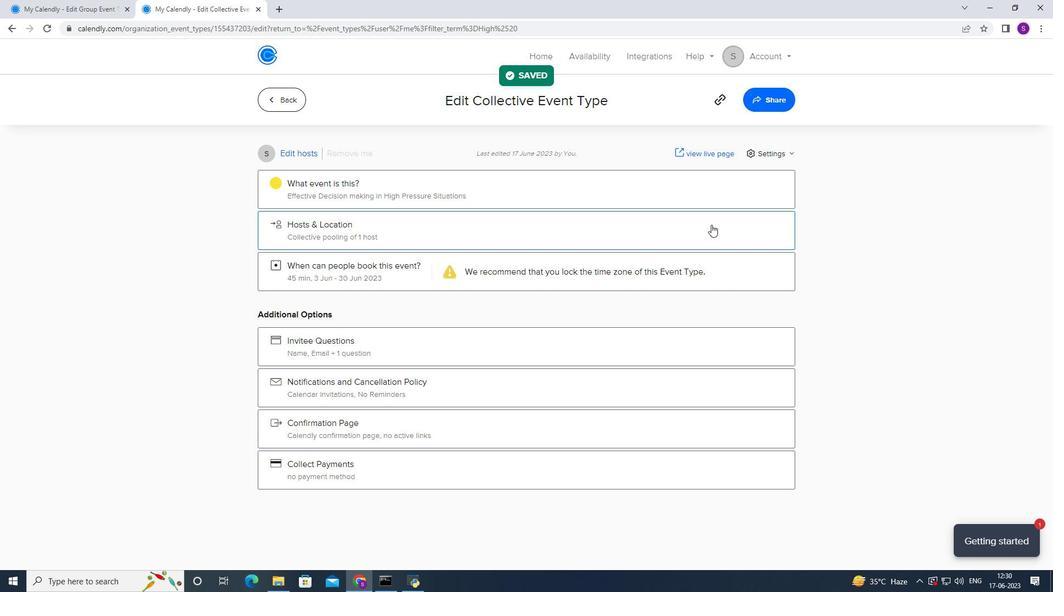 
Action: Mouse moved to (711, 225)
Screenshot: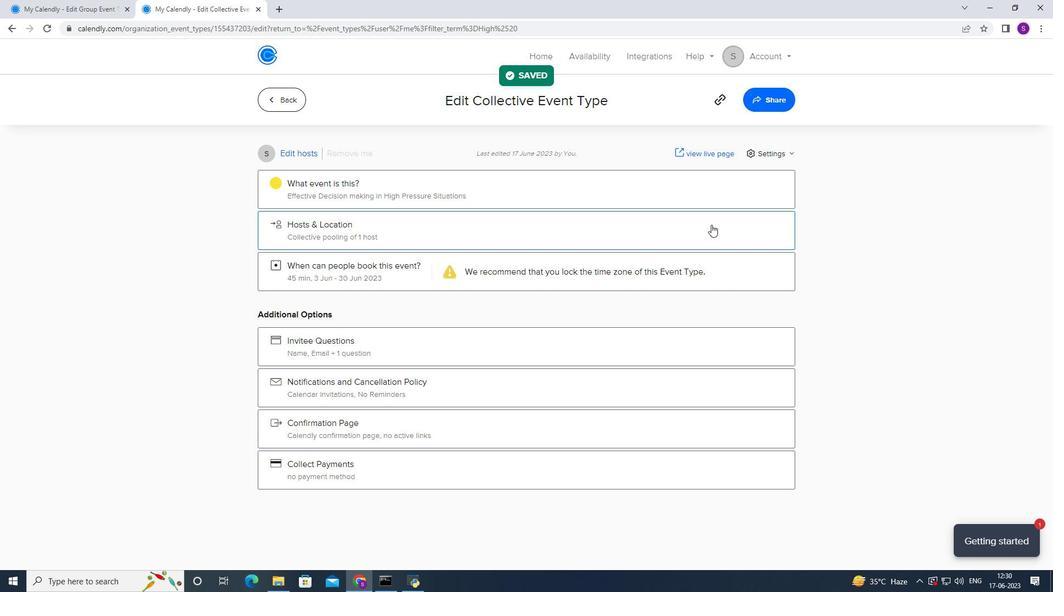 
Action: Mouse scrolled (711, 225) with delta (0, 0)
Screenshot: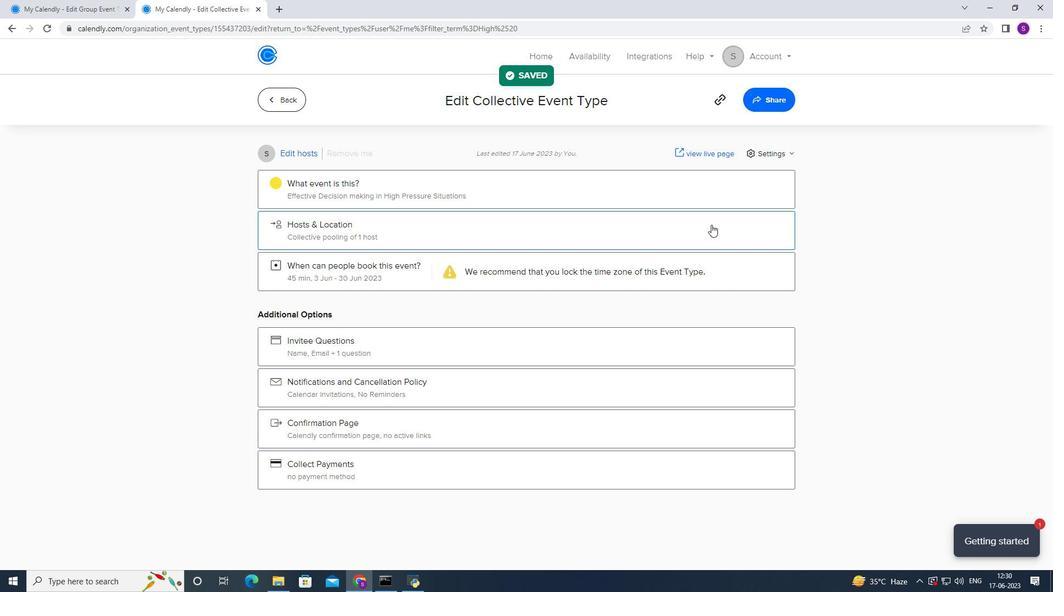 
Action: Mouse moved to (638, 161)
Screenshot: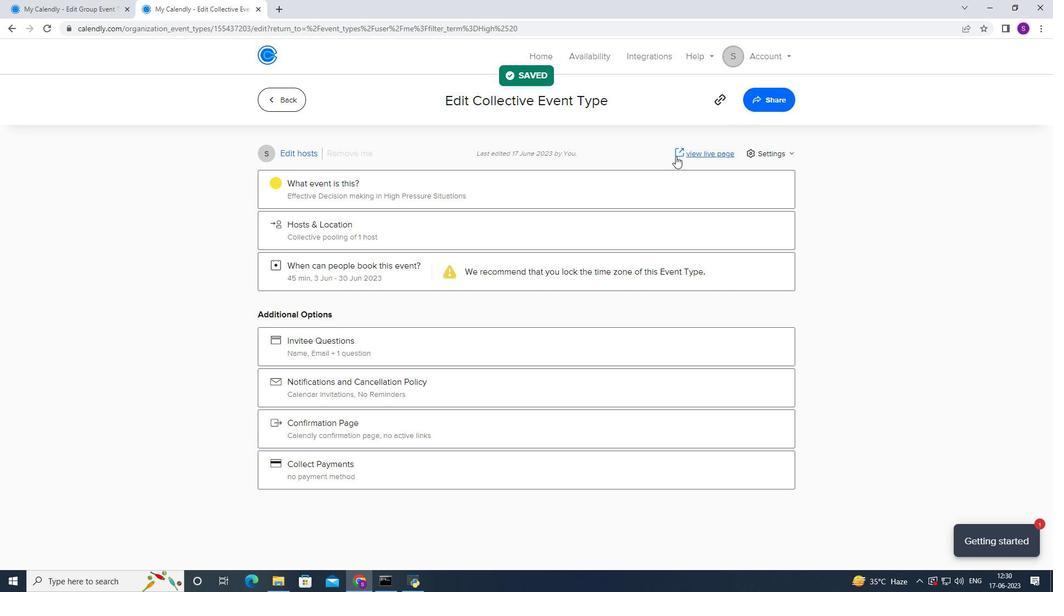 
